 Task: Create presence configurations for each agent on their availability and capacity.
Action: Mouse moved to (987, 75)
Screenshot: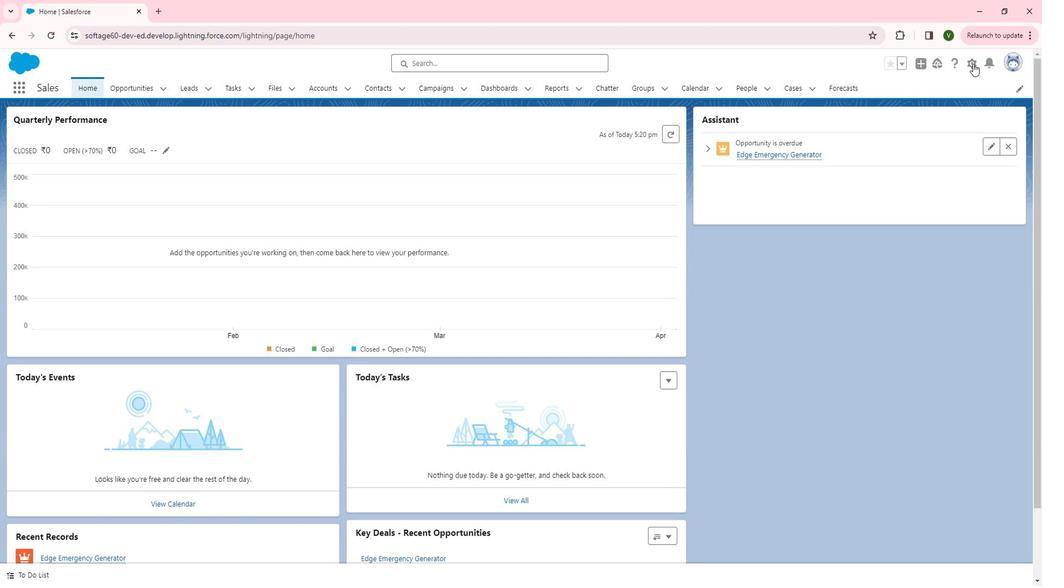
Action: Mouse pressed left at (987, 75)
Screenshot: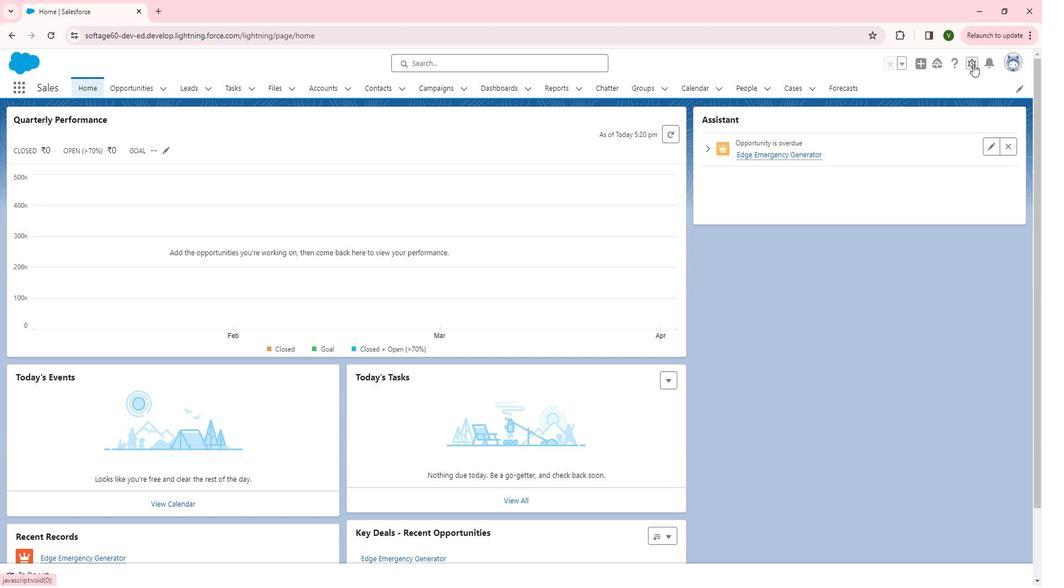 
Action: Mouse moved to (949, 154)
Screenshot: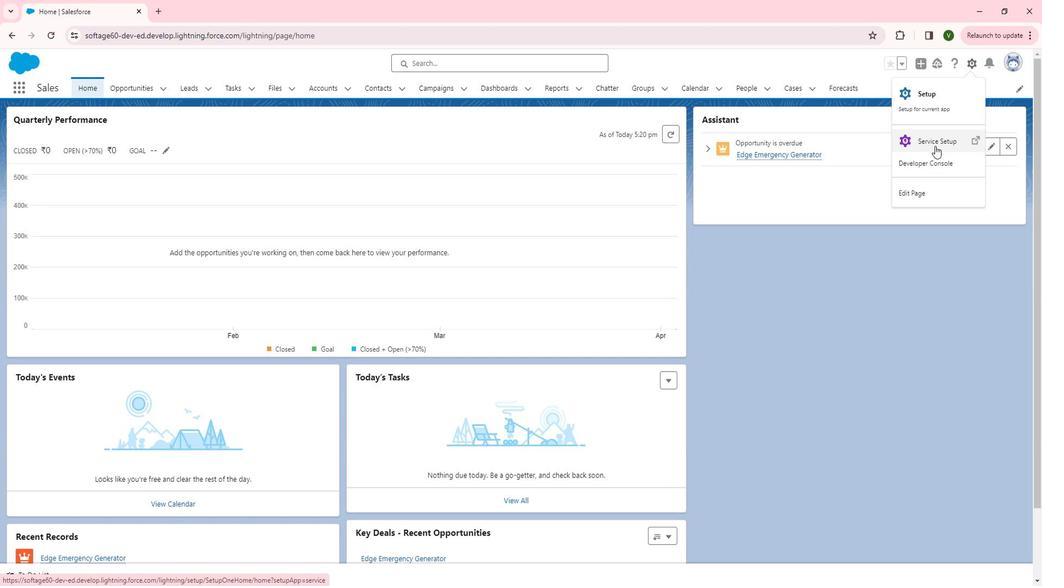 
Action: Mouse pressed left at (949, 154)
Screenshot: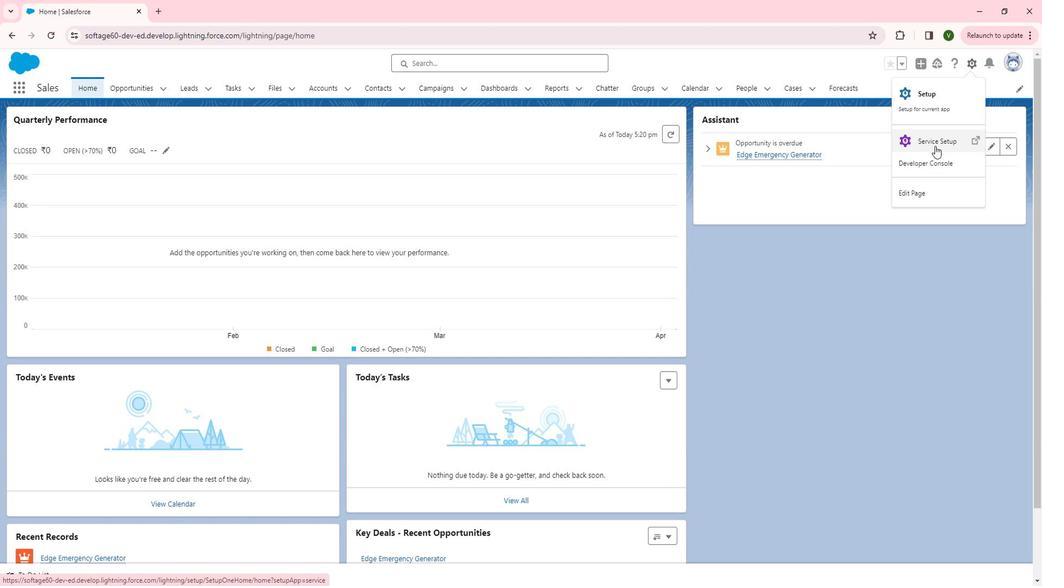 
Action: Mouse moved to (22, 263)
Screenshot: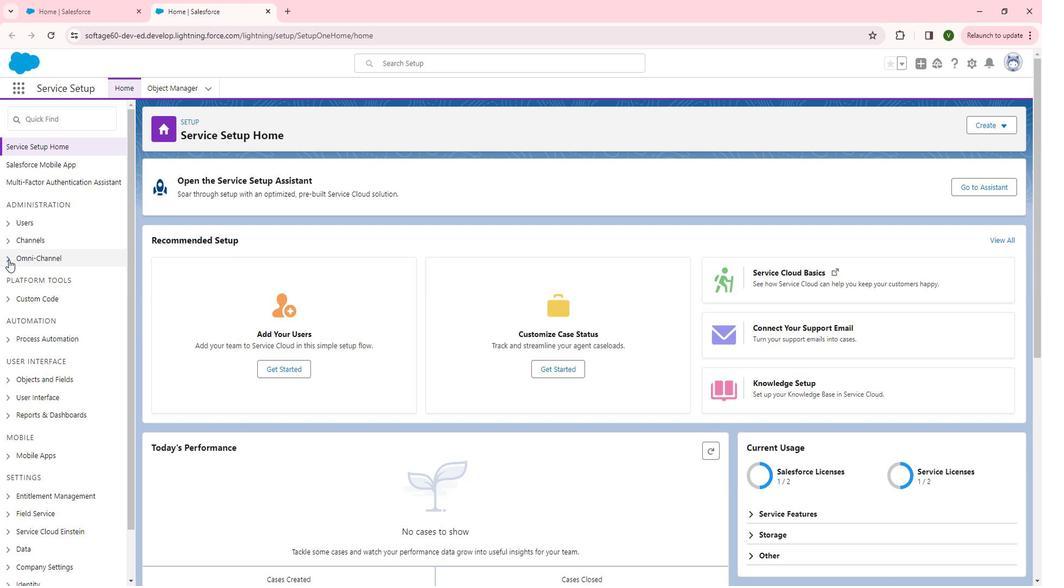 
Action: Mouse pressed left at (22, 263)
Screenshot: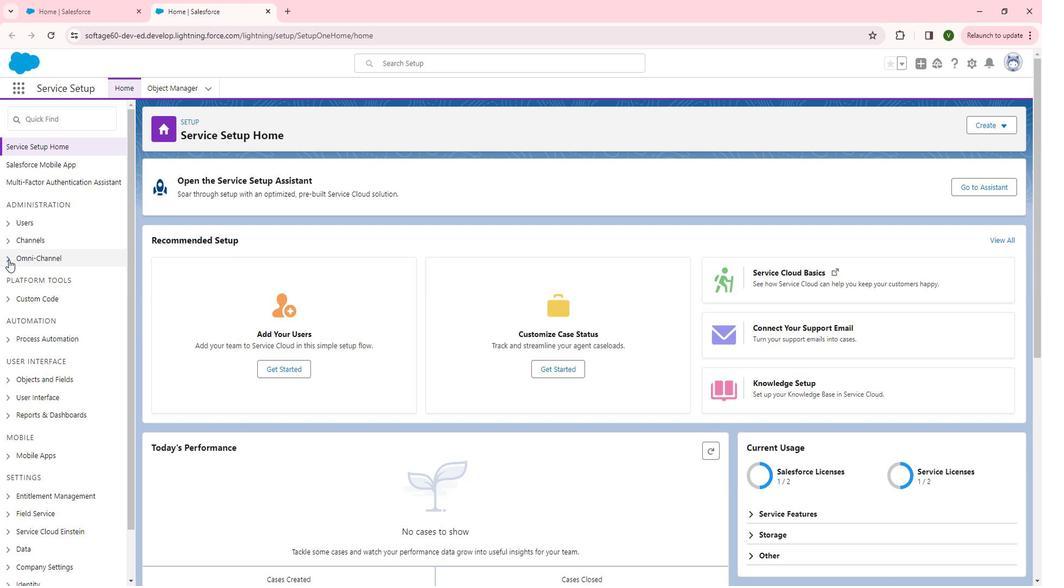 
Action: Mouse moved to (84, 275)
Screenshot: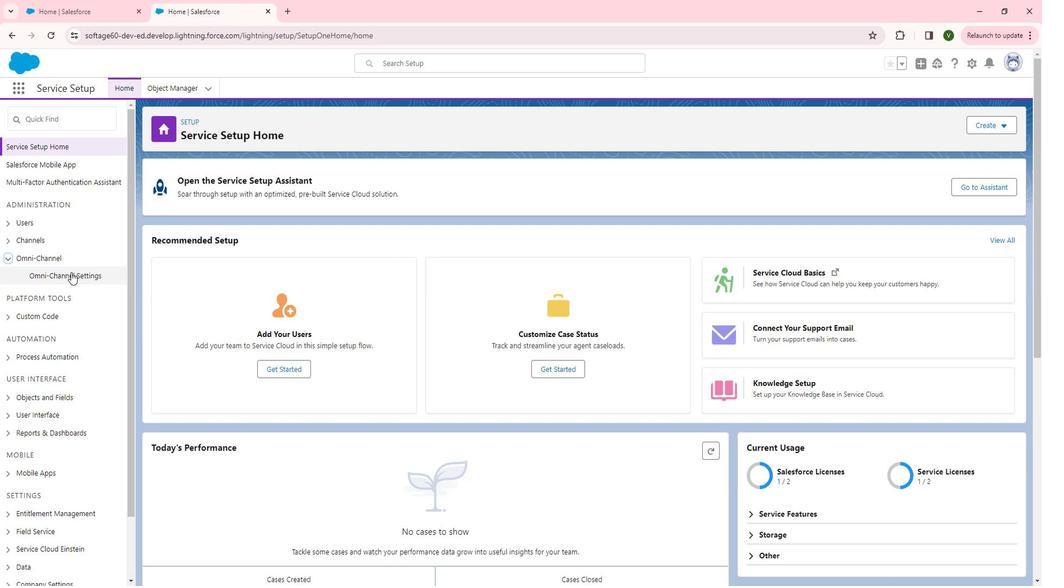 
Action: Mouse pressed left at (84, 275)
Screenshot: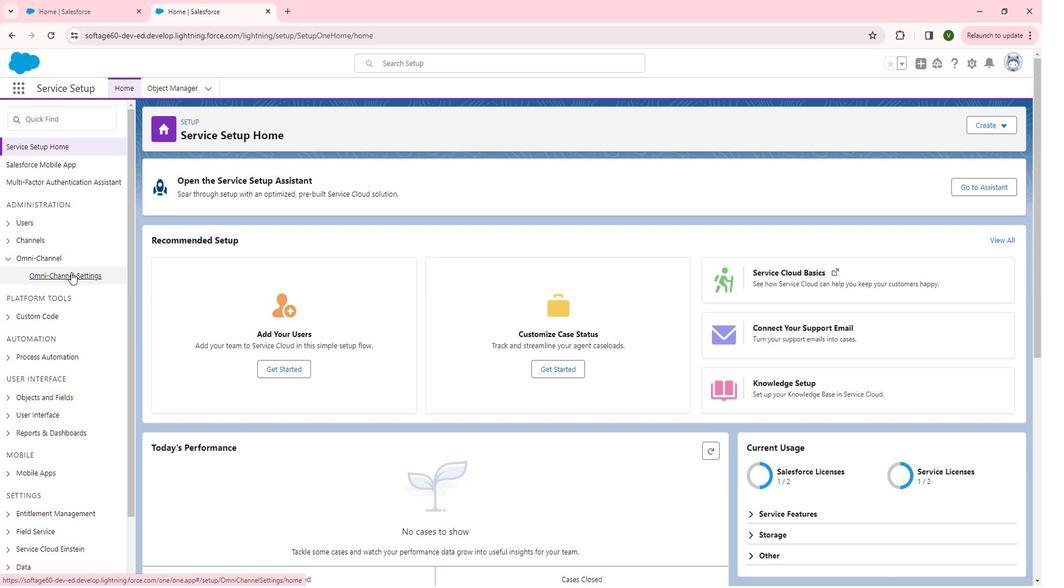 
Action: Mouse moved to (334, 250)
Screenshot: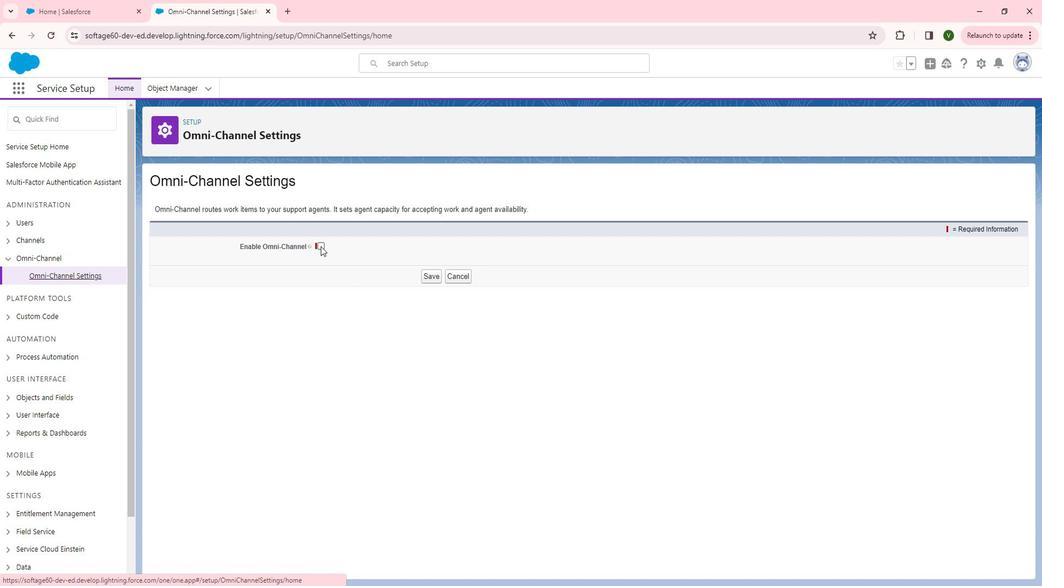 
Action: Mouse pressed left at (334, 250)
Screenshot: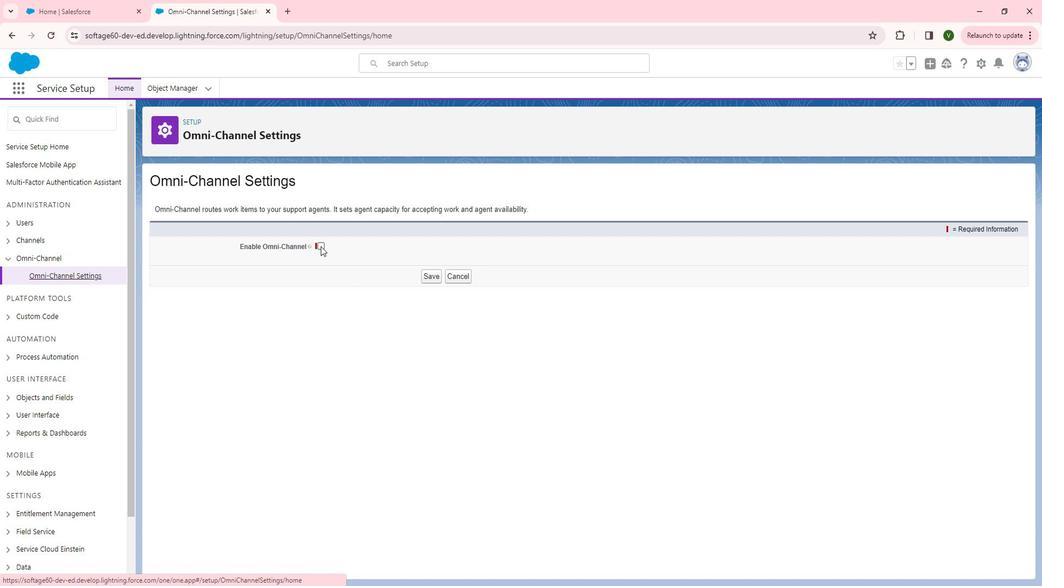
Action: Mouse moved to (333, 279)
Screenshot: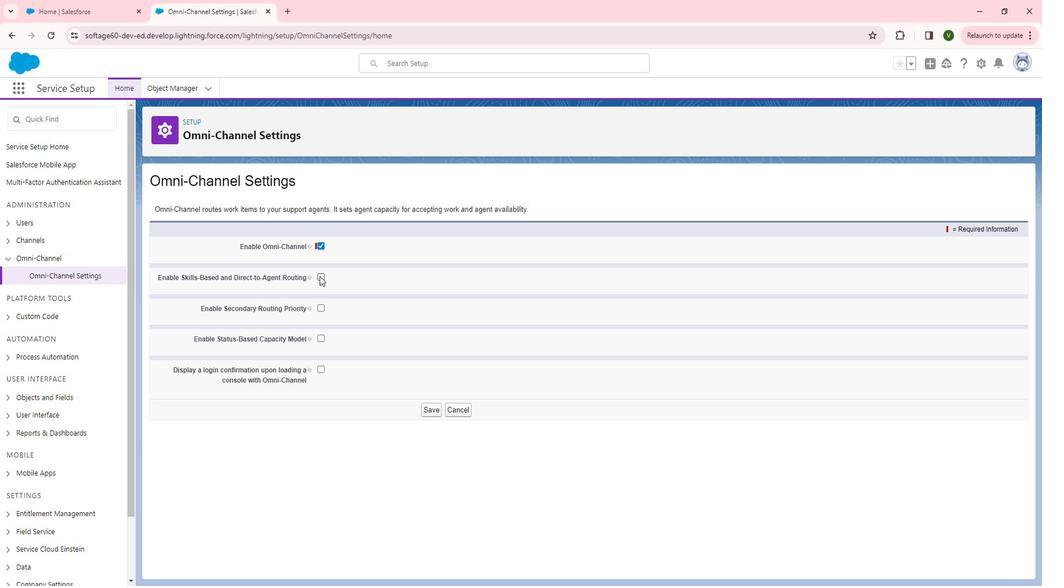 
Action: Mouse pressed left at (333, 279)
Screenshot: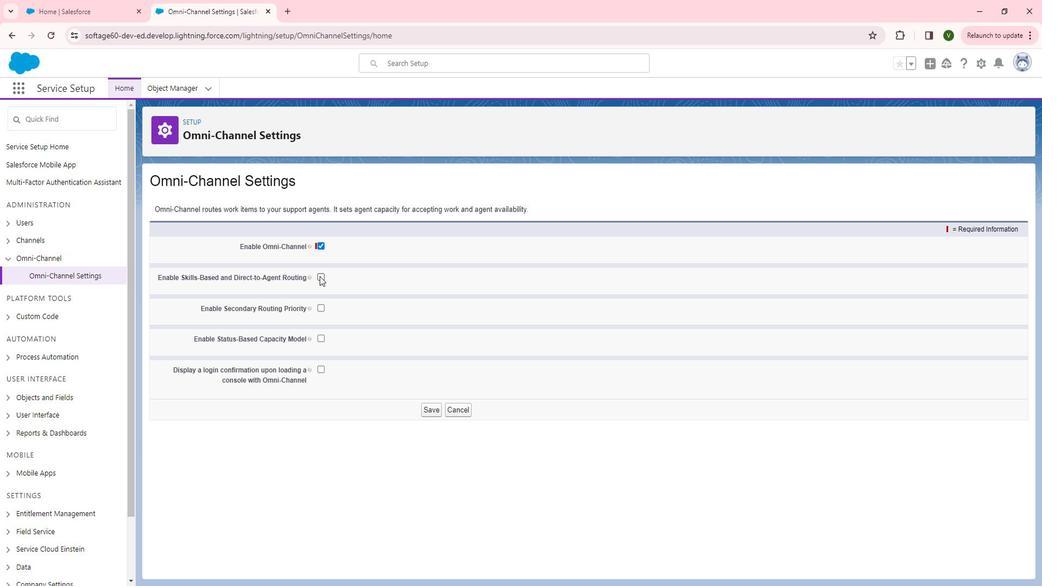 
Action: Mouse moved to (335, 310)
Screenshot: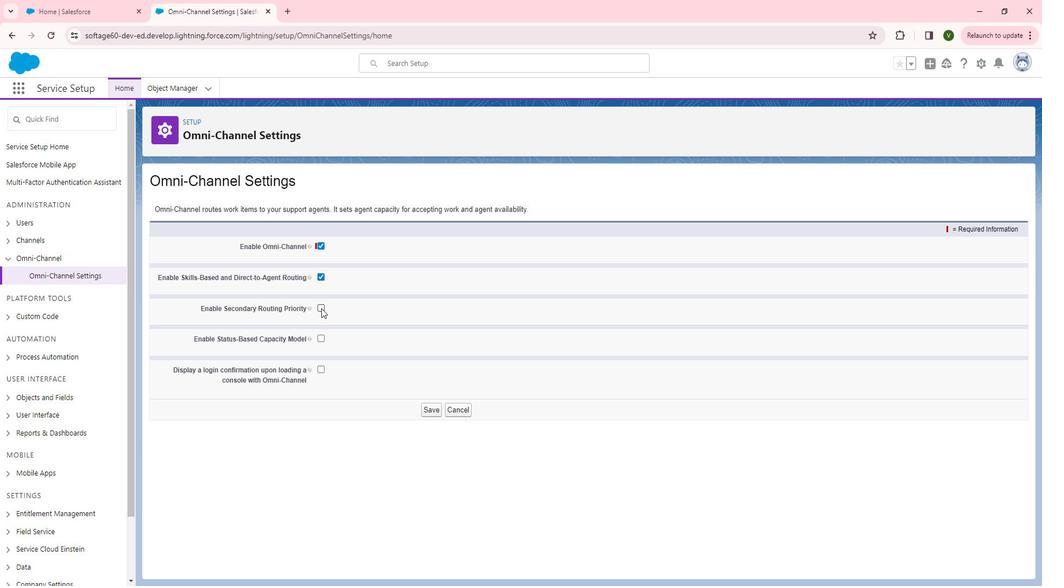 
Action: Mouse pressed left at (335, 310)
Screenshot: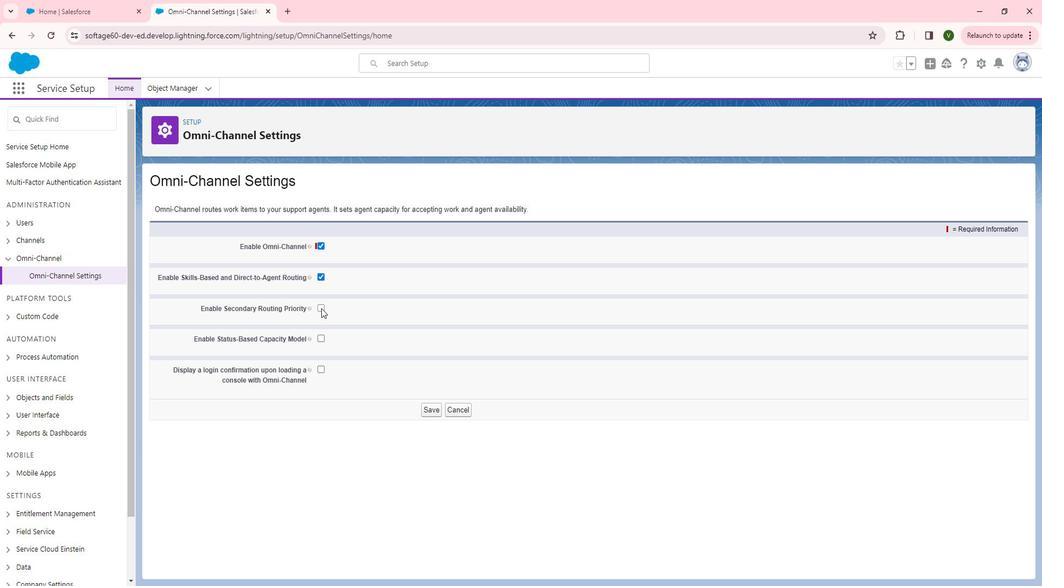 
Action: Mouse moved to (337, 338)
Screenshot: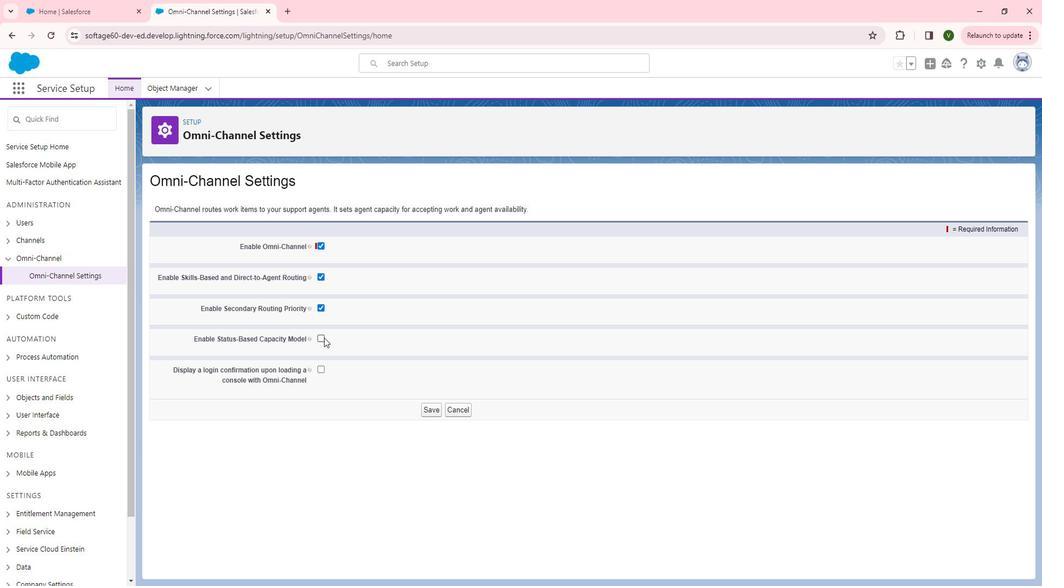 
Action: Mouse pressed left at (337, 338)
Screenshot: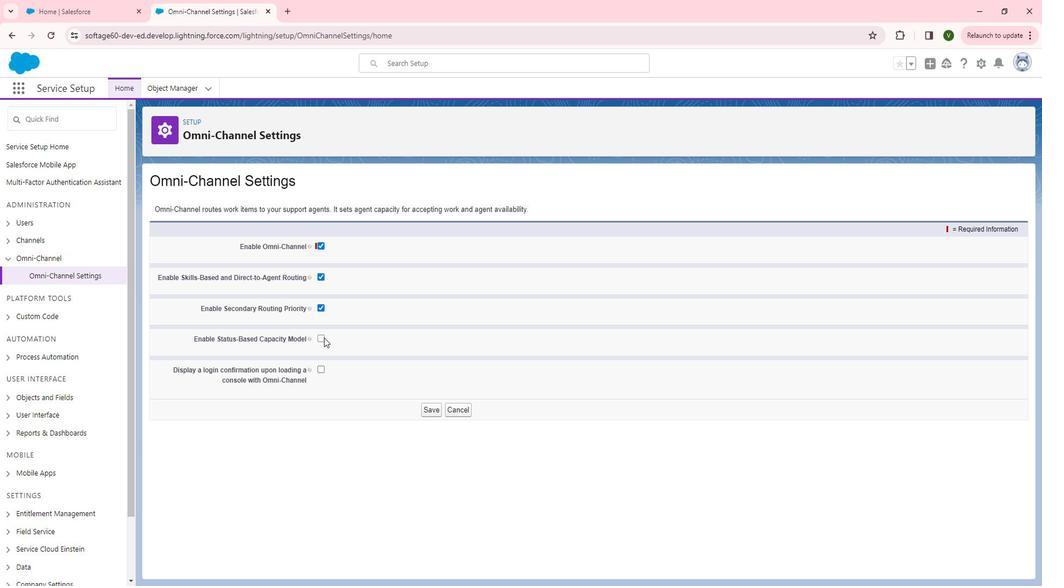 
Action: Mouse moved to (336, 370)
Screenshot: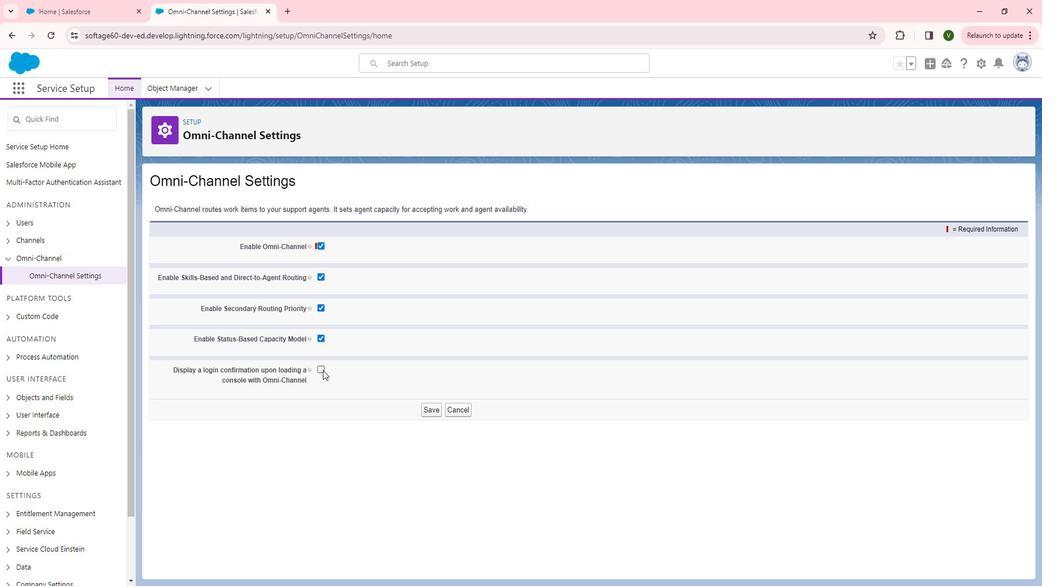 
Action: Mouse pressed left at (336, 370)
Screenshot: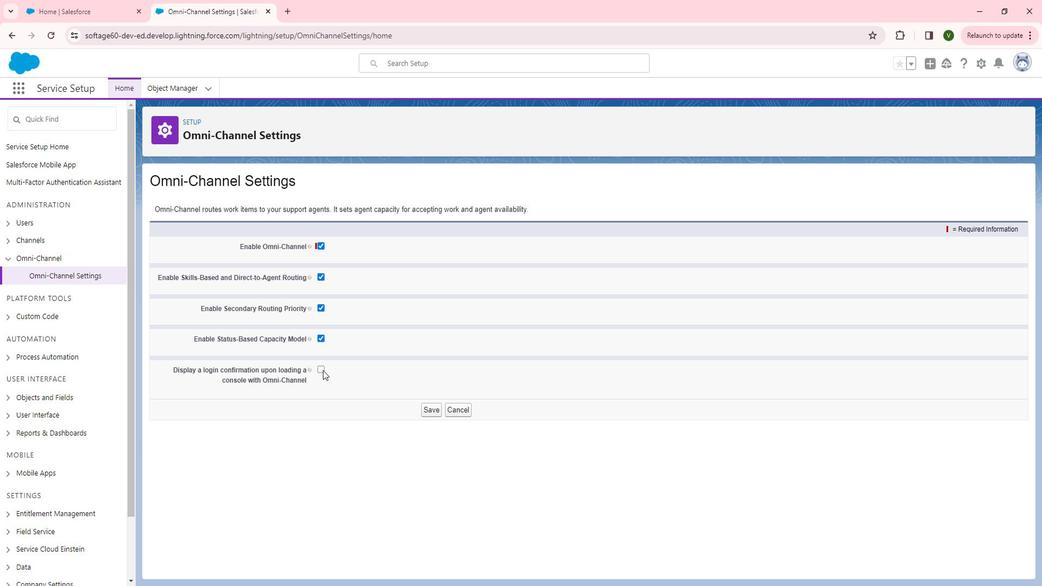 
Action: Mouse moved to (446, 412)
Screenshot: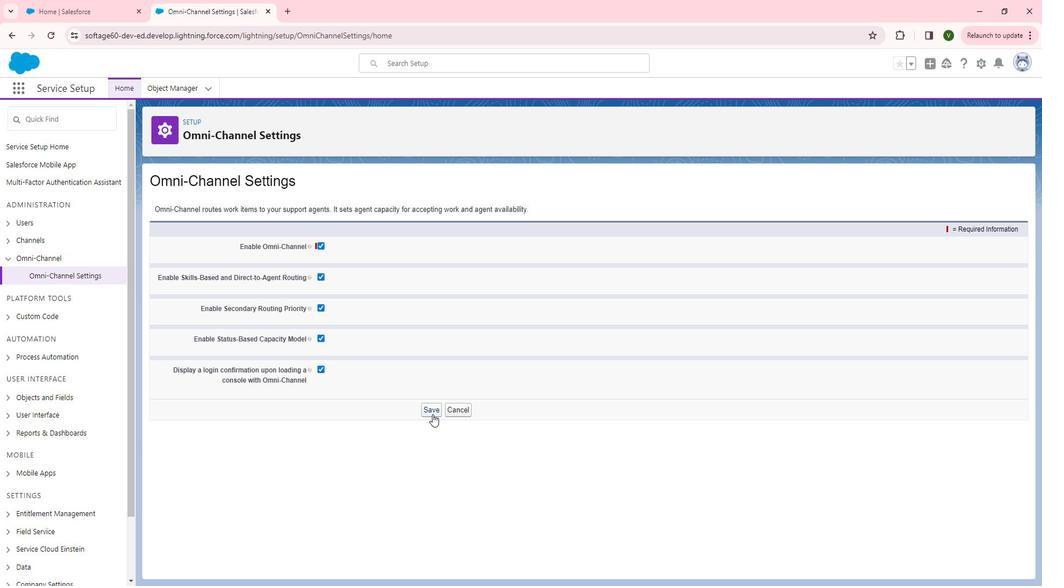 
Action: Mouse pressed left at (446, 412)
Screenshot: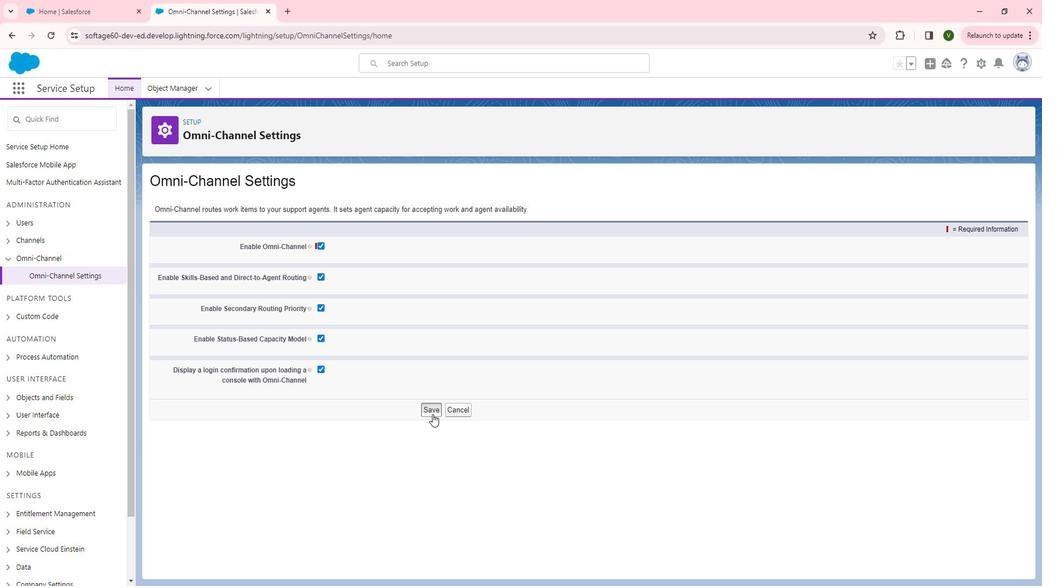 
Action: Mouse moved to (197, 74)
Screenshot: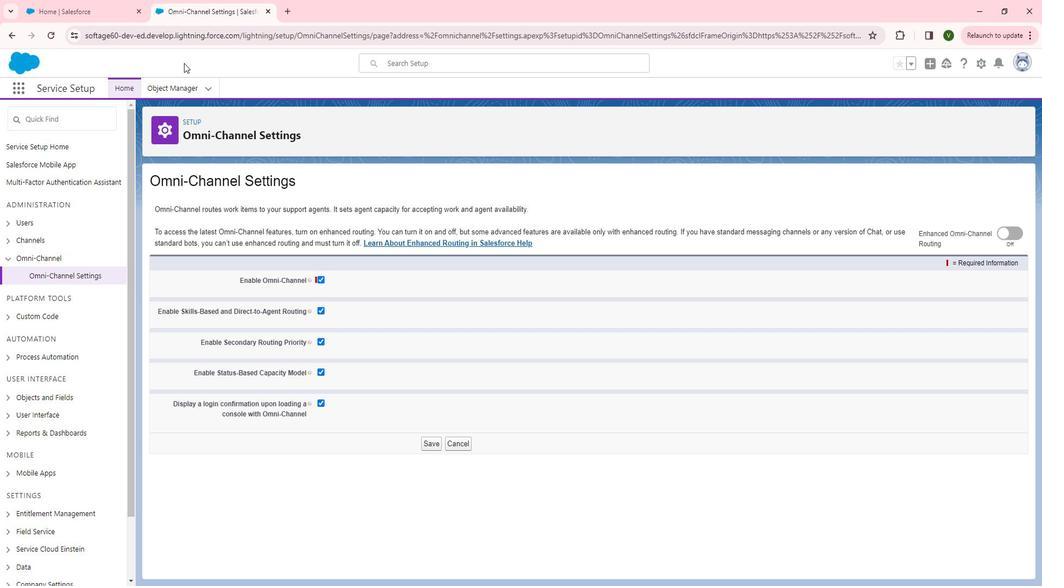 
Action: Key pressed <Key.shift><Key.shift><Key.shift><Key.shift><Key.shift><Key.shift><Key.shift><Key.shift><Key.shift><Key.shift><Key.shift><Key.shift><Key.shift><Key.shift><Key.shift><Key.shift><Key.shift>ctrl+R
Screenshot: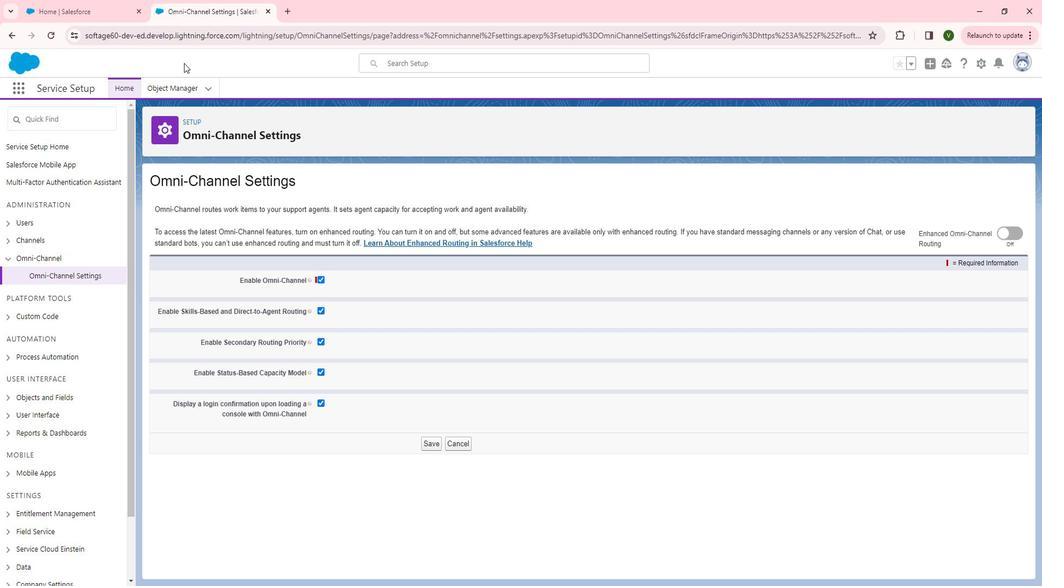 
Action: Mouse moved to (100, 331)
Screenshot: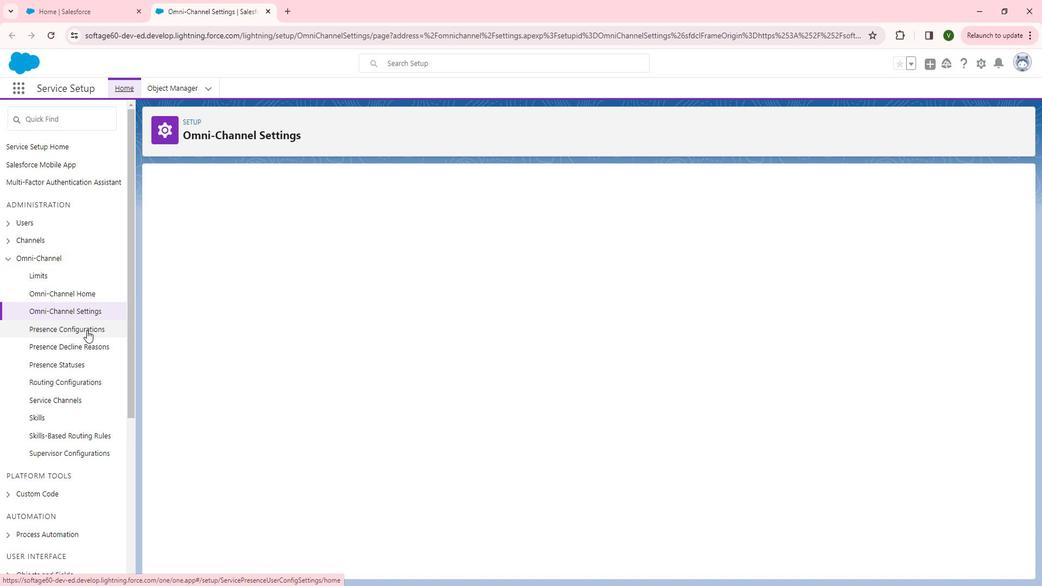 
Action: Mouse pressed left at (100, 331)
Screenshot: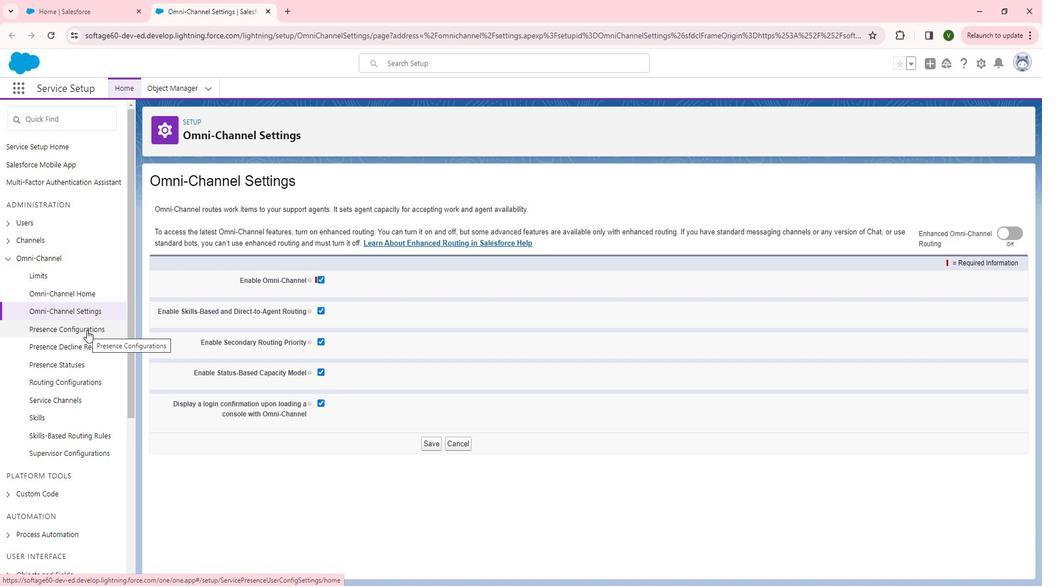 
Action: Mouse moved to (434, 260)
Screenshot: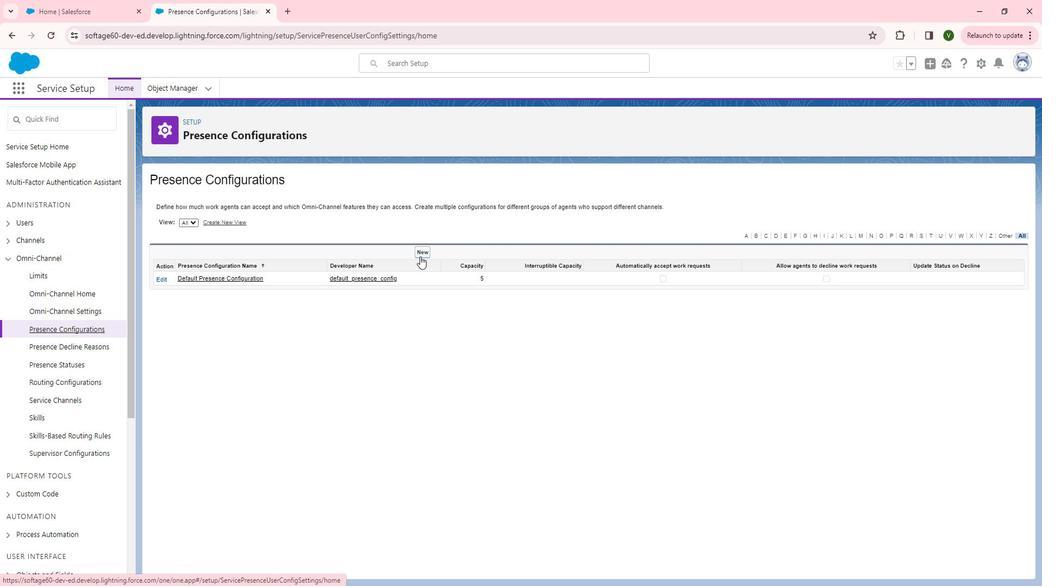 
Action: Mouse pressed left at (434, 260)
Screenshot: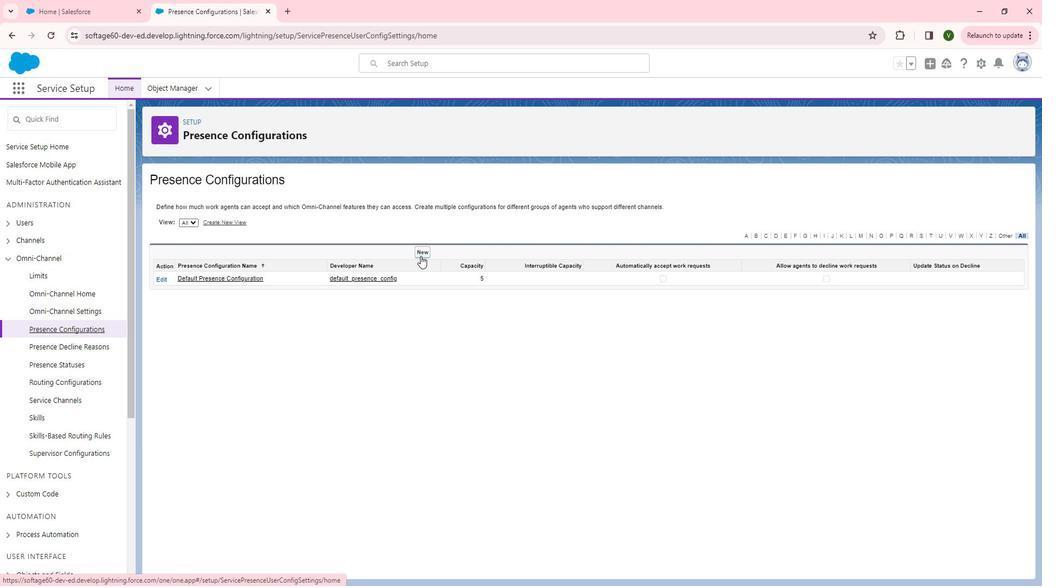 
Action: Mouse moved to (360, 286)
Screenshot: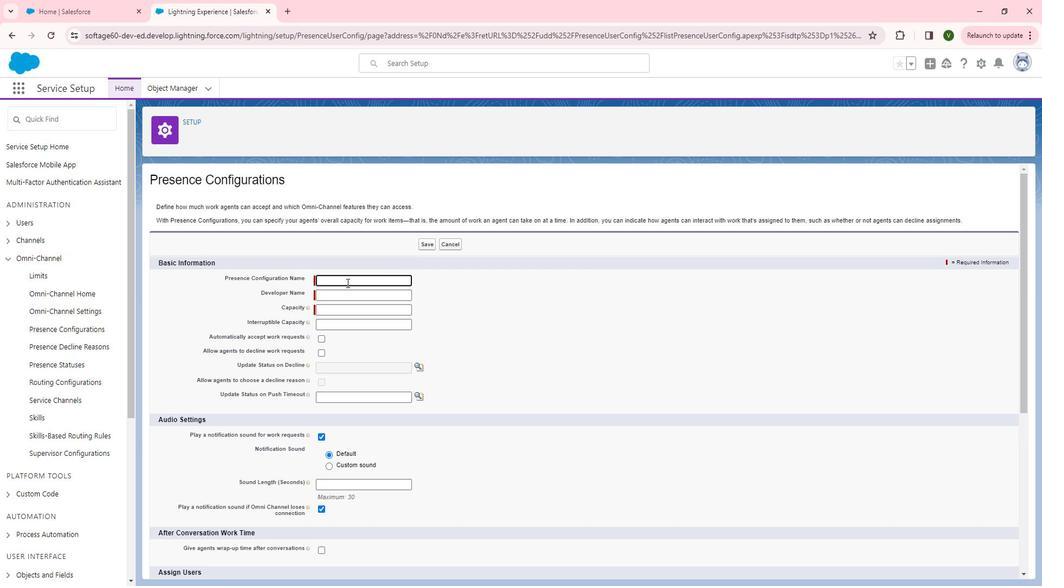 
Action: Mouse pressed left at (360, 286)
Screenshot: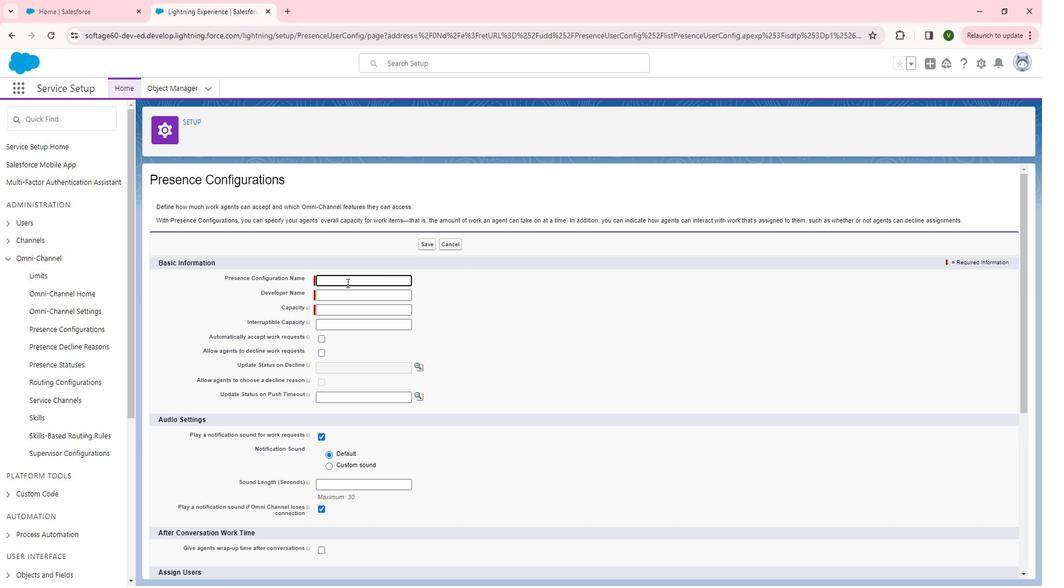 
Action: Key pressed <Key.shift><Key.shift><Key.shift><Key.shift><Key.shift><Key.shift><Key.shift>Agent<Key.space><Key.shift>Present<Key.backspace>ce
Screenshot: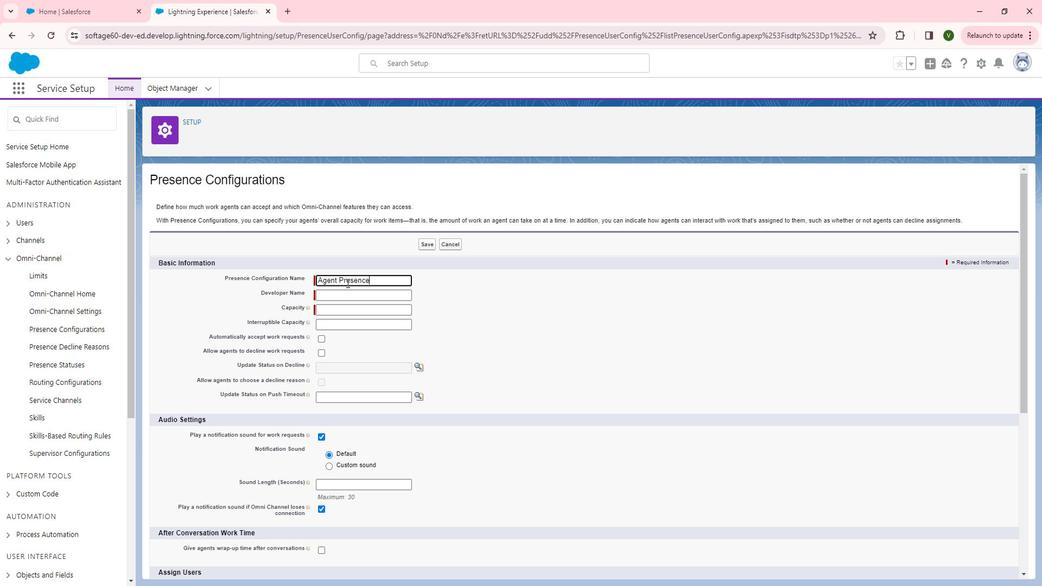 
Action: Mouse moved to (402, 302)
Screenshot: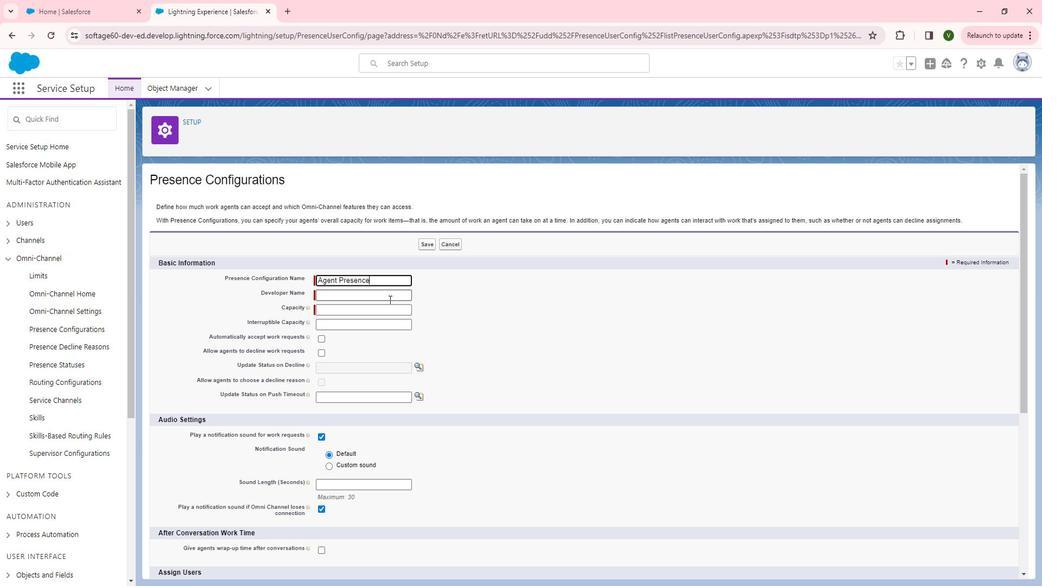 
Action: Mouse pressed left at (402, 302)
Screenshot: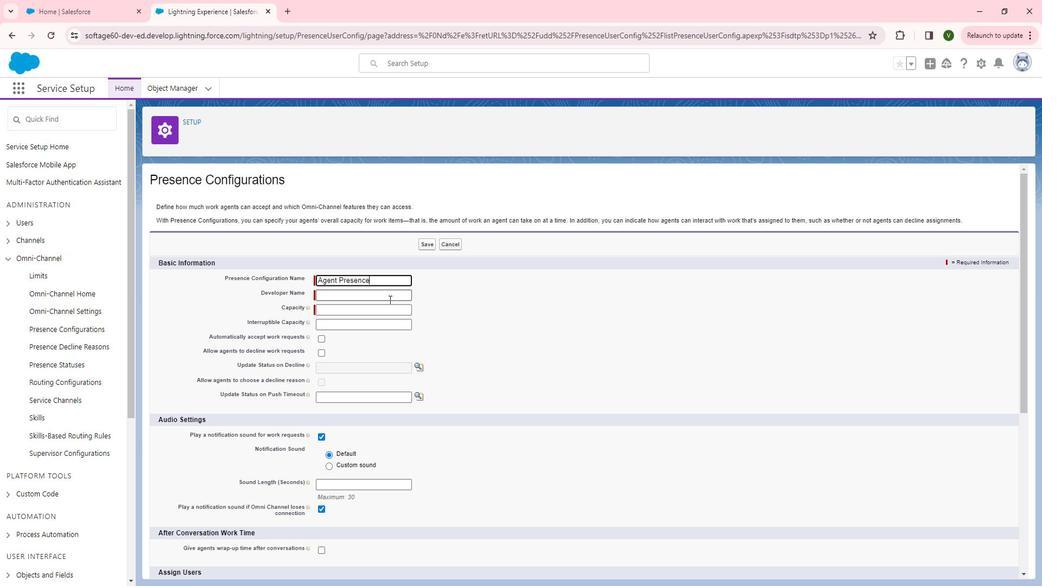 
Action: Mouse moved to (402, 308)
Screenshot: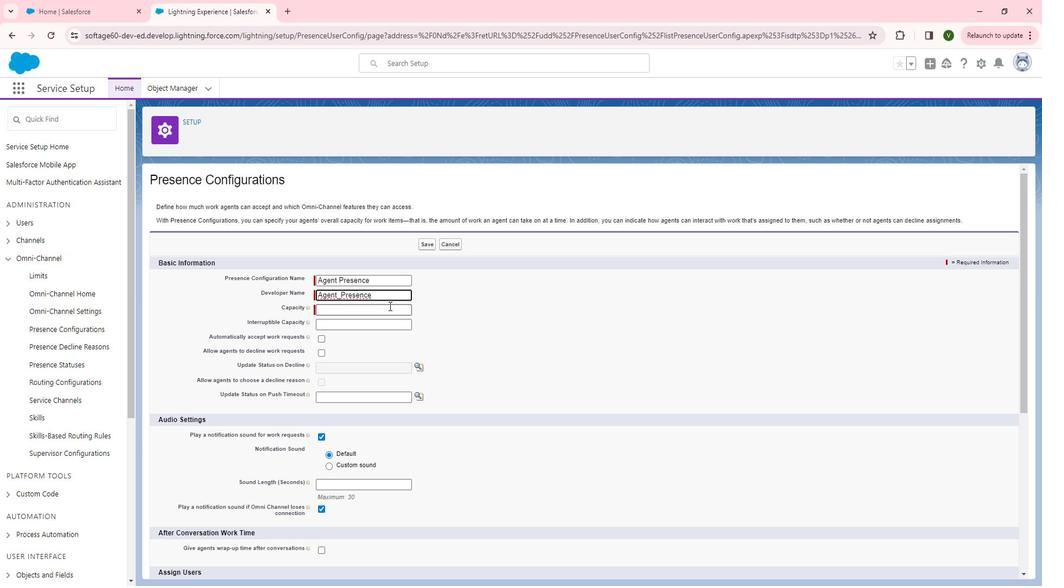 
Action: Mouse pressed left at (402, 308)
Screenshot: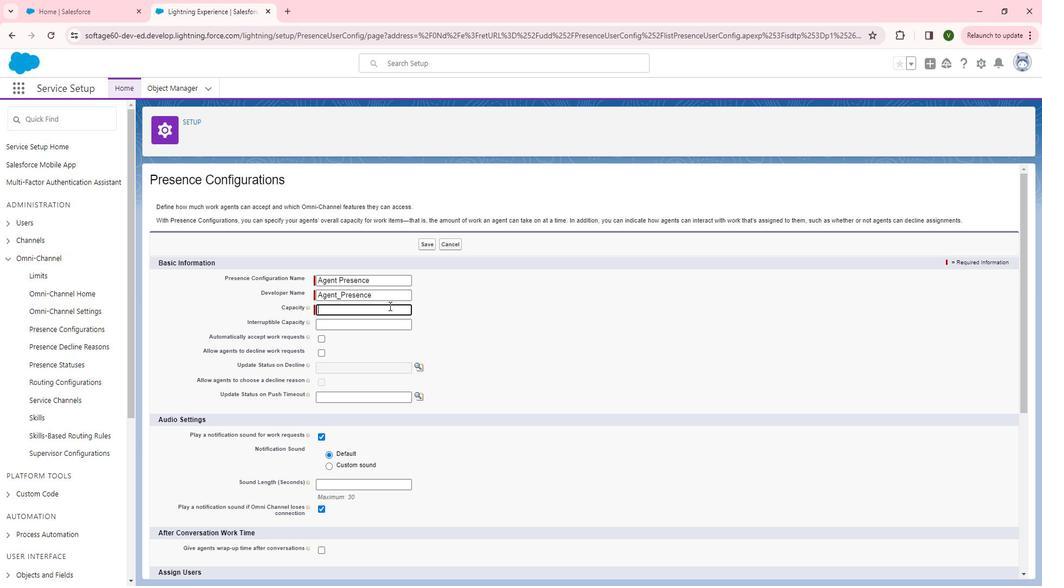 
Action: Key pressed 10
Screenshot: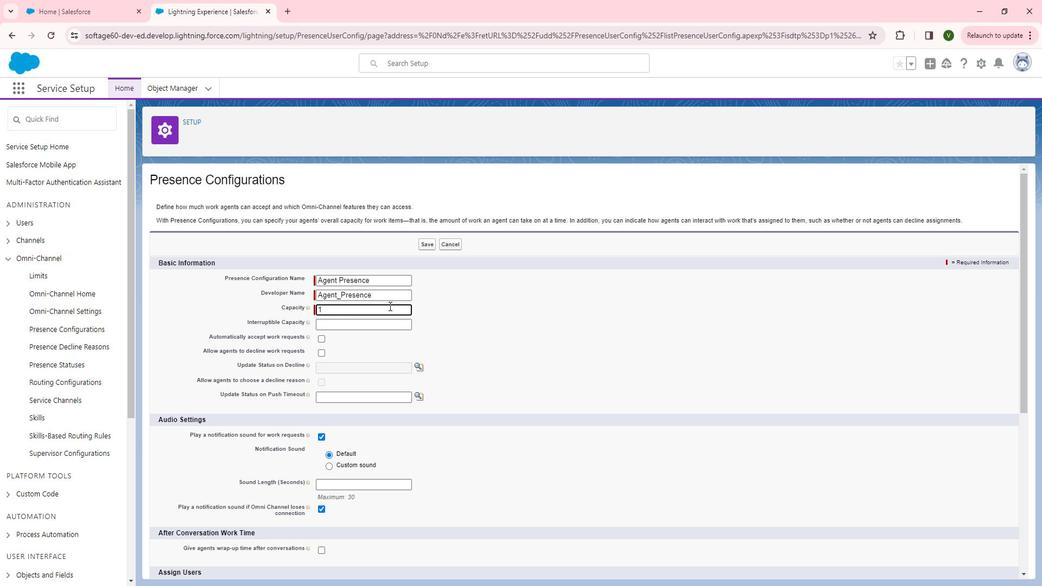 
Action: Mouse moved to (368, 327)
Screenshot: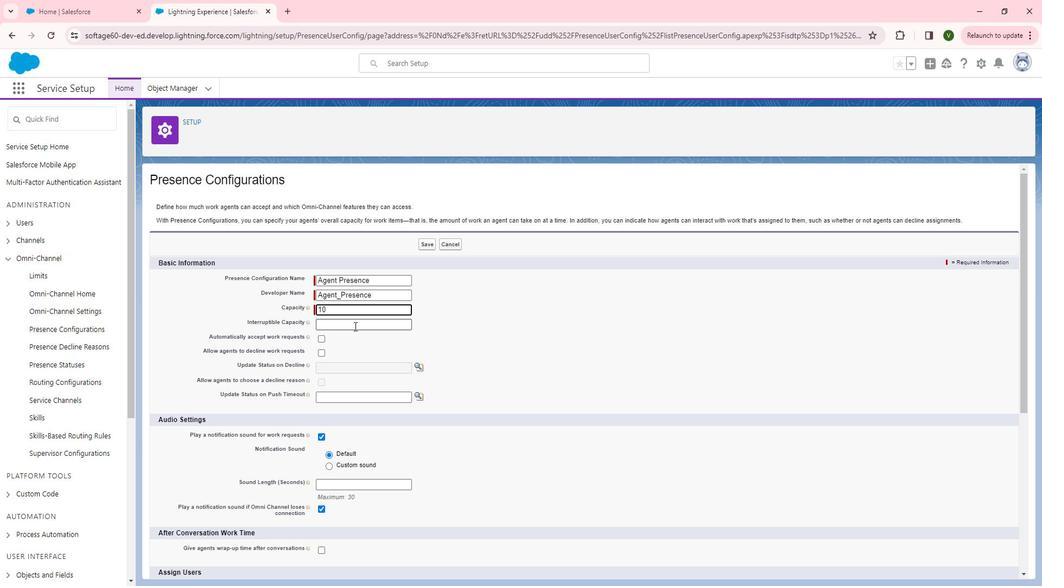 
Action: Mouse pressed left at (368, 327)
Screenshot: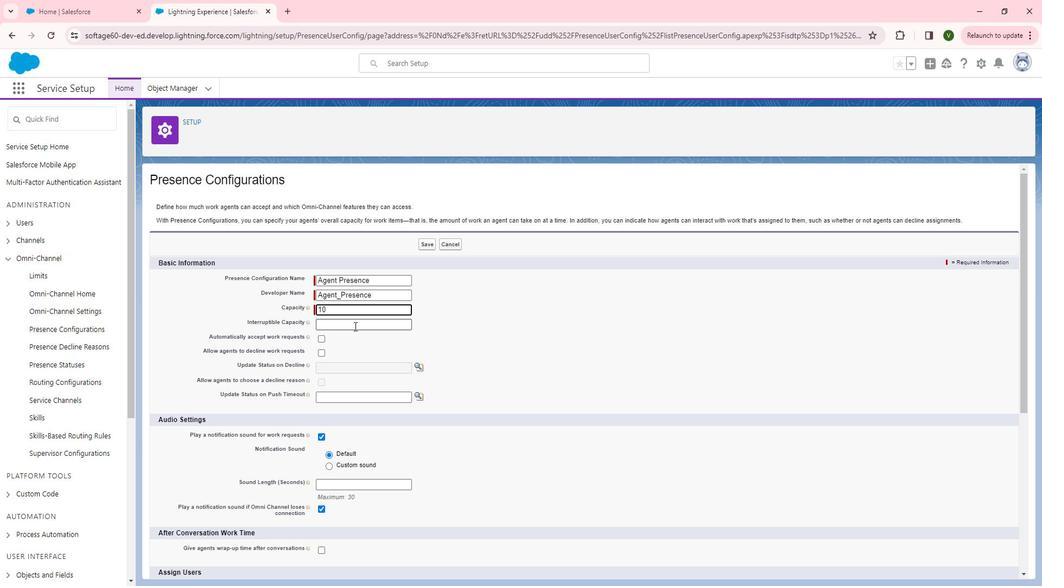 
Action: Mouse moved to (361, 326)
Screenshot: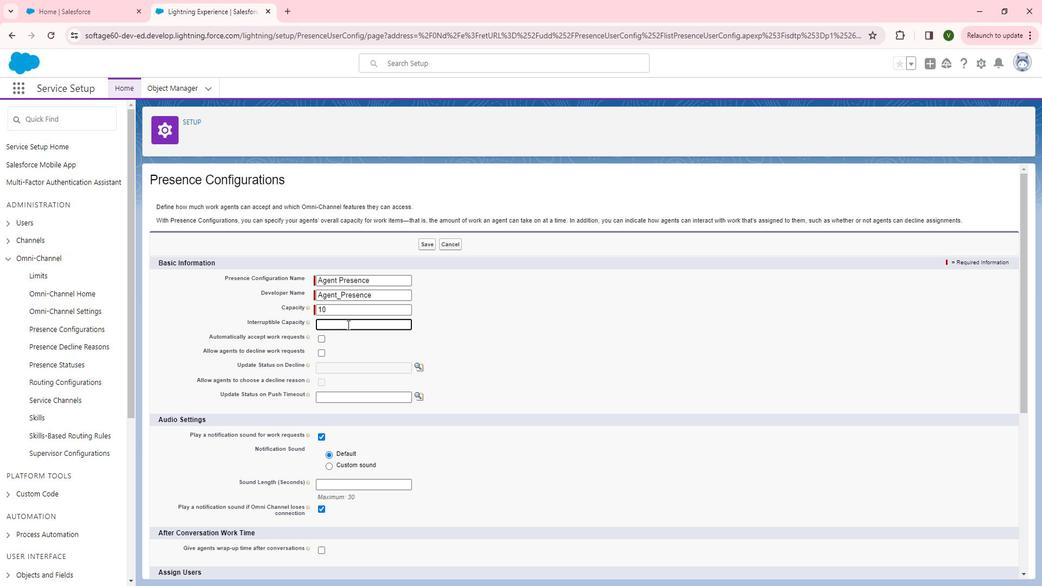 
Action: Mouse pressed left at (361, 326)
Screenshot: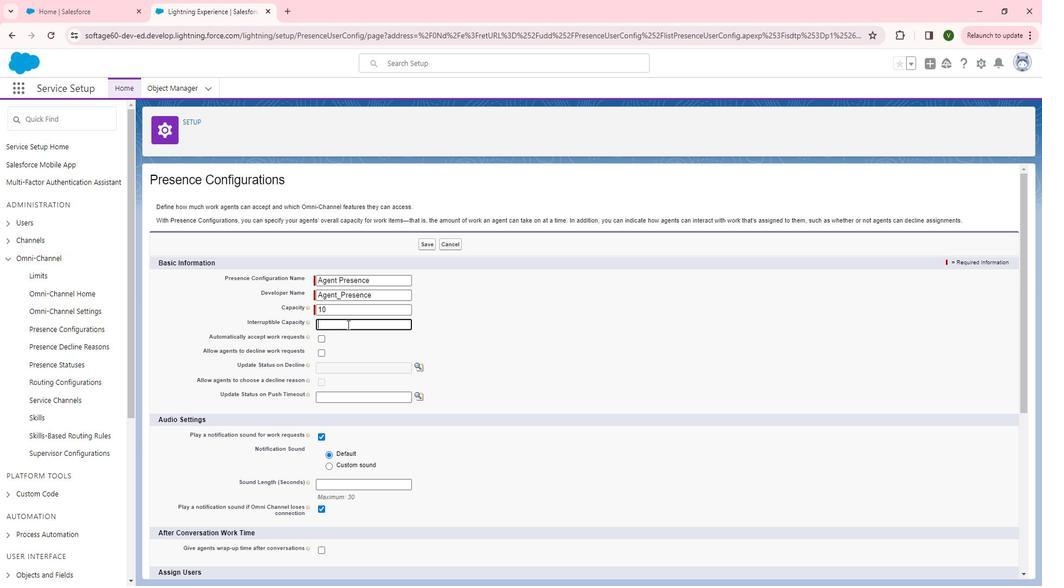 
Action: Mouse moved to (361, 326)
Screenshot: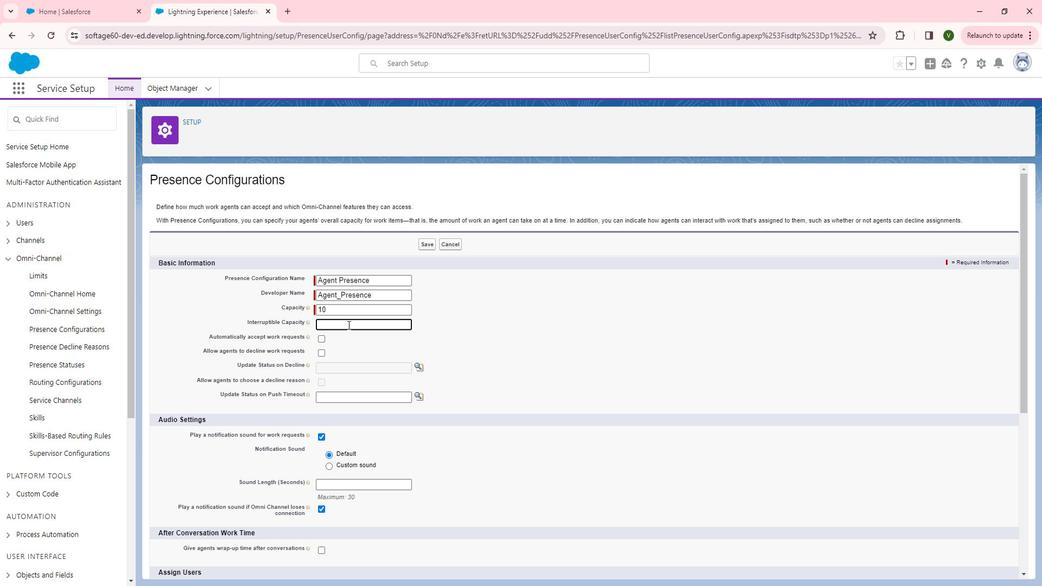 
Action: Key pressed 60
Screenshot: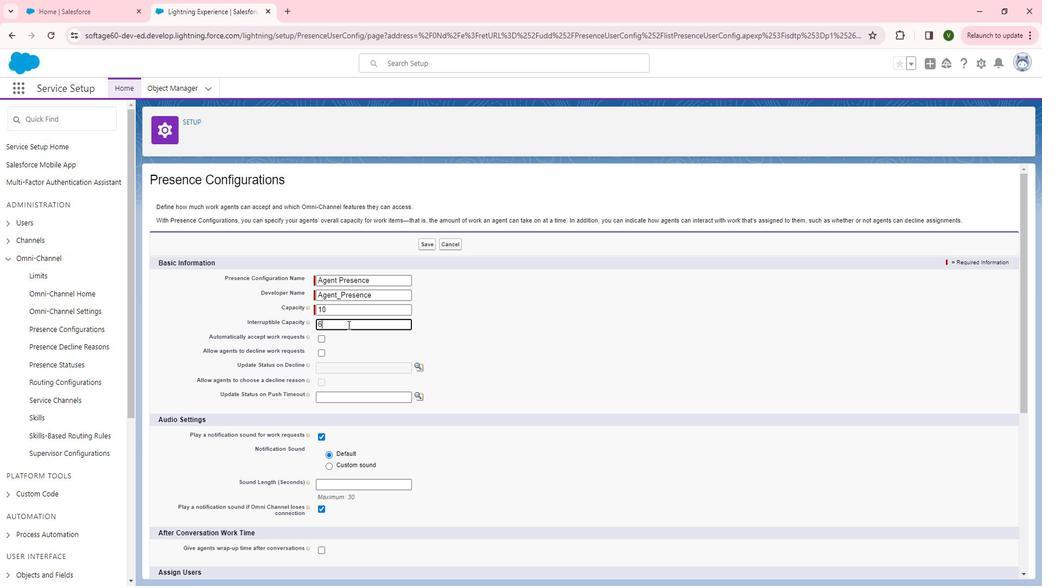
Action: Mouse moved to (368, 348)
Screenshot: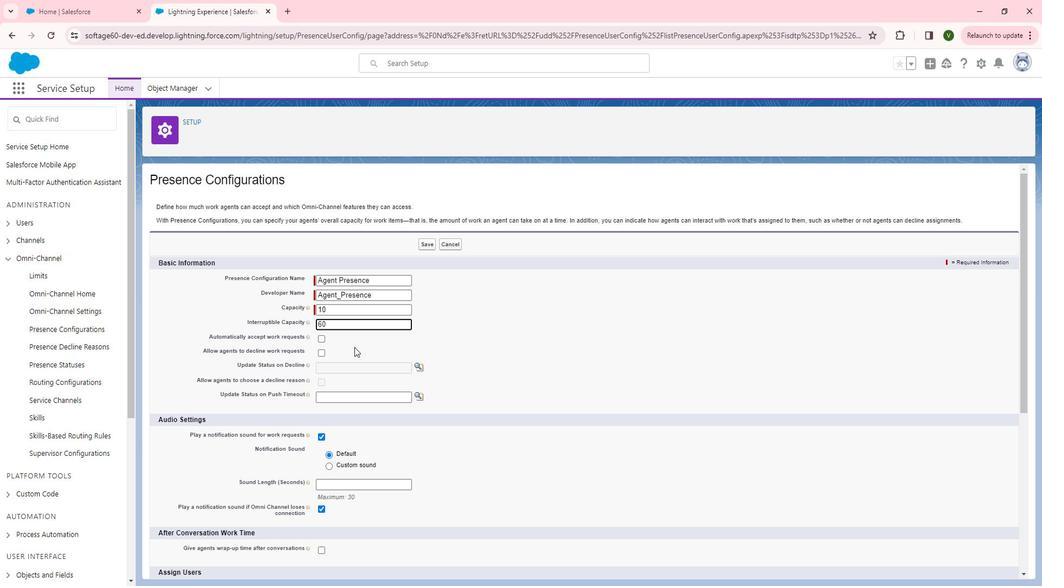 
Action: Mouse pressed left at (368, 348)
Screenshot: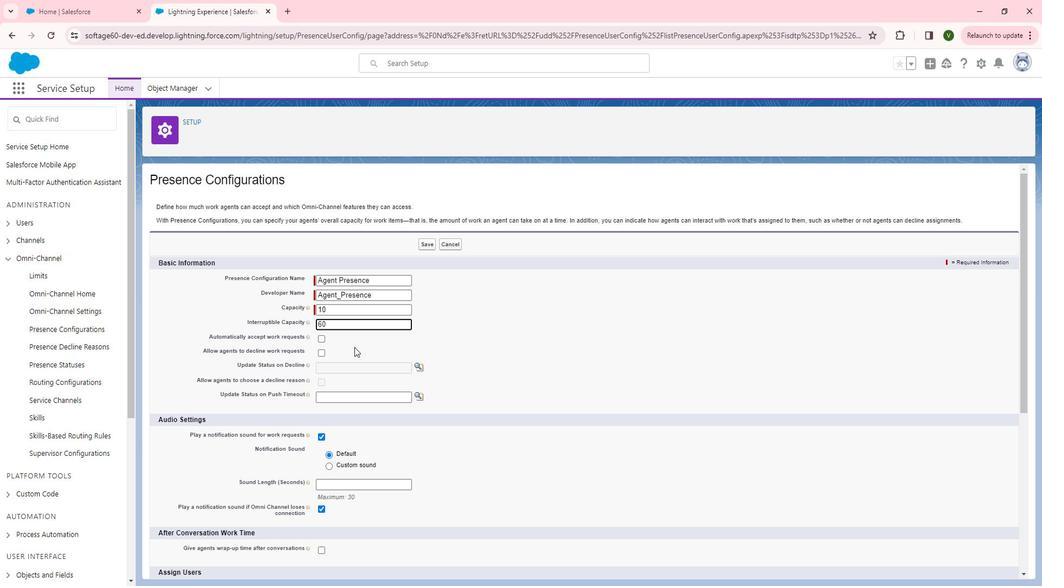 
Action: Mouse moved to (330, 355)
Screenshot: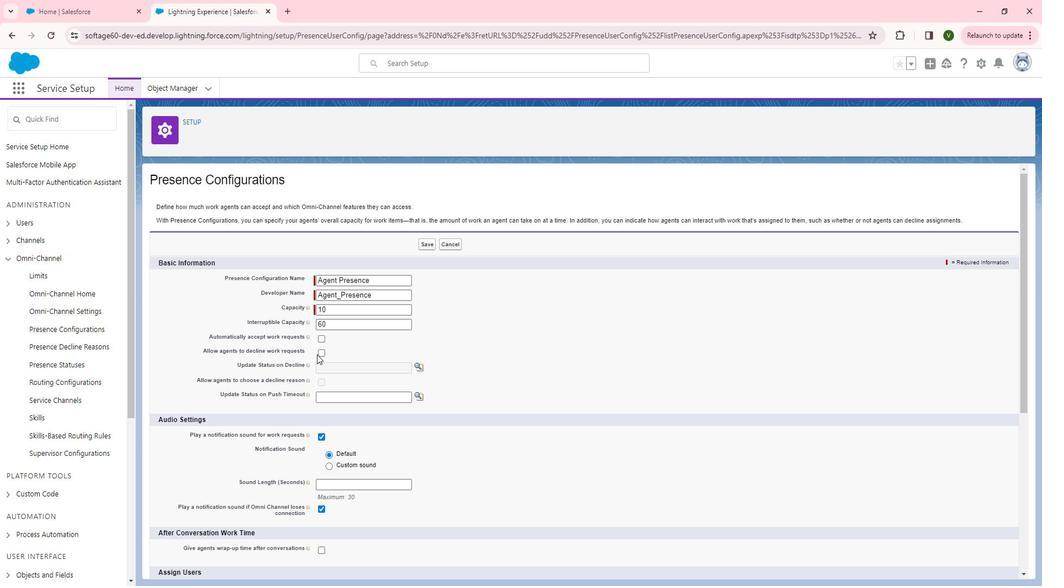
Action: Mouse pressed left at (330, 355)
Screenshot: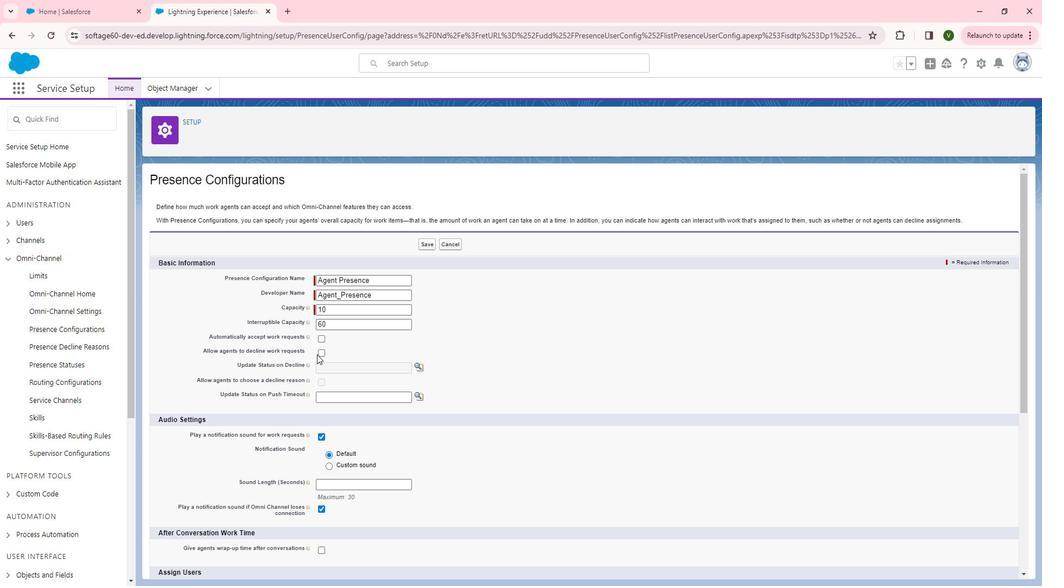 
Action: Mouse moved to (333, 355)
Screenshot: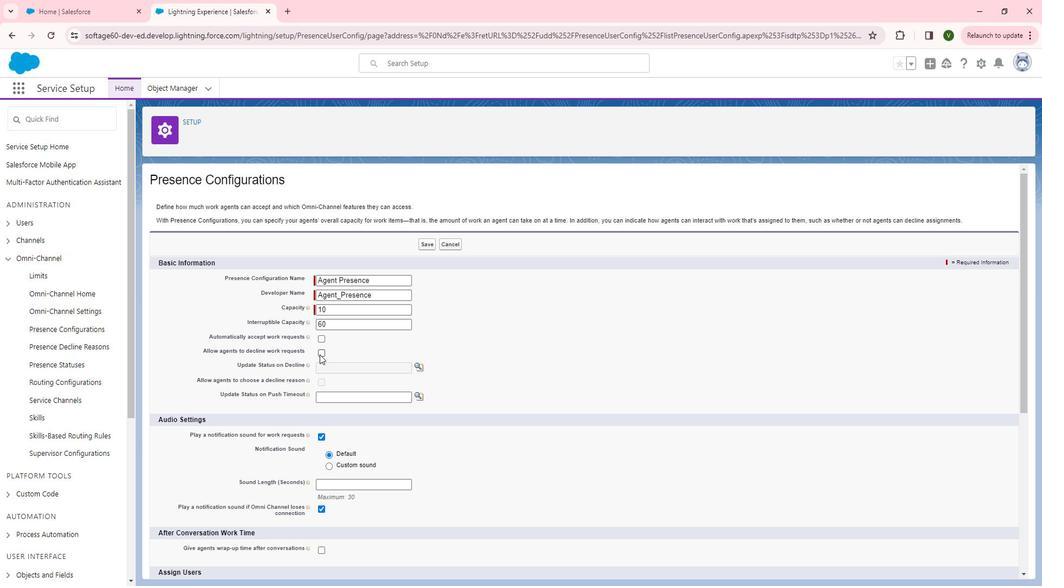 
Action: Mouse pressed left at (333, 355)
Screenshot: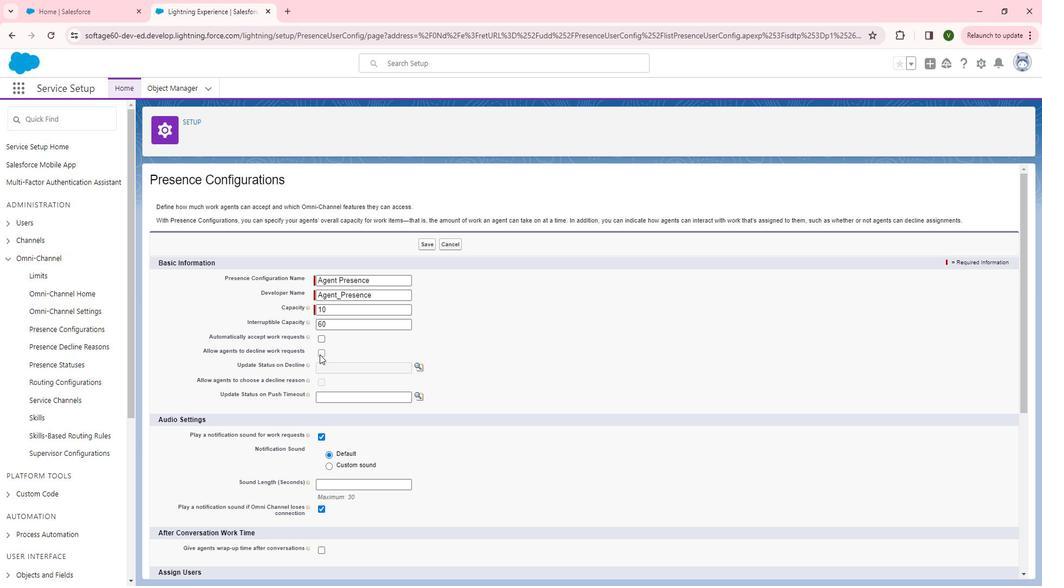 
Action: Mouse moved to (433, 366)
Screenshot: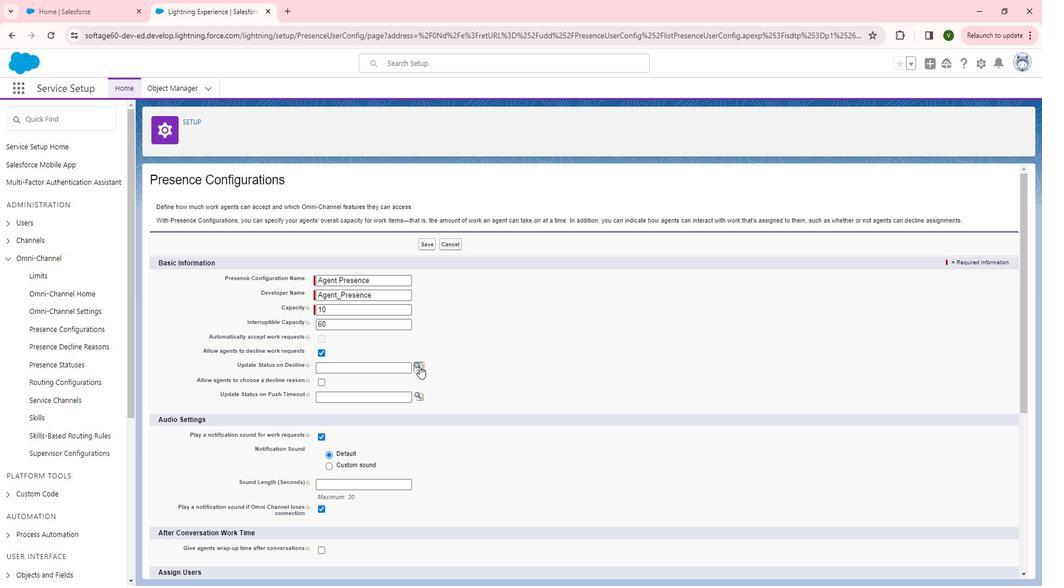 
Action: Mouse pressed left at (433, 366)
Screenshot: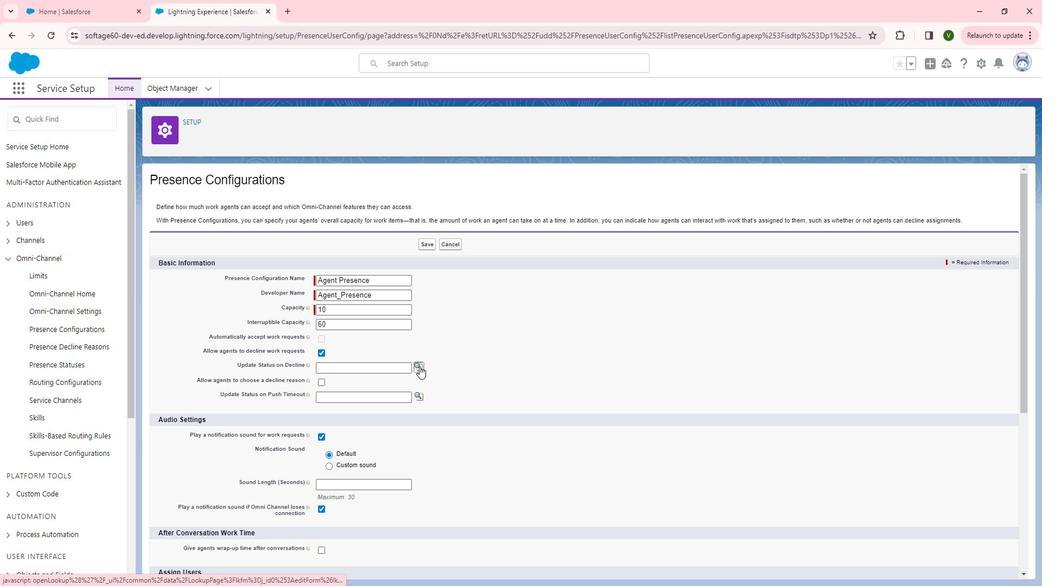 
Action: Mouse moved to (597, 289)
Screenshot: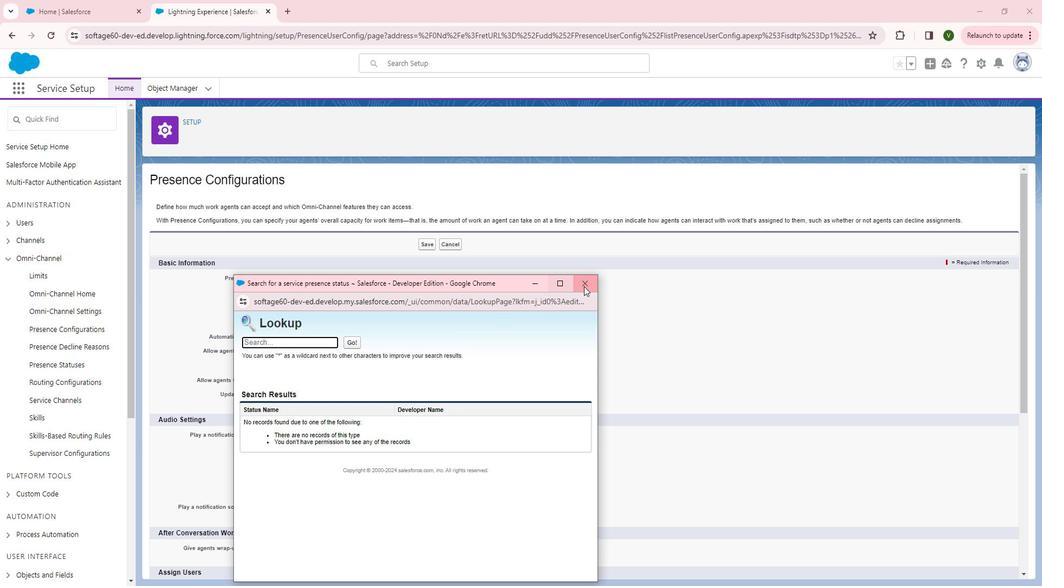 
Action: Mouse pressed left at (597, 289)
Screenshot: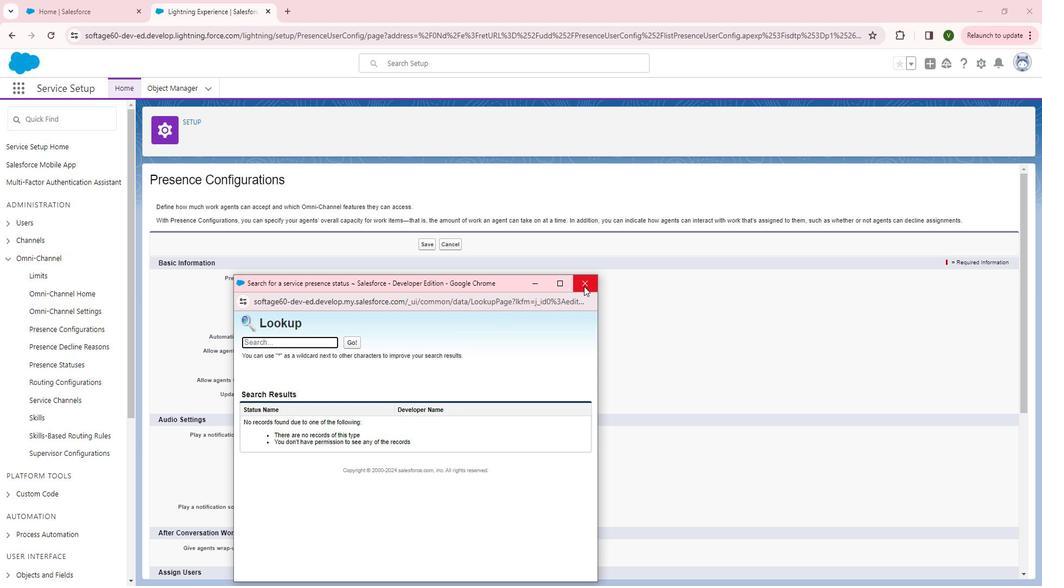 
Action: Mouse moved to (354, 363)
Screenshot: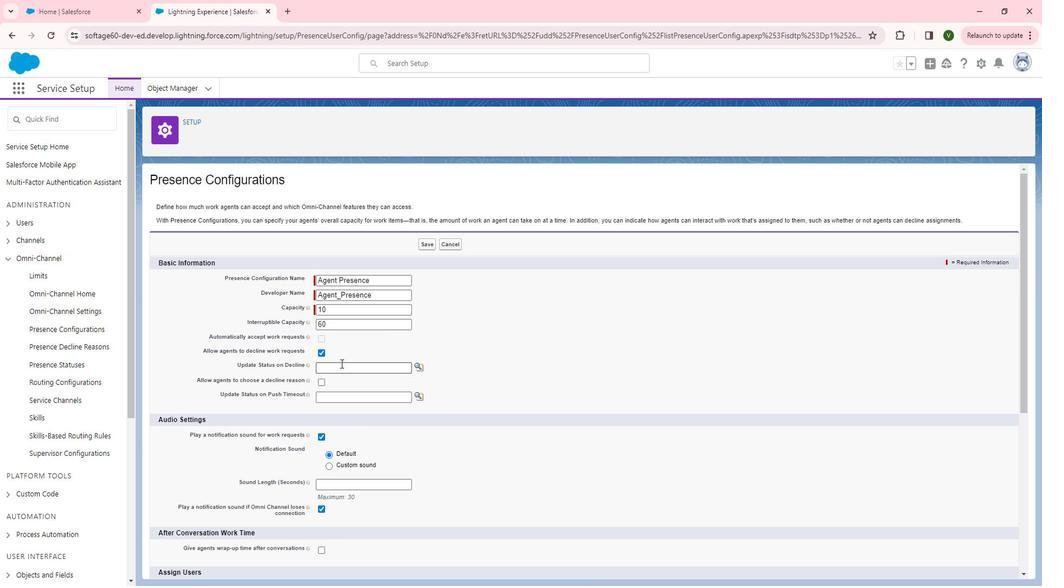 
Action: Mouse pressed left at (354, 363)
Screenshot: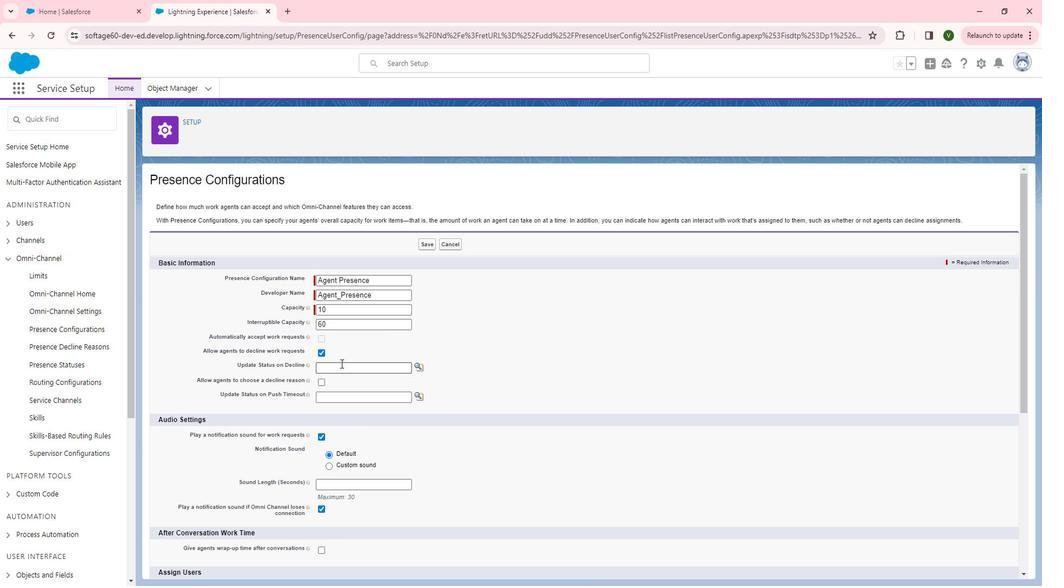 
Action: Mouse moved to (334, 352)
Screenshot: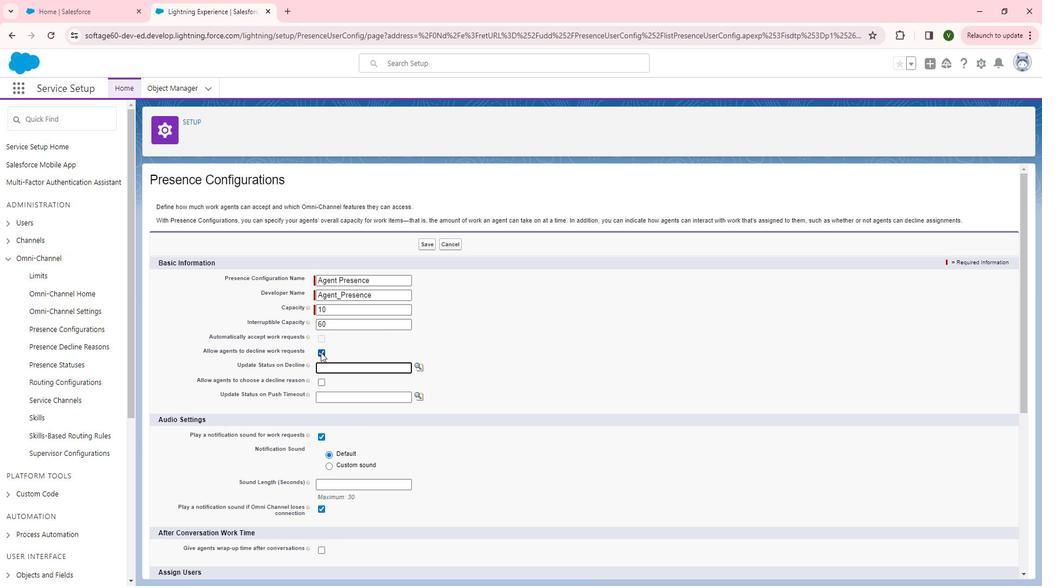
Action: Mouse pressed left at (334, 352)
Screenshot: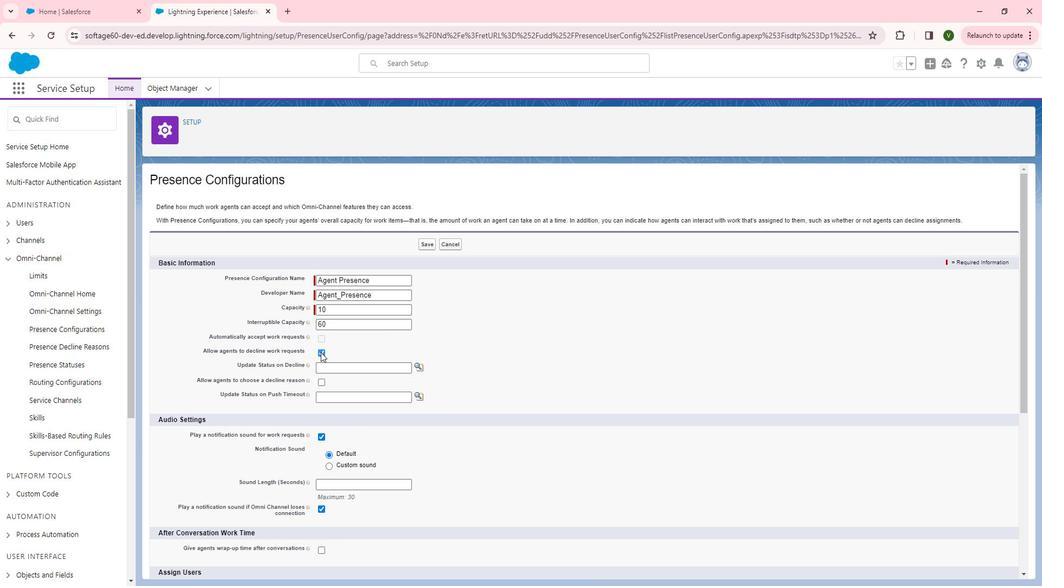 
Action: Mouse moved to (337, 380)
Screenshot: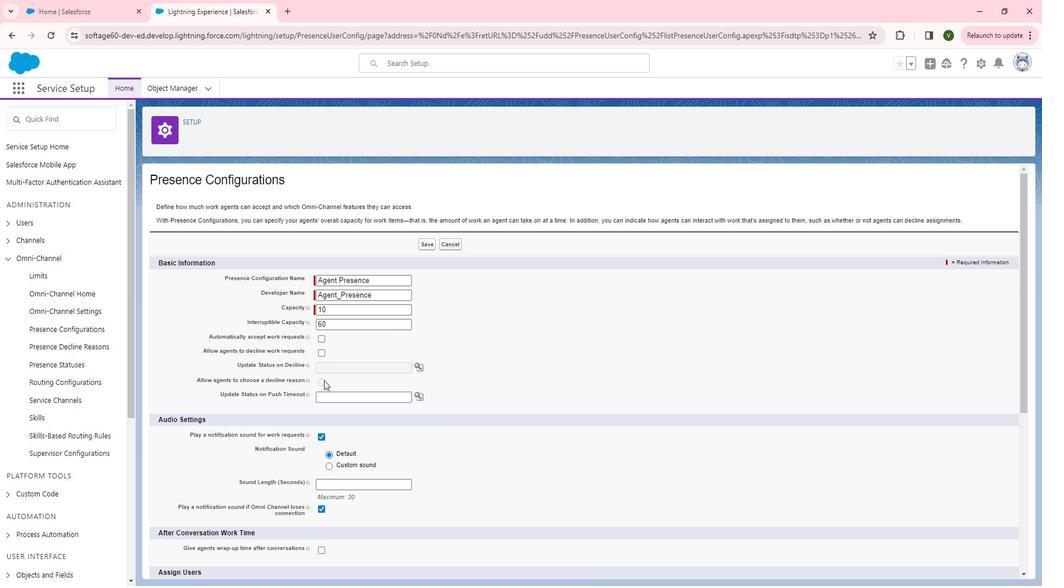 
Action: Mouse scrolled (337, 379) with delta (0, 0)
Screenshot: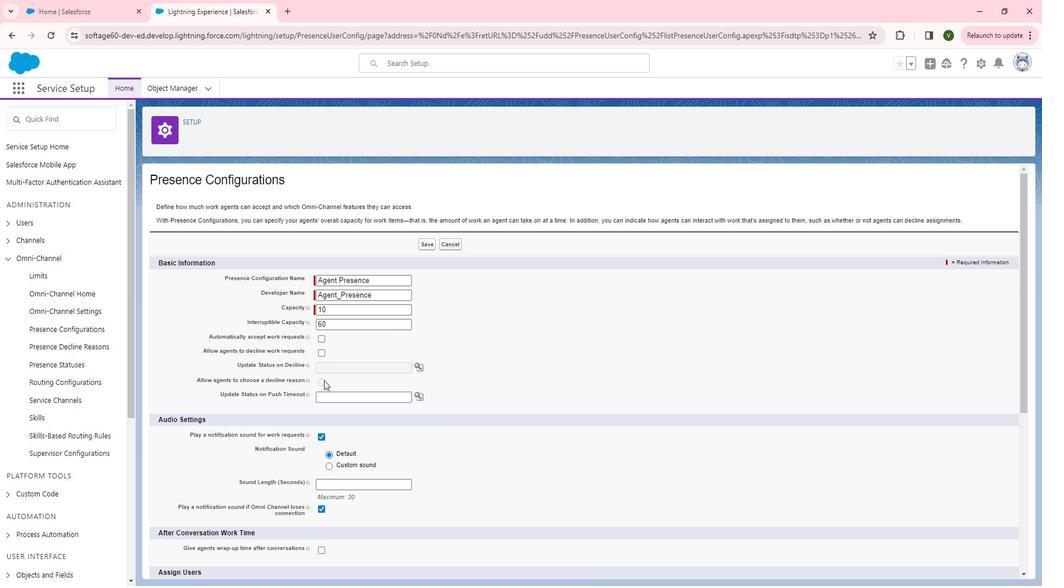 
Action: Mouse moved to (381, 364)
Screenshot: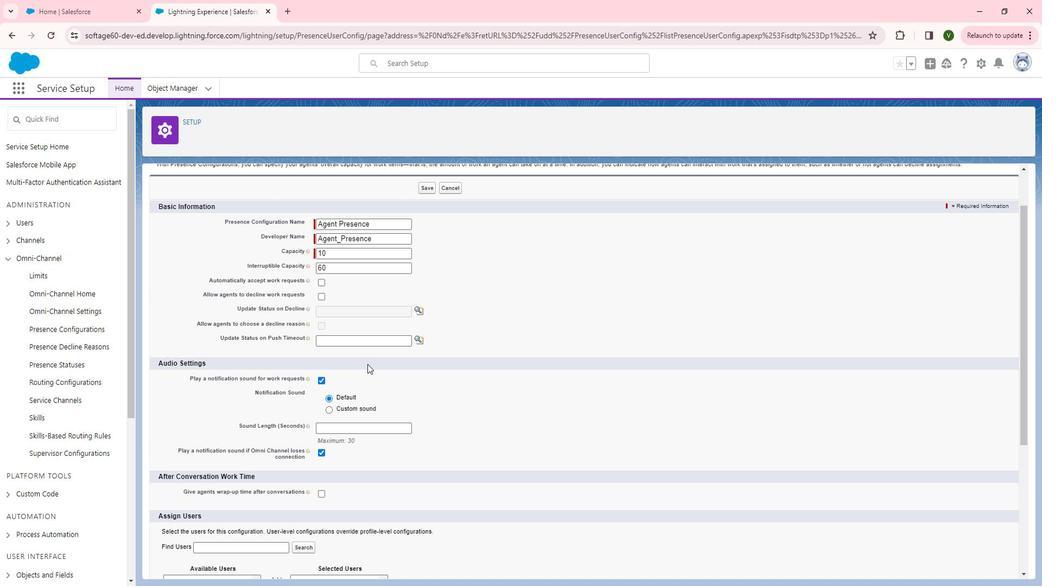 
Action: Mouse scrolled (381, 363) with delta (0, 0)
Screenshot: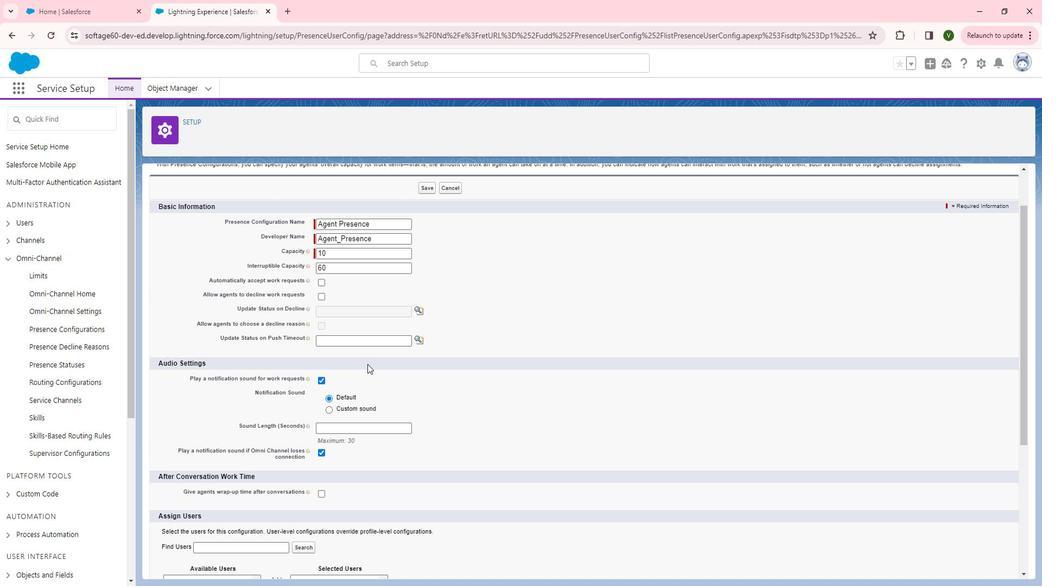 
Action: Mouse moved to (382, 374)
Screenshot: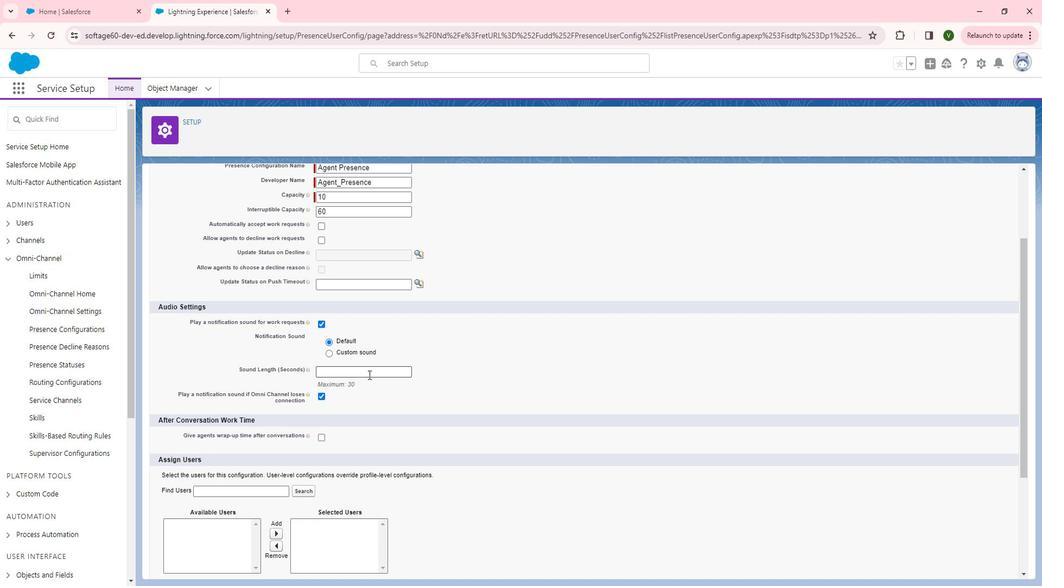 
Action: Mouse scrolled (382, 374) with delta (0, 0)
Screenshot: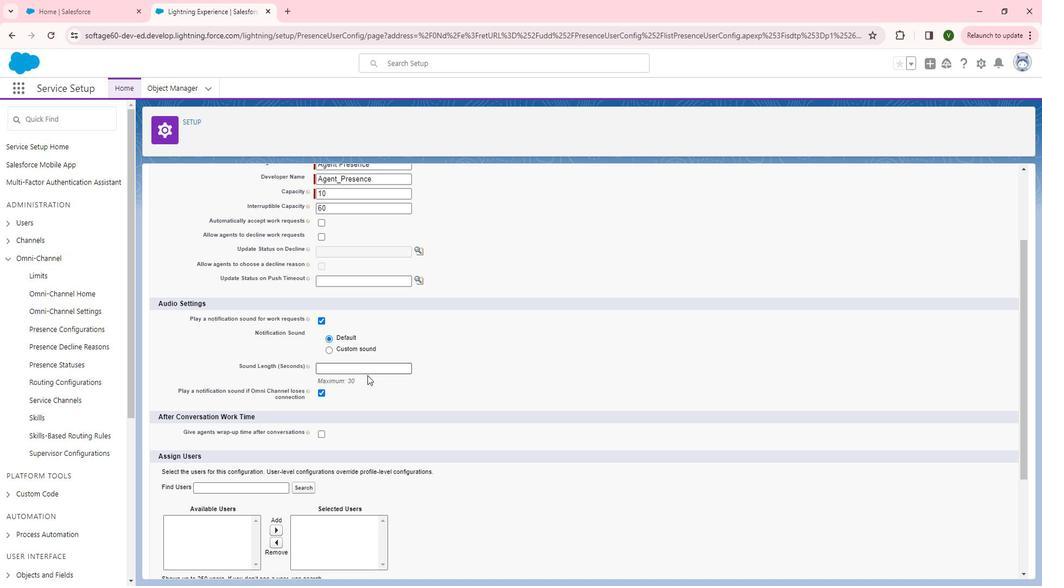 
Action: Mouse moved to (387, 379)
Screenshot: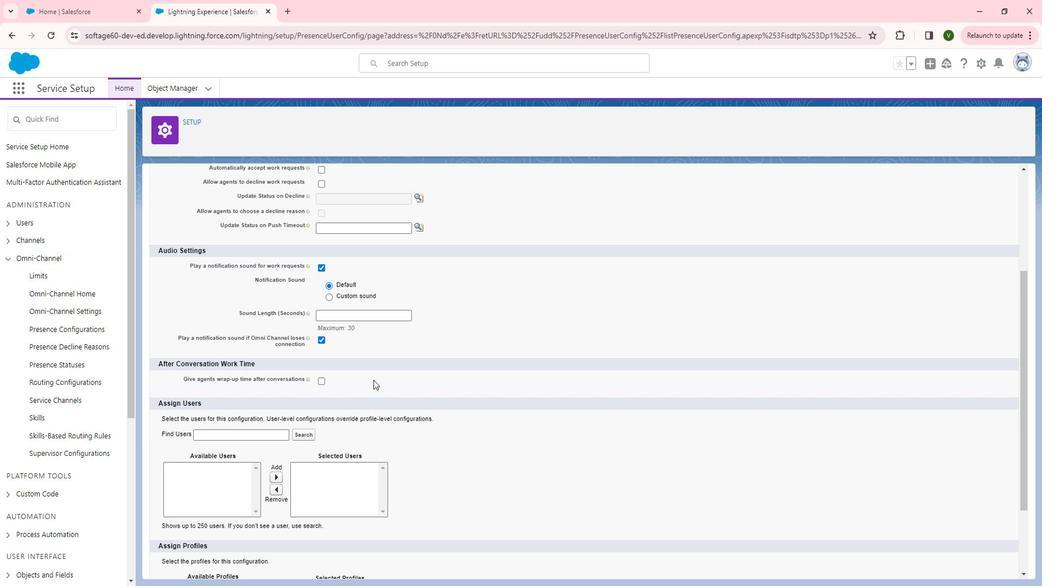 
Action: Mouse scrolled (387, 379) with delta (0, 0)
Screenshot: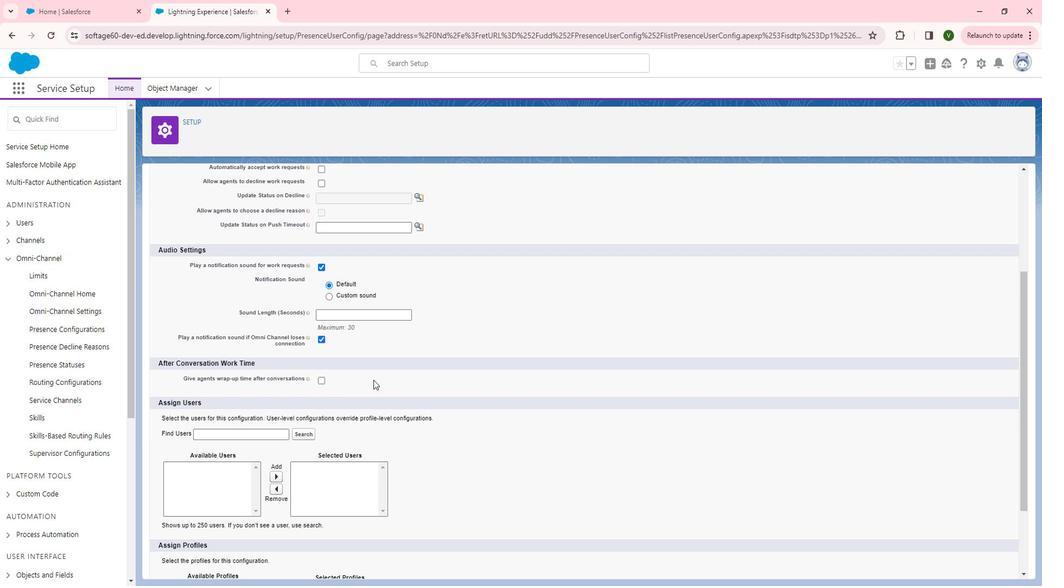 
Action: Mouse scrolled (387, 379) with delta (0, 0)
Screenshot: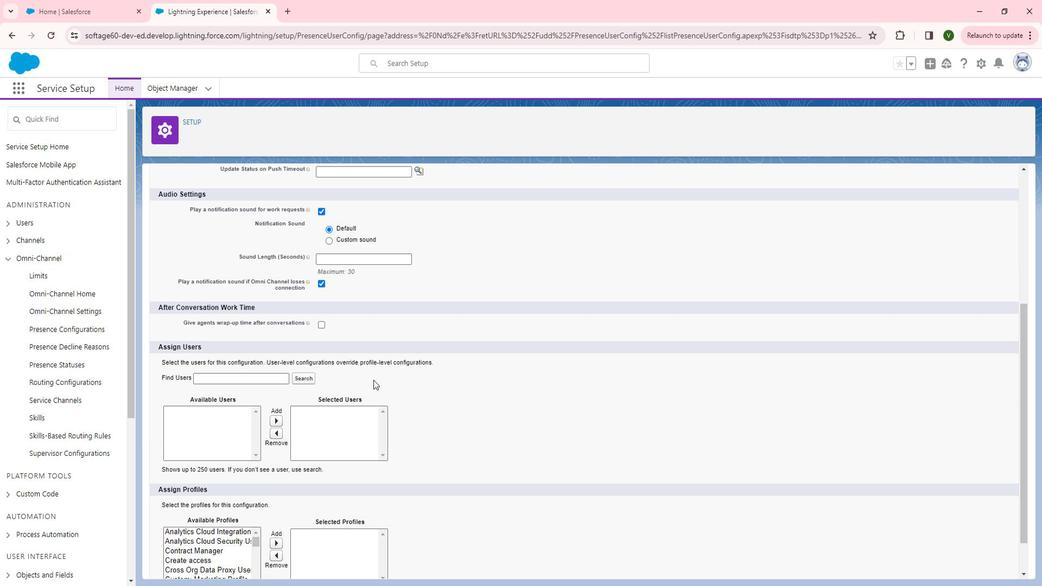 
Action: Mouse scrolled (387, 379) with delta (0, 0)
Screenshot: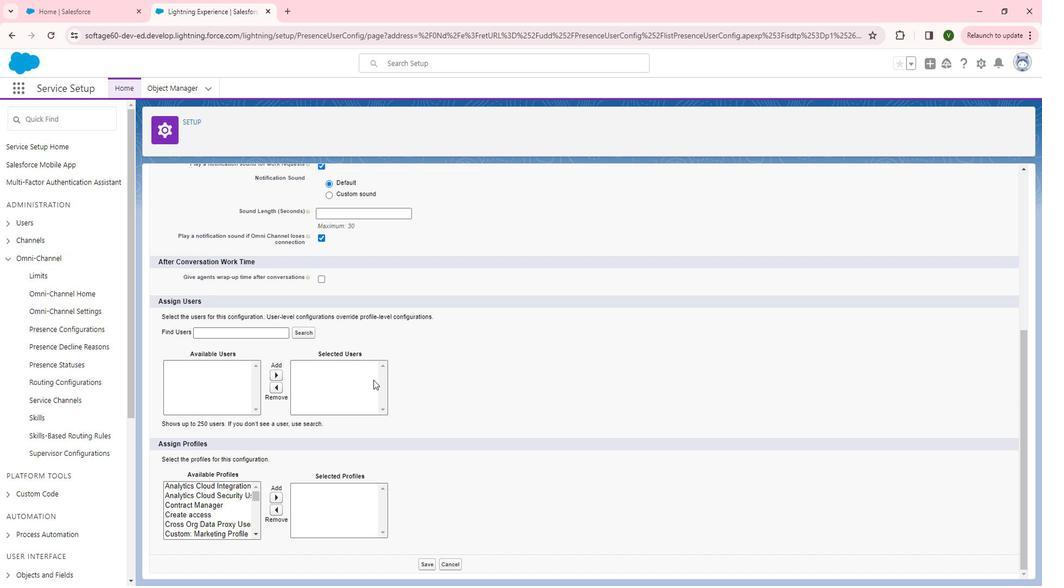 
Action: Mouse moved to (267, 453)
Screenshot: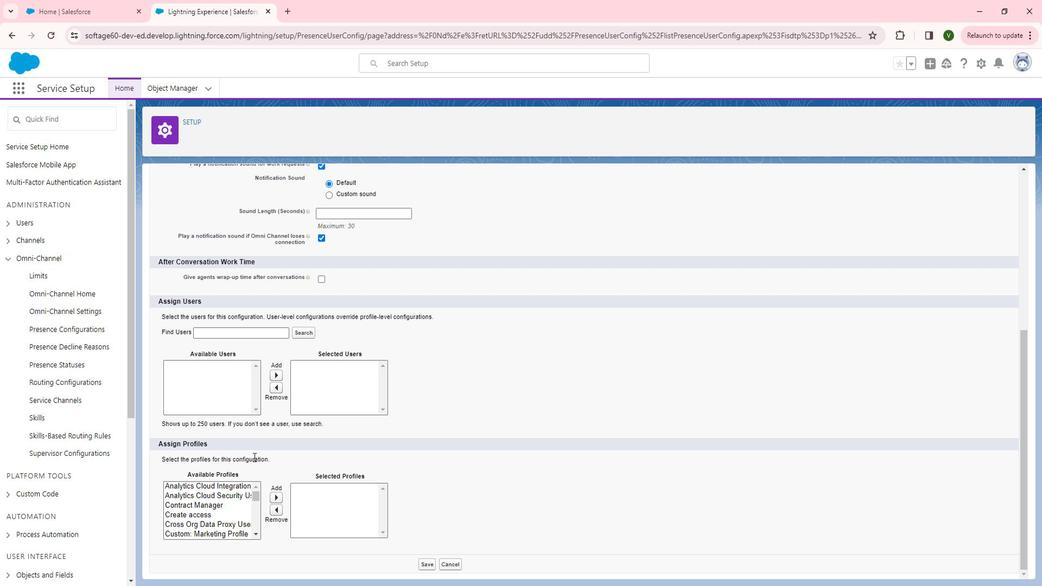 
Action: Mouse scrolled (267, 453) with delta (0, 0)
Screenshot: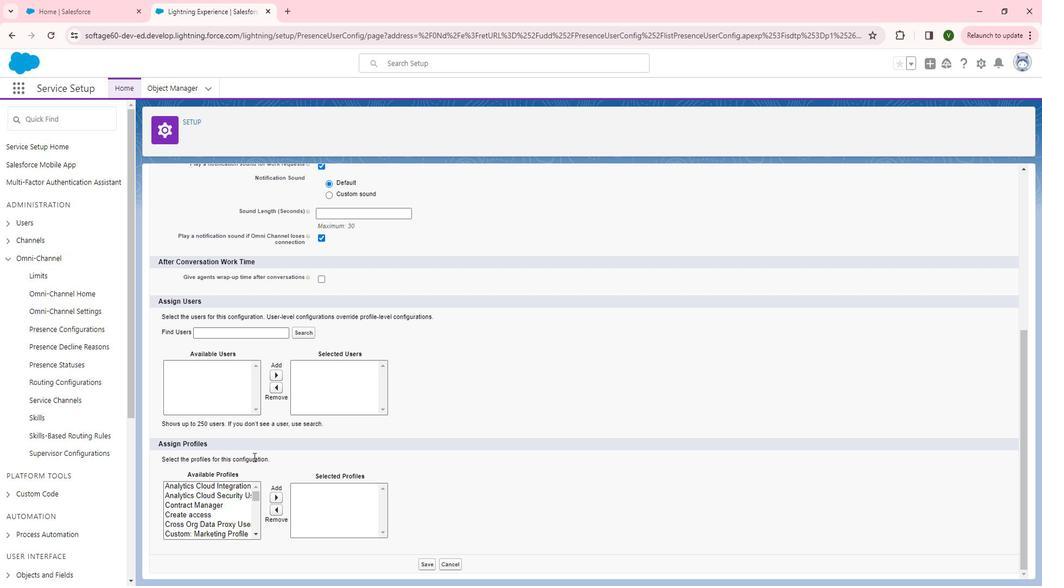 
Action: Mouse moved to (248, 518)
Screenshot: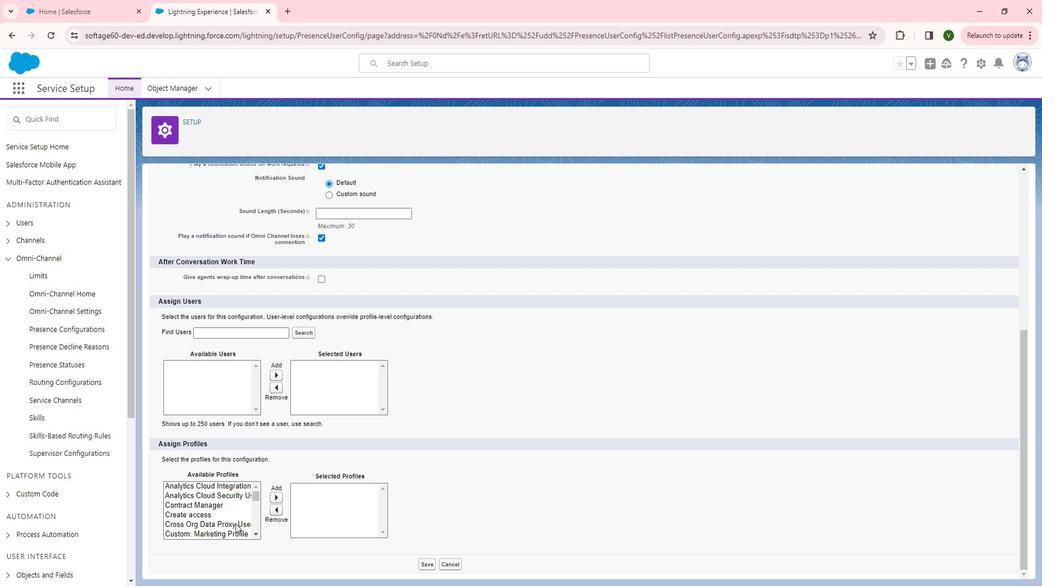 
Action: Mouse scrolled (248, 518) with delta (0, 0)
Screenshot: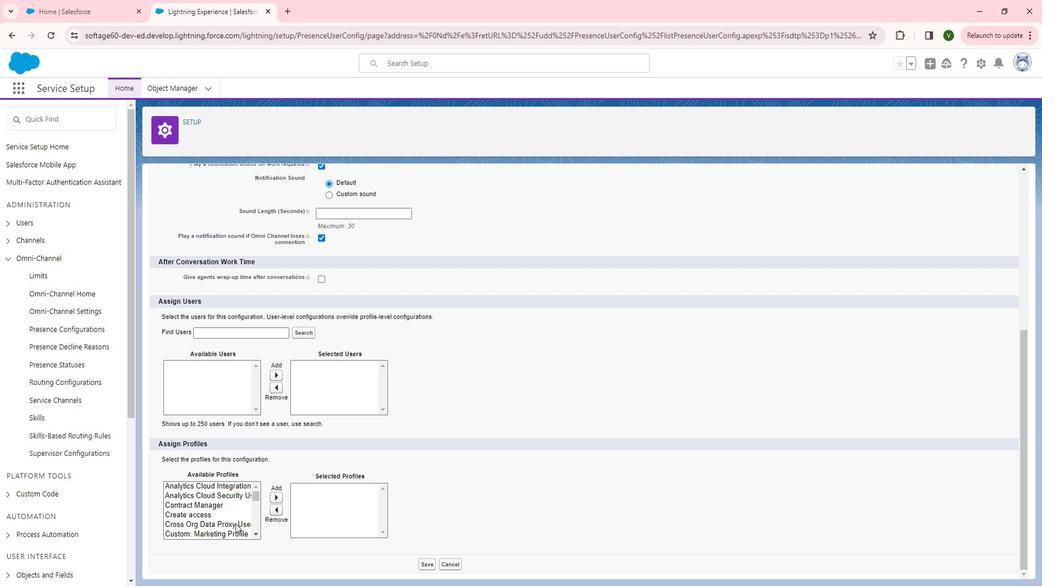 
Action: Mouse moved to (249, 517)
Screenshot: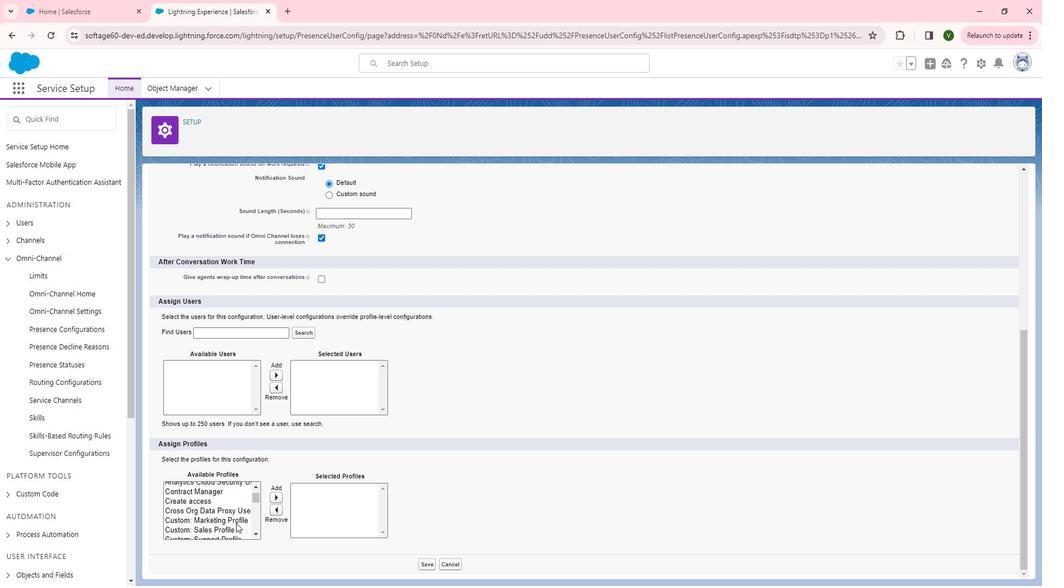 
Action: Mouse scrolled (249, 516) with delta (0, 0)
Screenshot: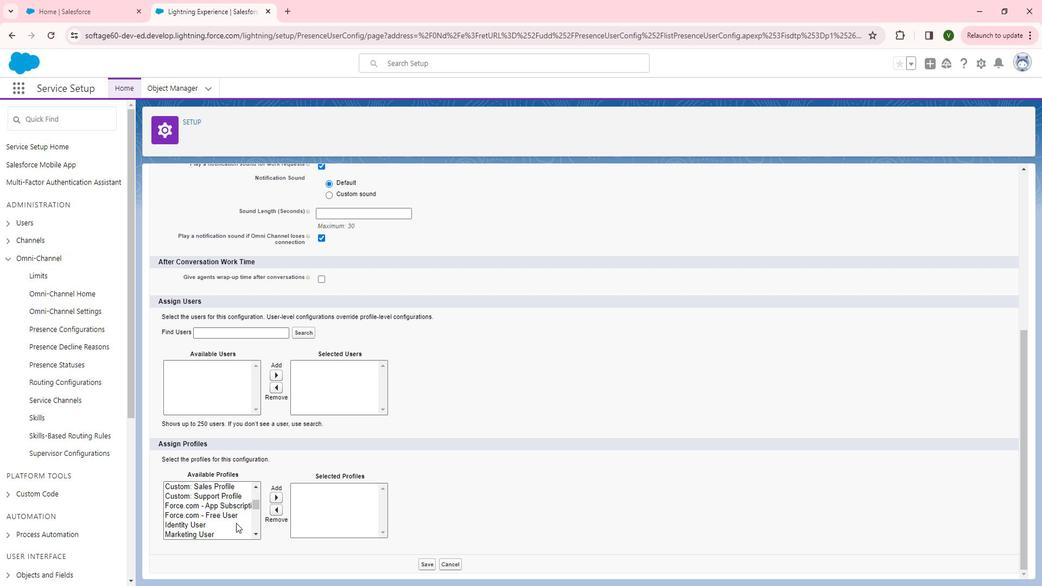 
Action: Mouse scrolled (249, 516) with delta (0, 0)
Screenshot: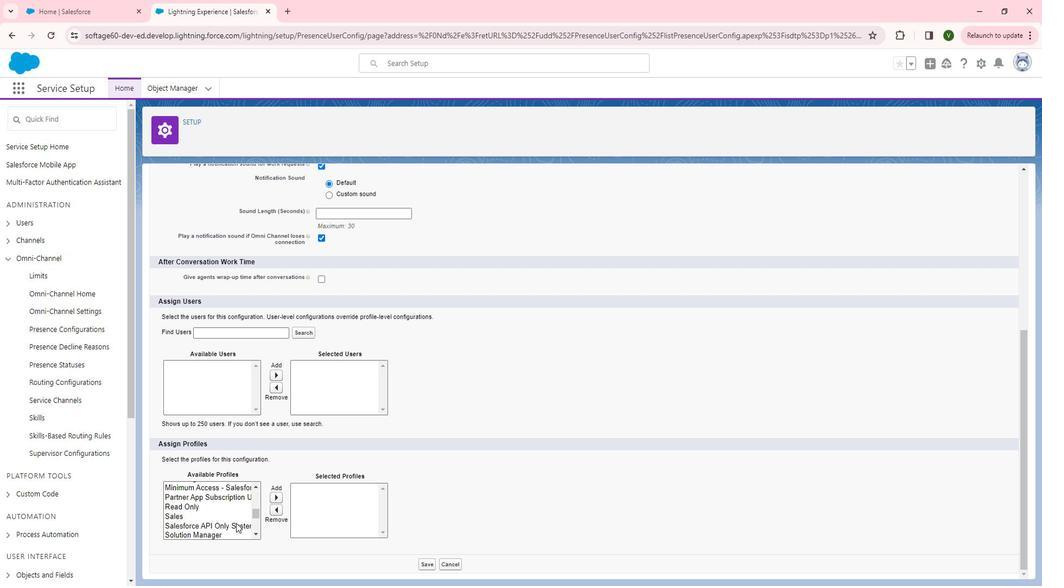 
Action: Mouse scrolled (249, 516) with delta (0, 0)
Screenshot: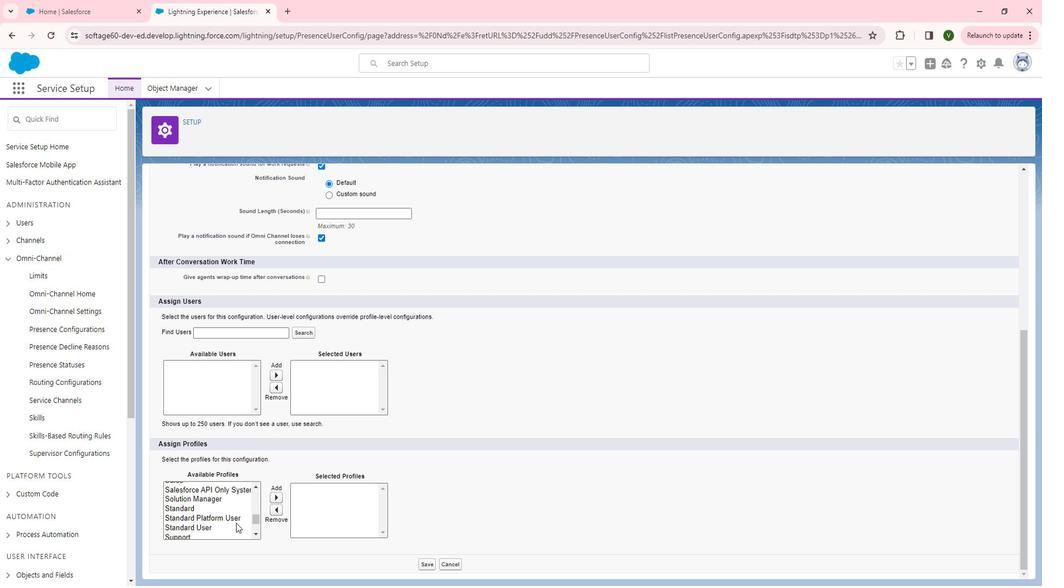 
Action: Mouse scrolled (249, 516) with delta (0, 0)
Screenshot: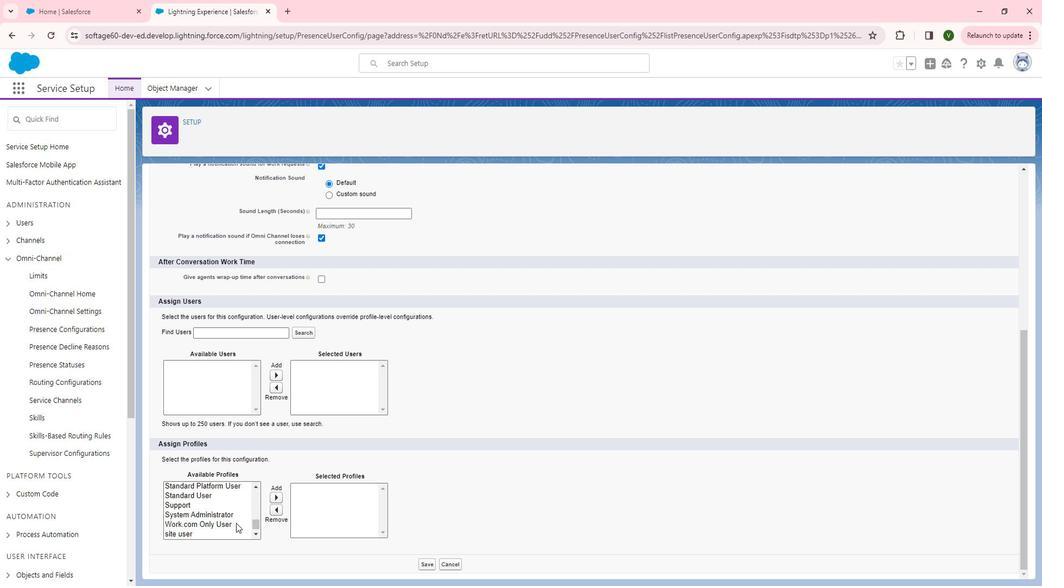 
Action: Mouse moved to (217, 525)
Screenshot: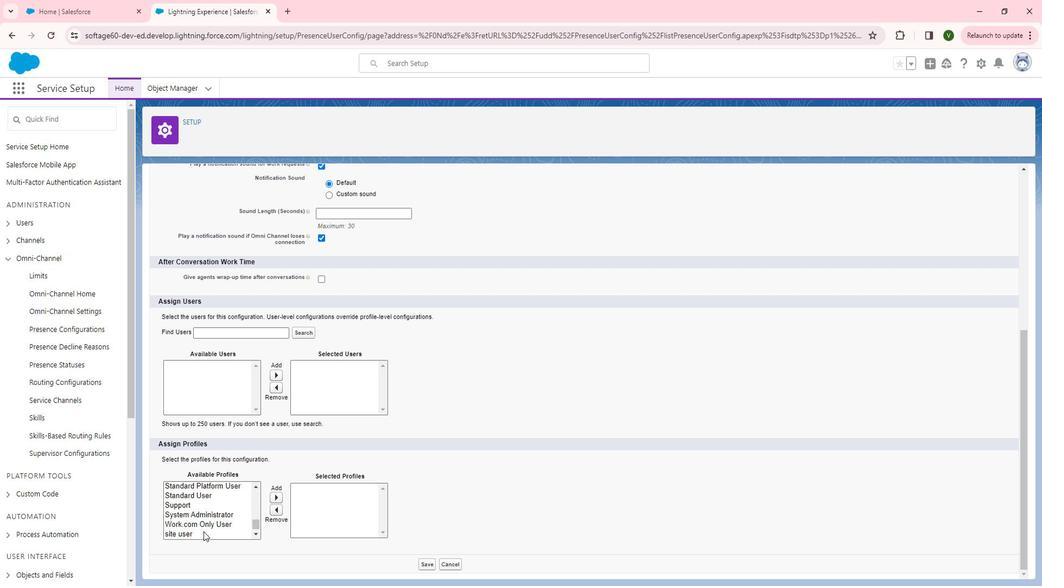 
Action: Mouse pressed left at (217, 525)
Screenshot: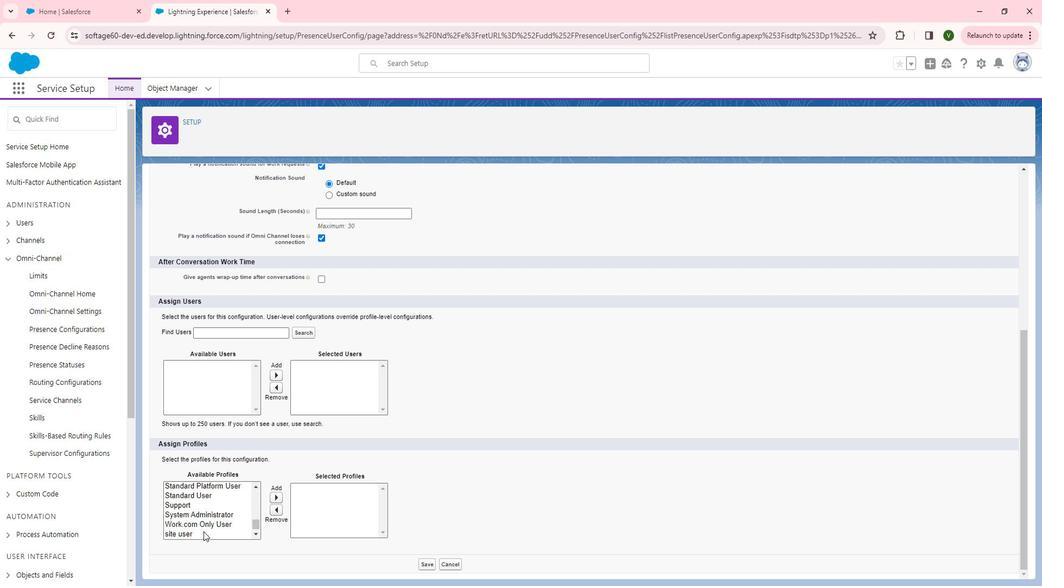 
Action: Mouse moved to (292, 493)
Screenshot: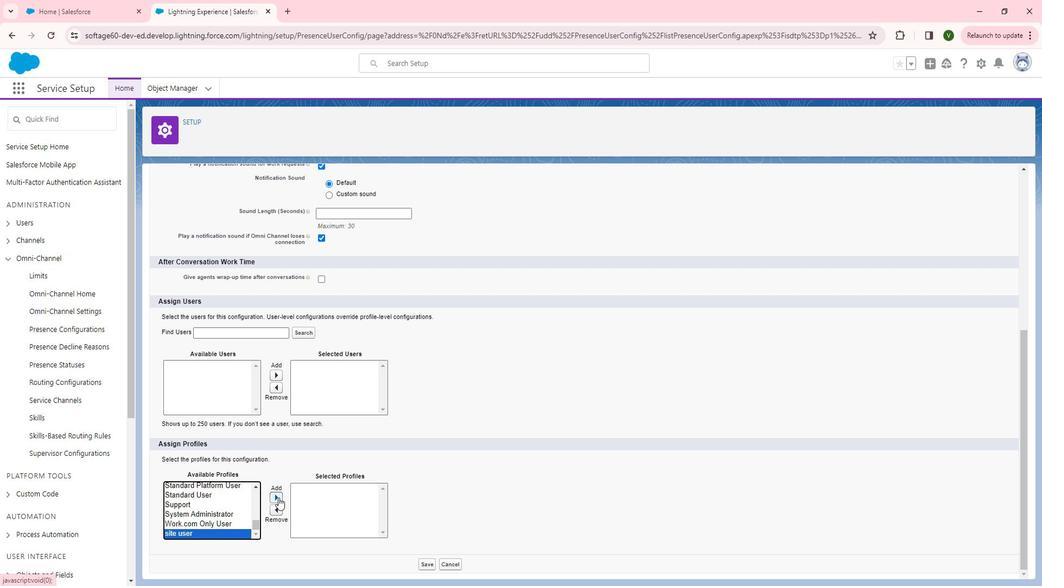 
Action: Mouse pressed left at (292, 493)
Screenshot: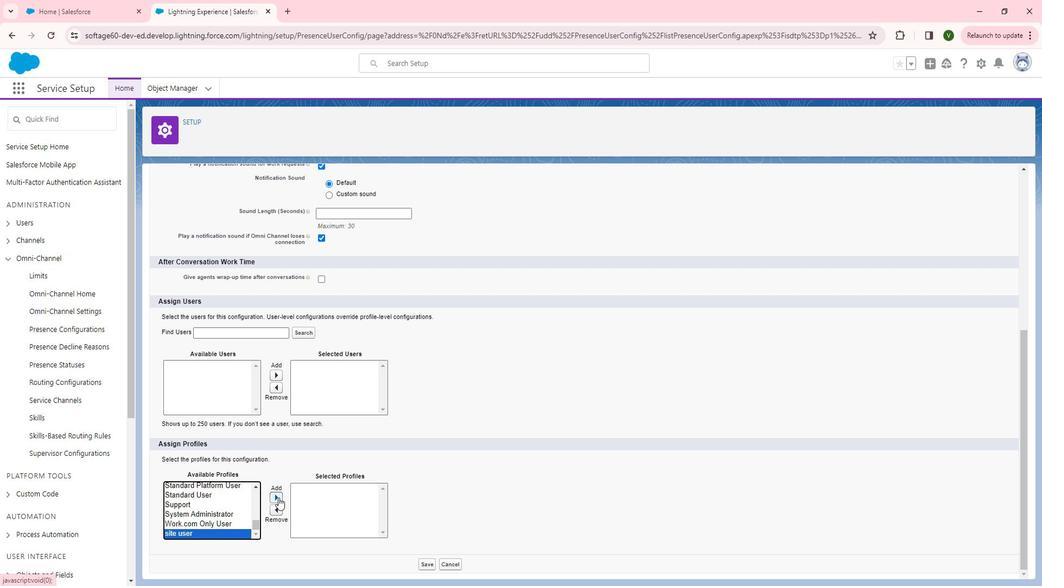 
Action: Mouse moved to (224, 516)
Screenshot: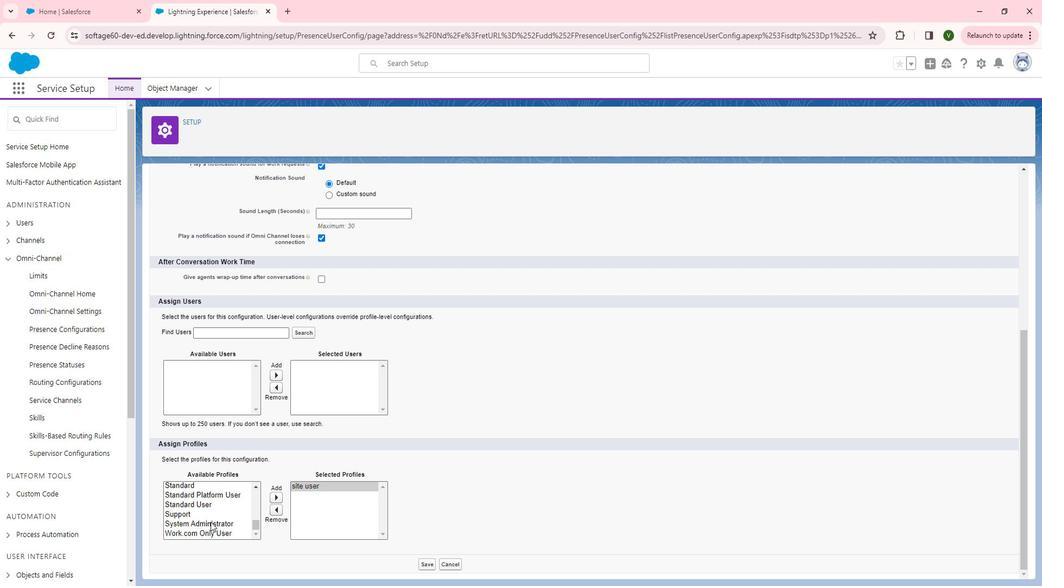 
Action: Mouse pressed left at (224, 516)
Screenshot: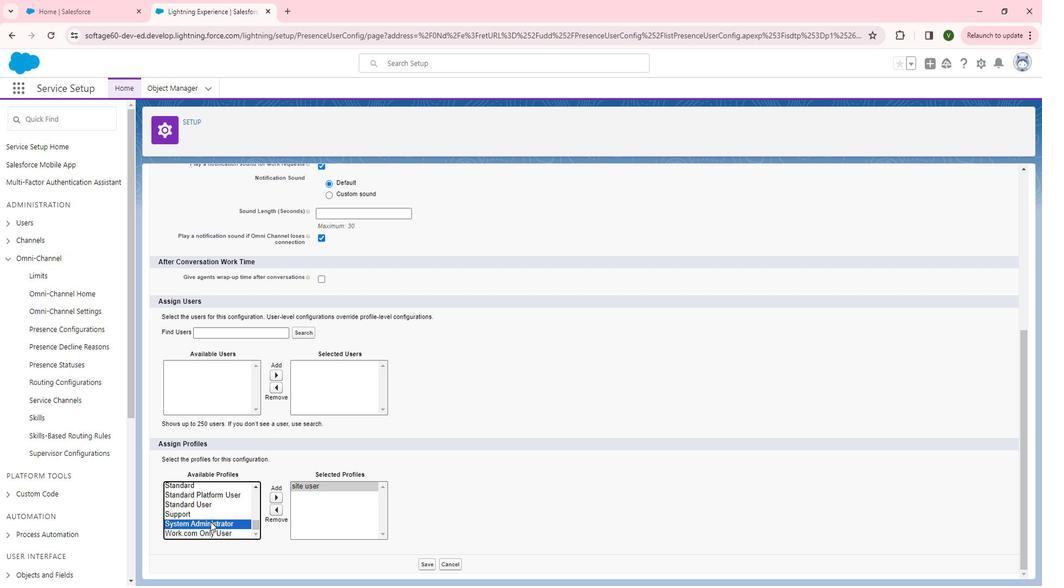 
Action: Mouse moved to (289, 491)
Screenshot: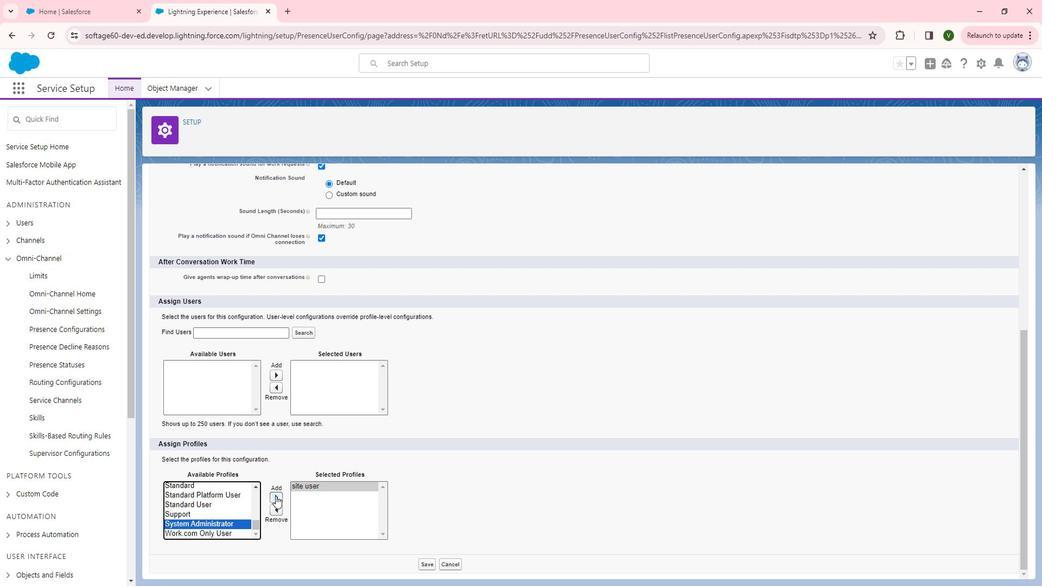 
Action: Mouse pressed left at (289, 491)
Screenshot: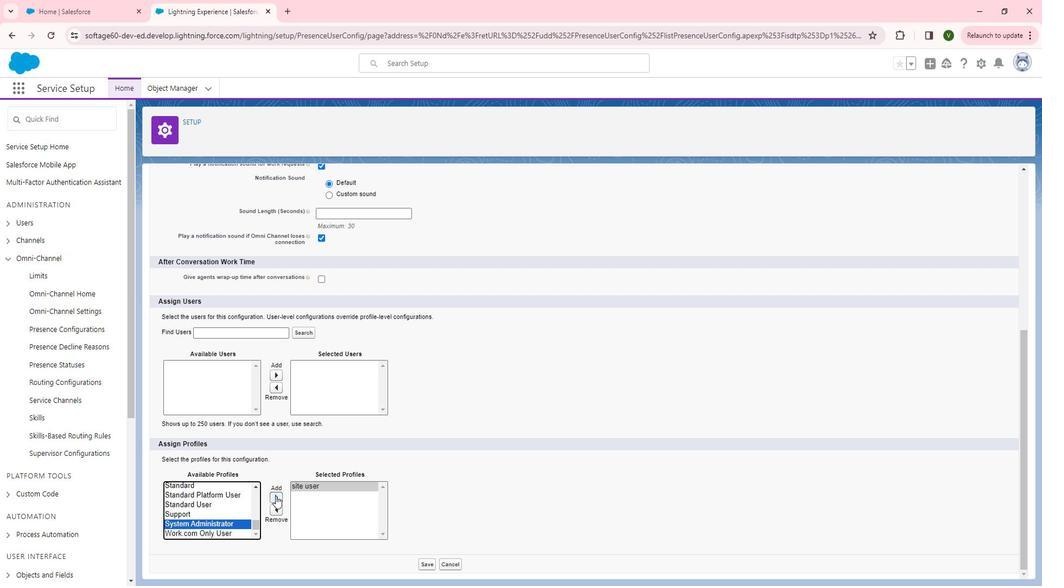 
Action: Mouse moved to (224, 509)
Screenshot: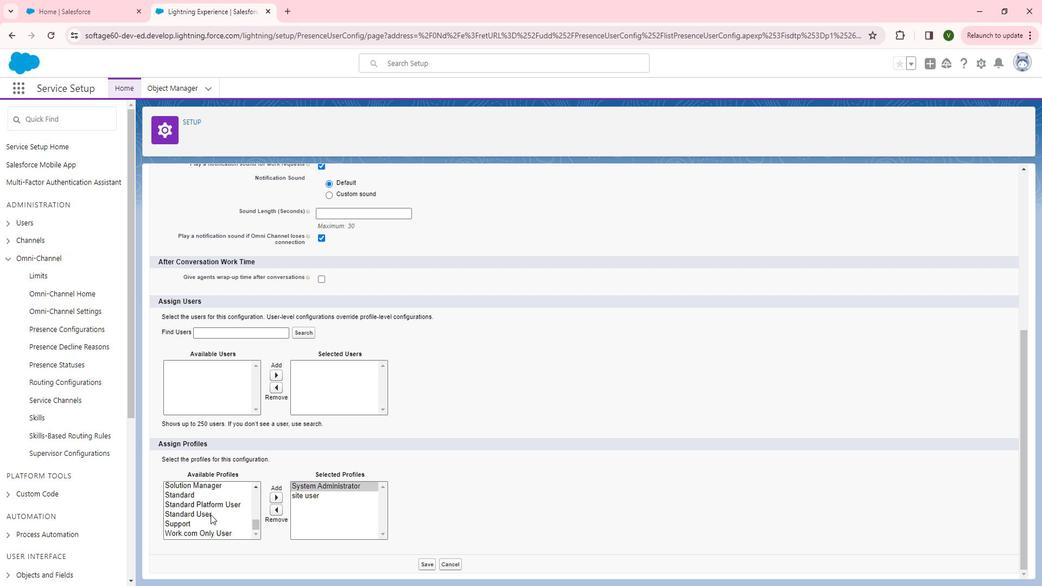 
Action: Mouse pressed left at (224, 509)
Screenshot: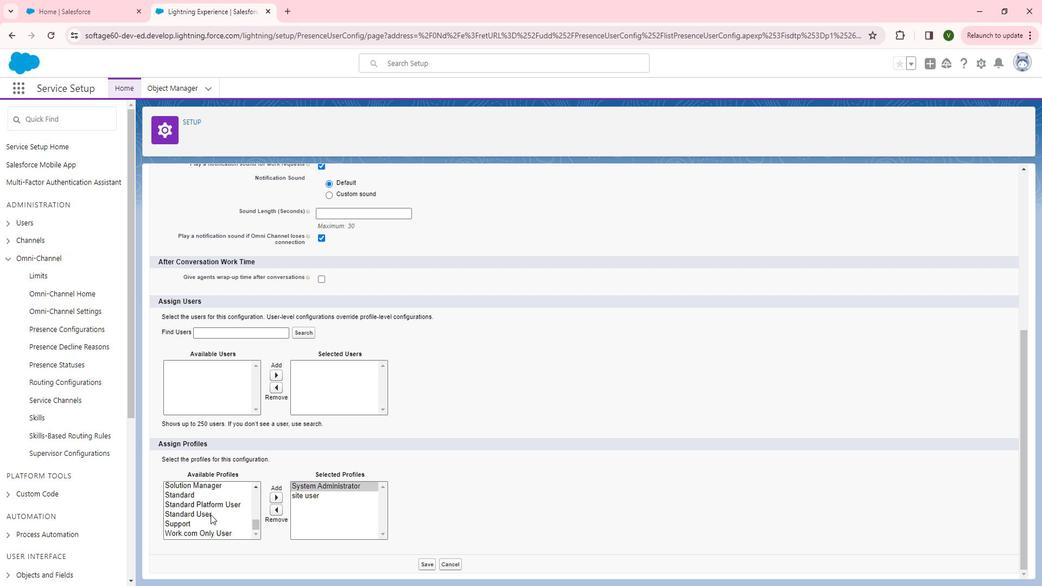 
Action: Mouse moved to (291, 494)
Screenshot: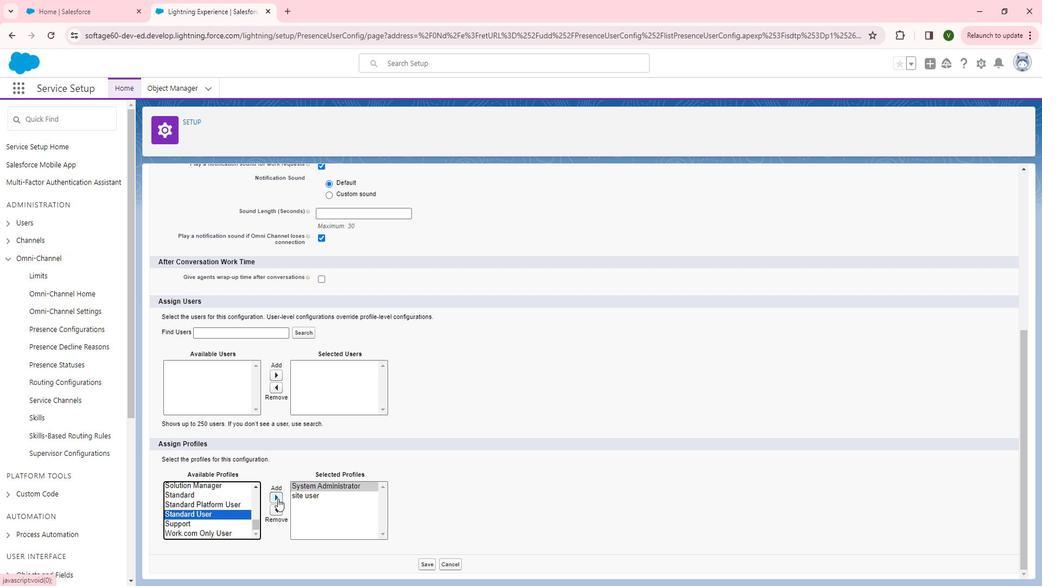 
Action: Mouse pressed left at (291, 494)
Screenshot: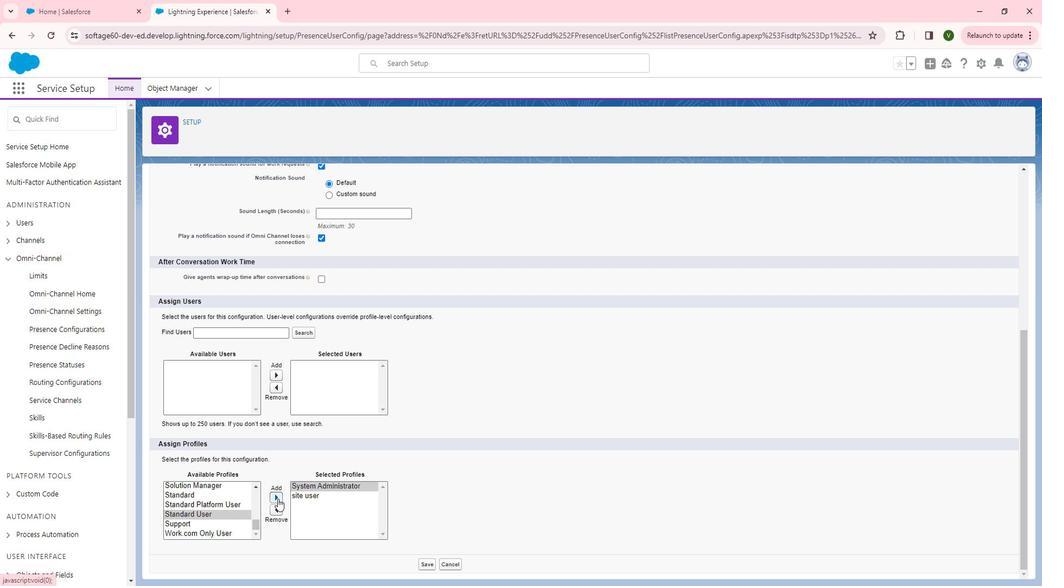 
Action: Mouse moved to (223, 515)
Screenshot: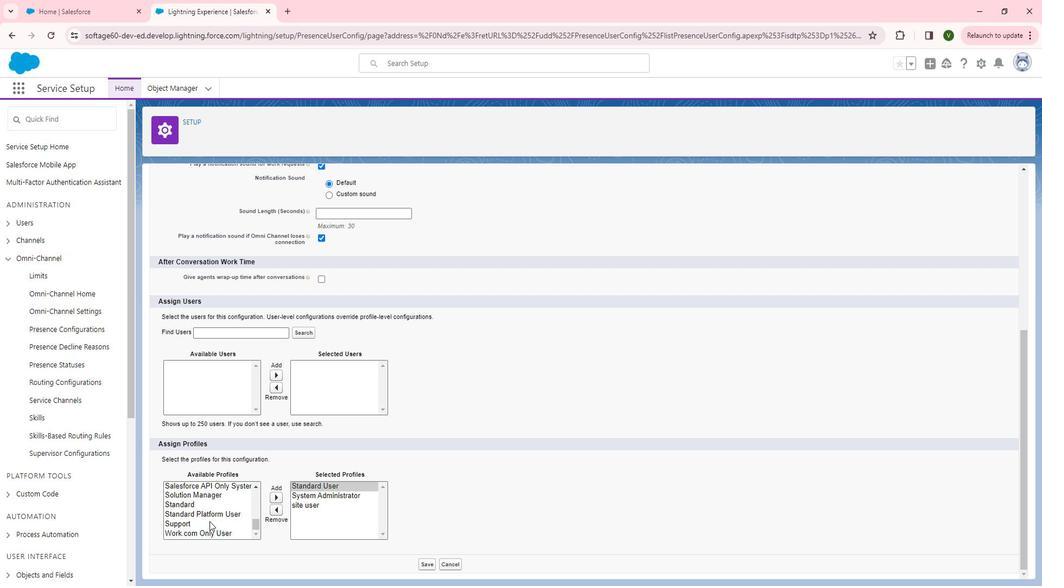 
Action: Mouse pressed left at (223, 515)
Screenshot: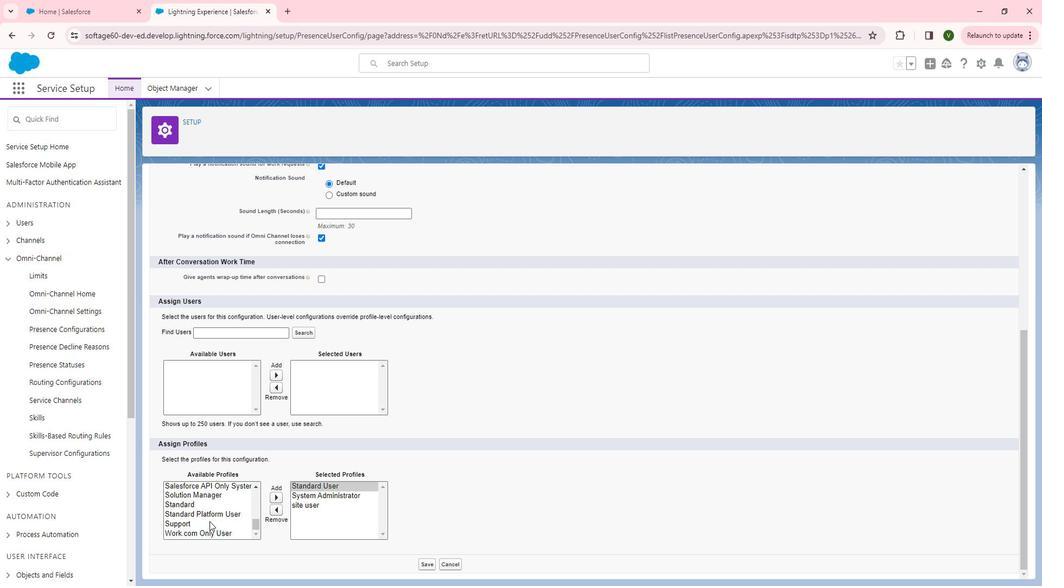 
Action: Mouse moved to (285, 493)
Screenshot: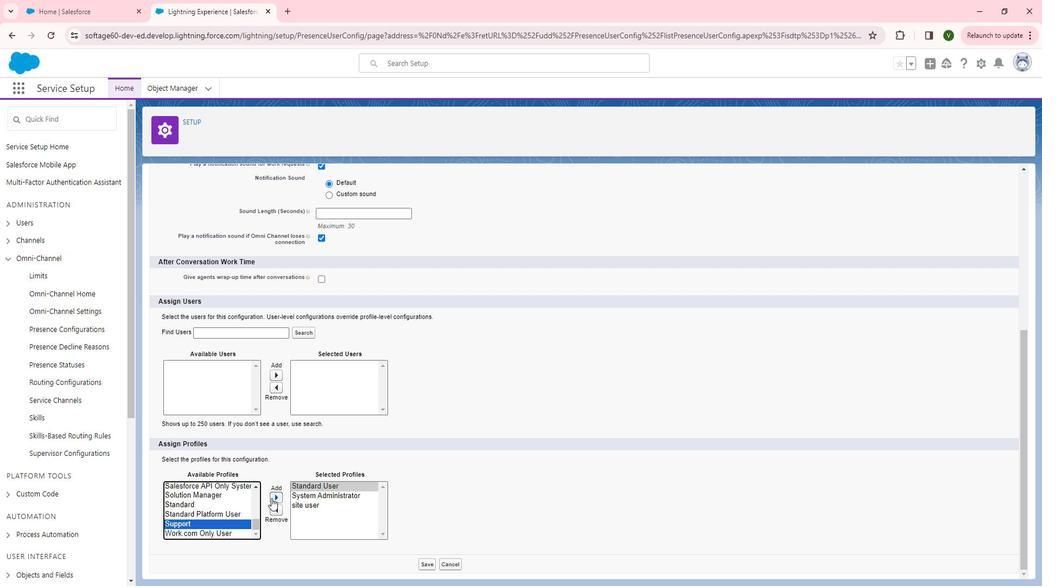 
Action: Mouse pressed left at (285, 493)
Screenshot: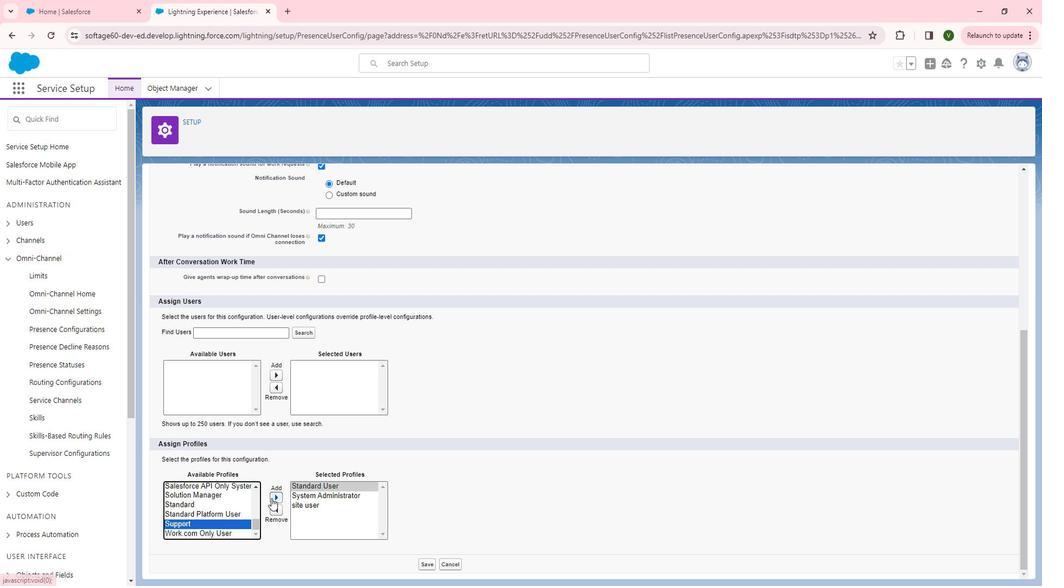
Action: Mouse moved to (420, 508)
Screenshot: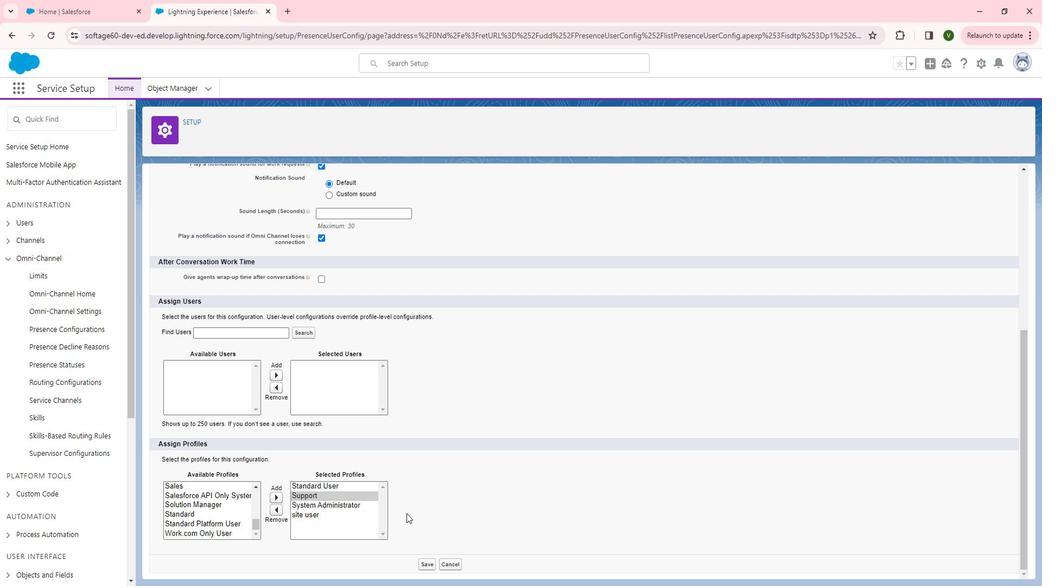 
Action: Mouse pressed left at (420, 508)
Screenshot: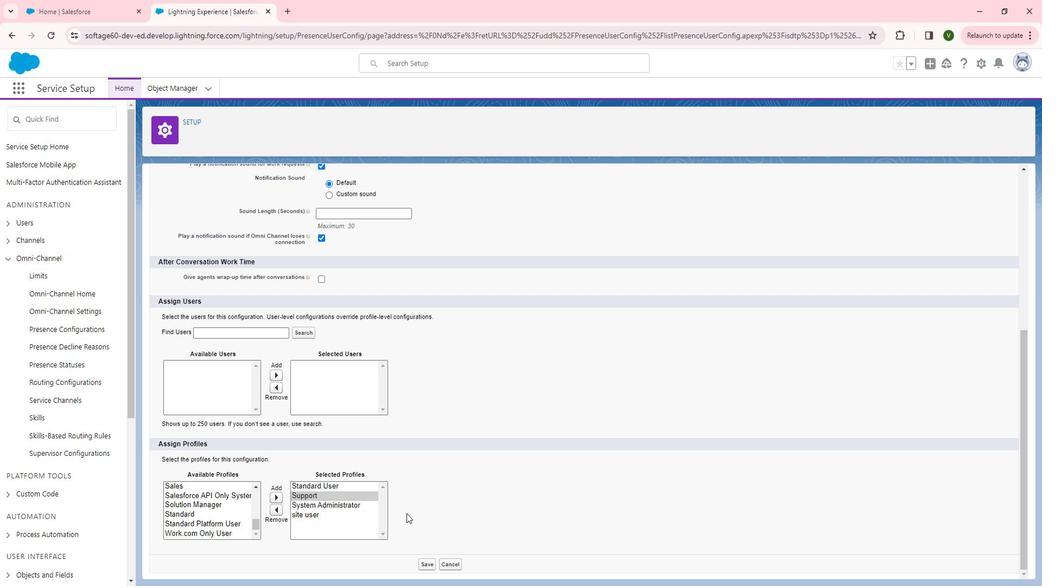
Action: Mouse moved to (443, 519)
Screenshot: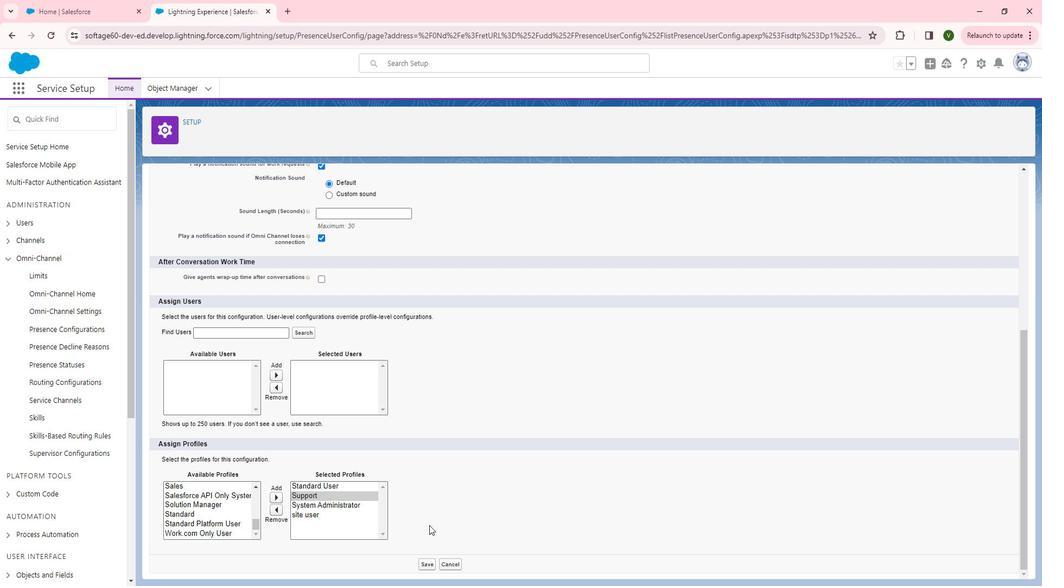 
Action: Mouse scrolled (443, 519) with delta (0, 0)
Screenshot: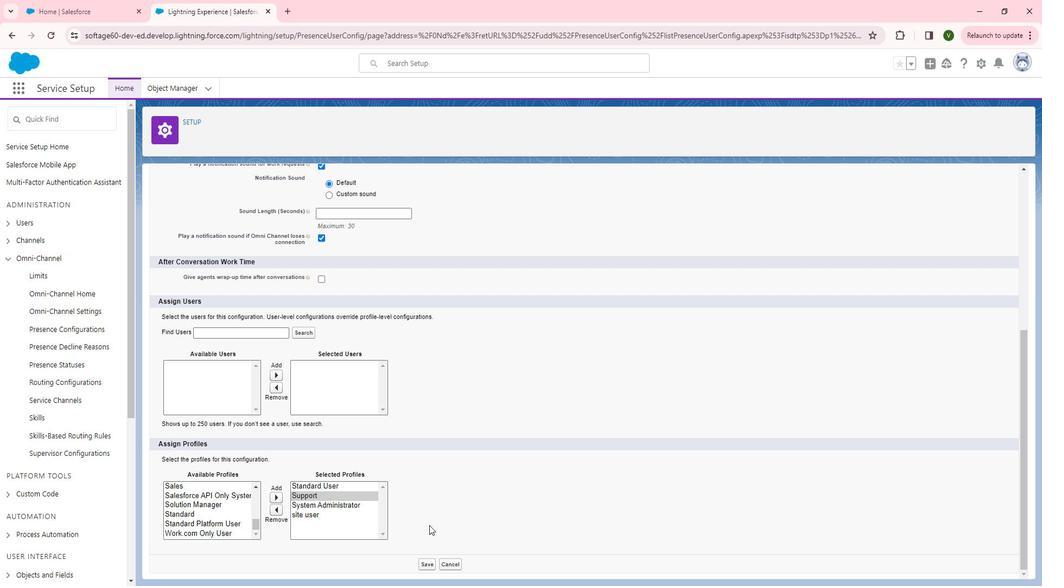 
Action: Mouse scrolled (443, 520) with delta (0, 0)
Screenshot: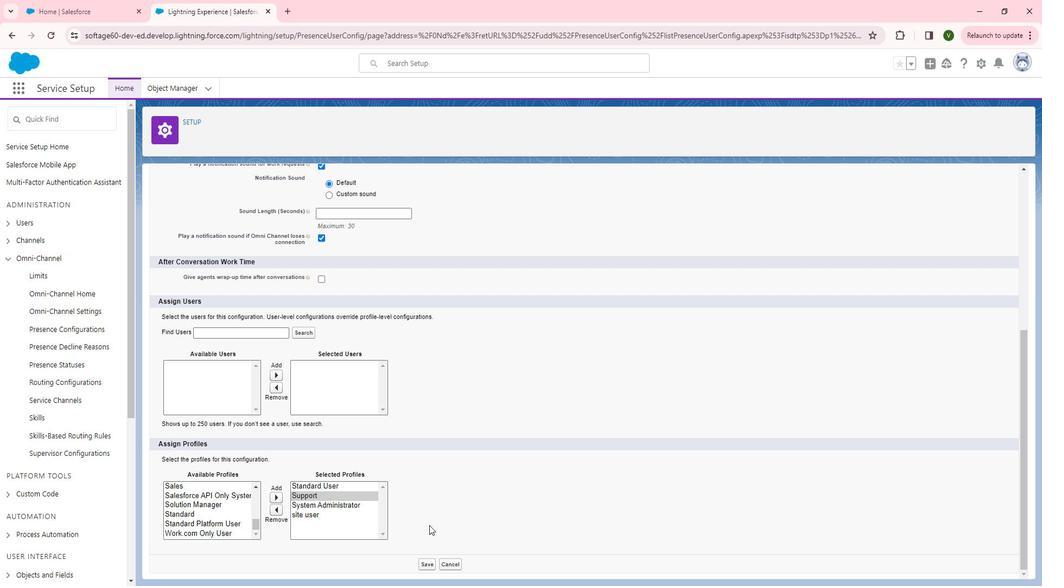 
Action: Mouse scrolled (443, 520) with delta (0, 0)
Screenshot: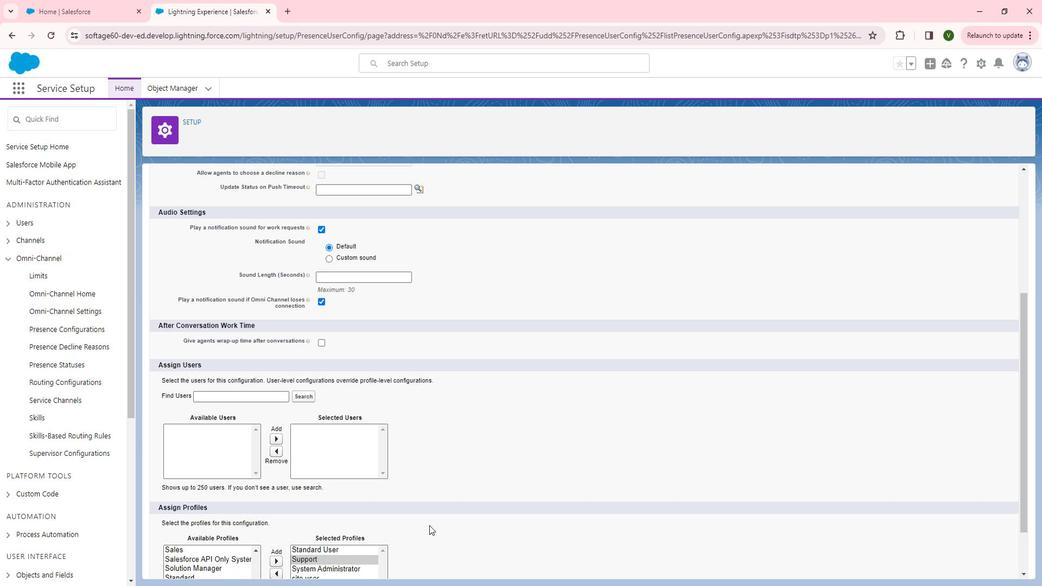 
Action: Mouse scrolled (443, 520) with delta (0, 0)
Screenshot: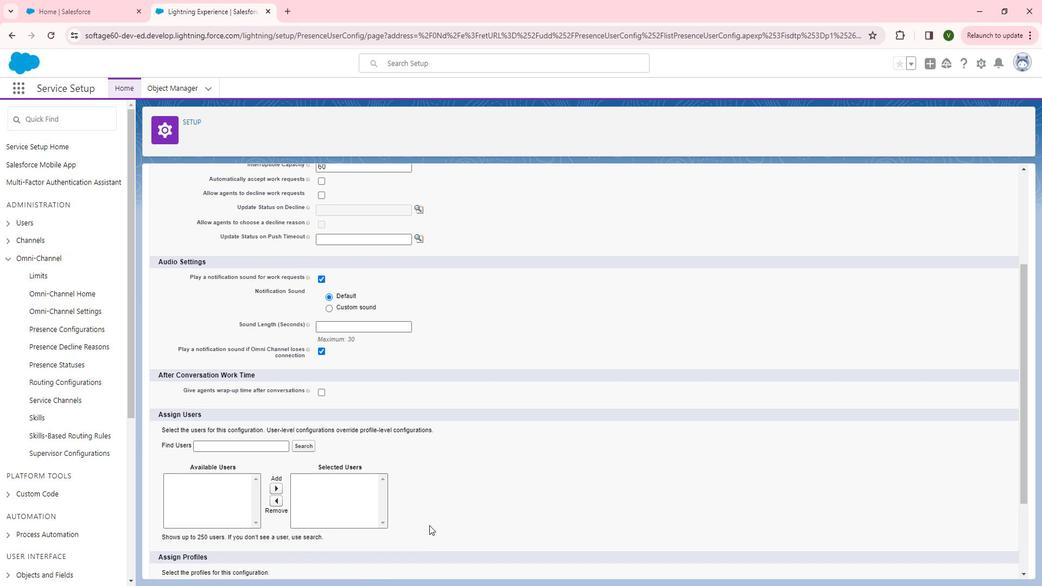 
Action: Mouse scrolled (443, 520) with delta (0, 0)
Screenshot: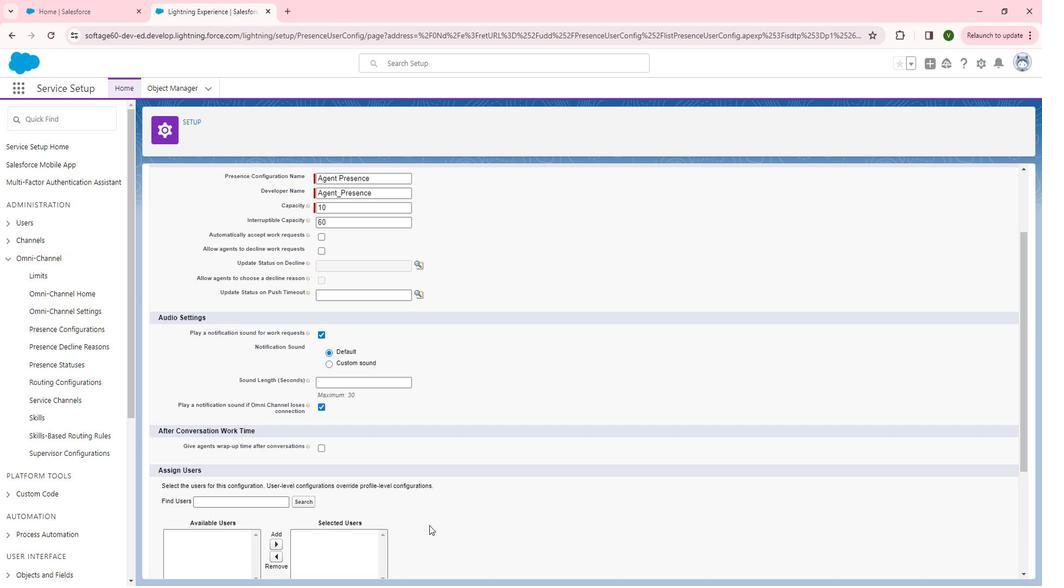 
Action: Mouse scrolled (443, 519) with delta (0, 0)
Screenshot: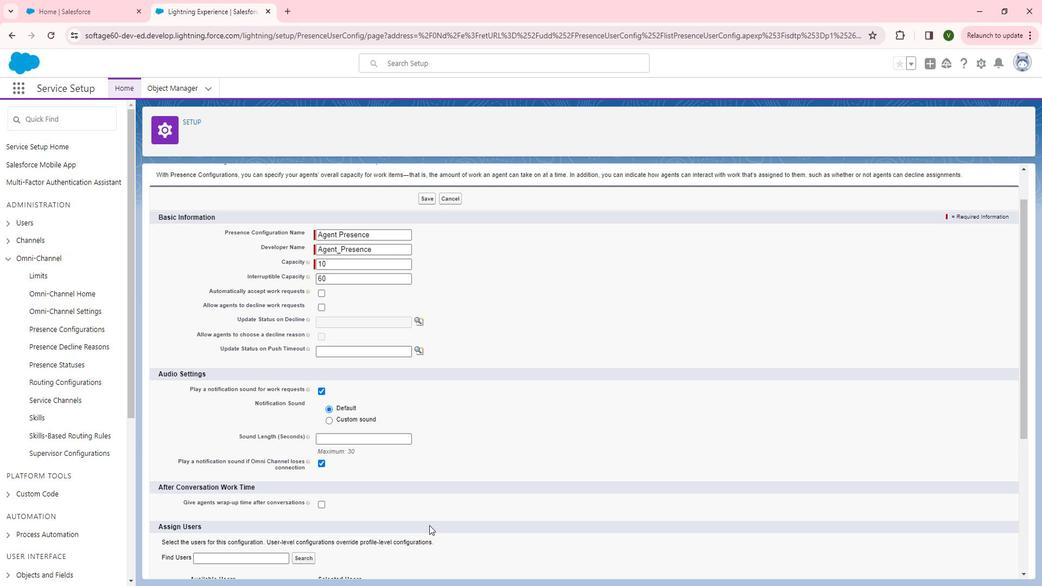 
Action: Mouse scrolled (443, 519) with delta (0, 0)
Screenshot: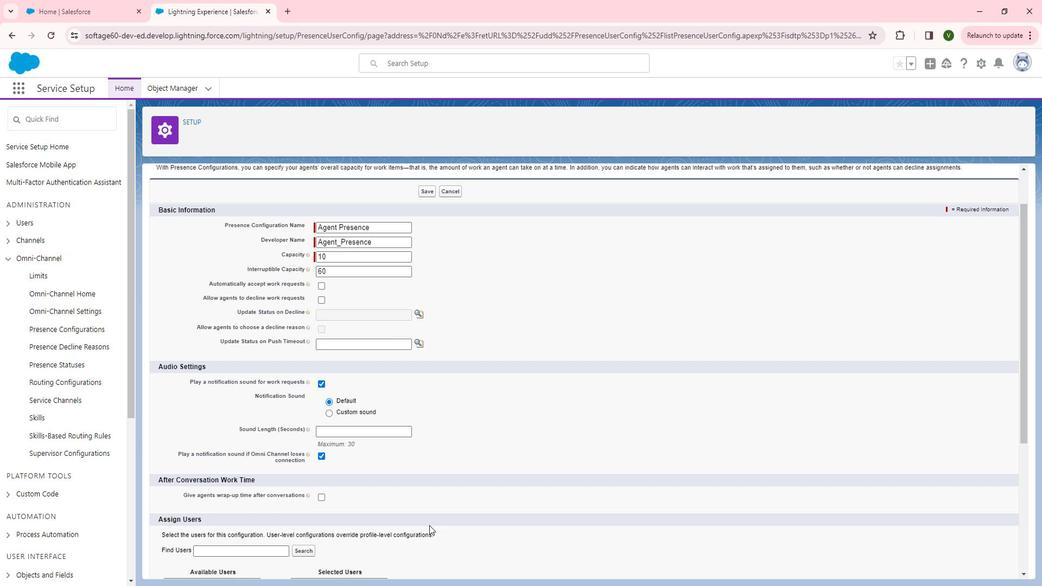 
Action: Mouse scrolled (443, 519) with delta (0, 0)
Screenshot: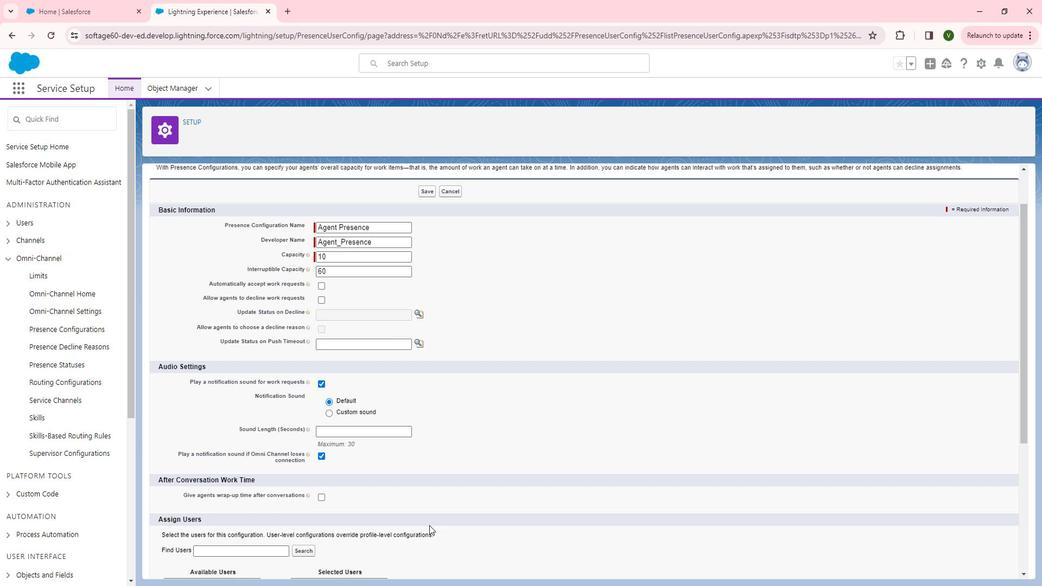 
Action: Mouse scrolled (443, 519) with delta (0, 0)
Screenshot: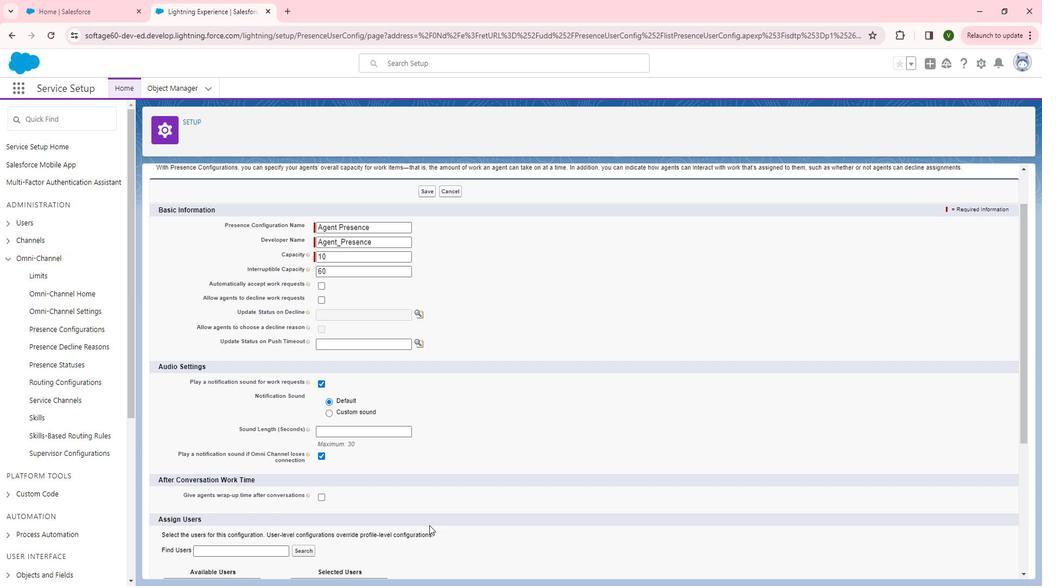 
Action: Mouse scrolled (443, 519) with delta (0, 0)
Screenshot: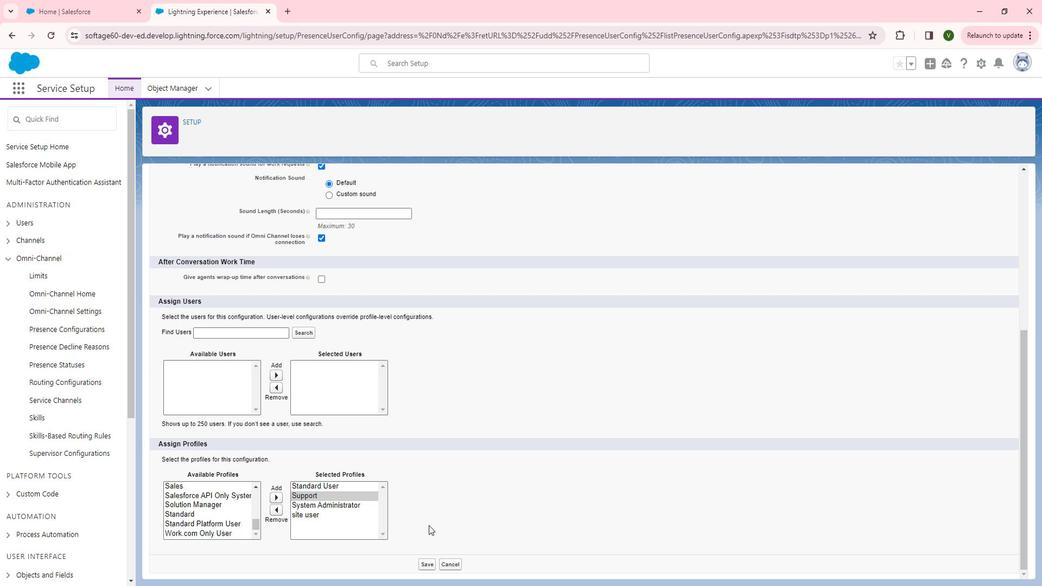
Action: Mouse moved to (442, 519)
Screenshot: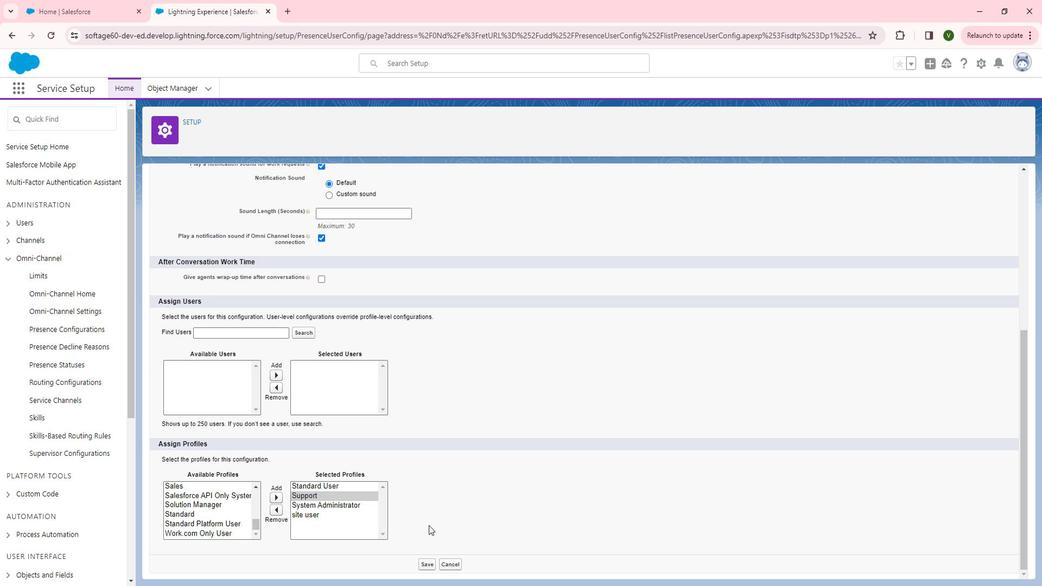 
Action: Mouse scrolled (442, 519) with delta (0, 0)
Screenshot: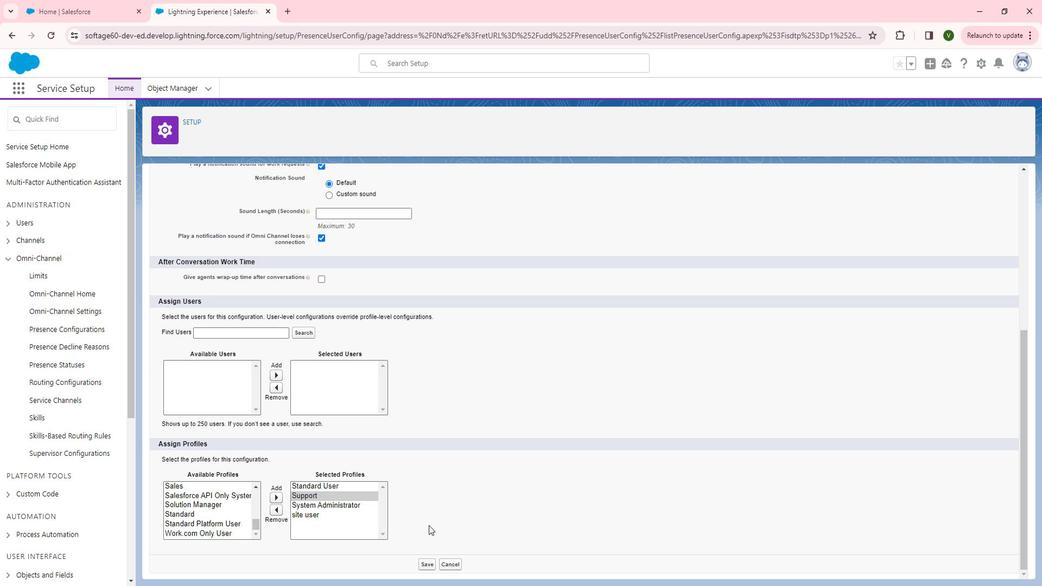 
Action: Mouse scrolled (442, 519) with delta (0, 0)
Screenshot: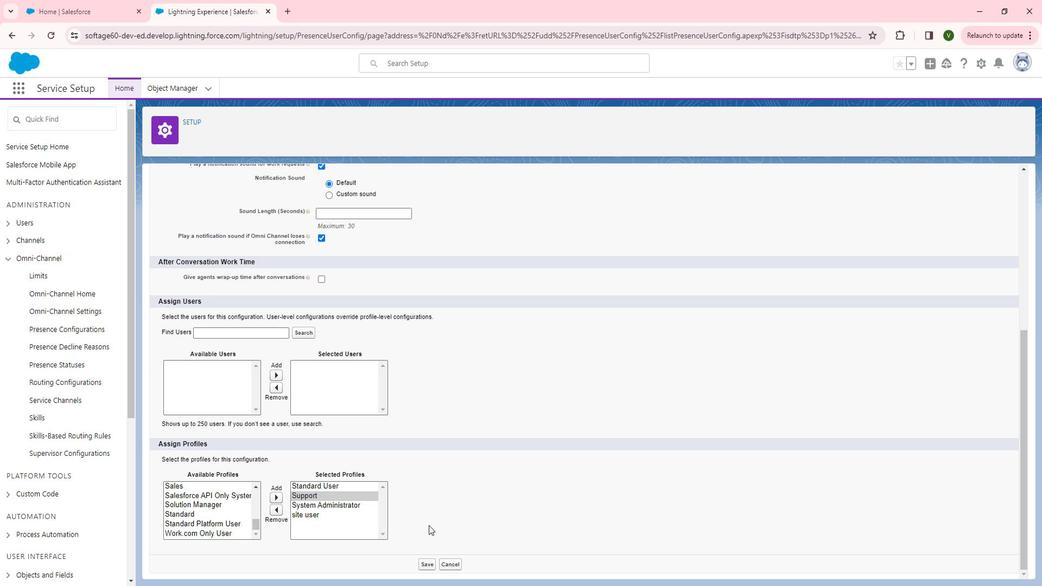 
Action: Mouse moved to (436, 554)
Screenshot: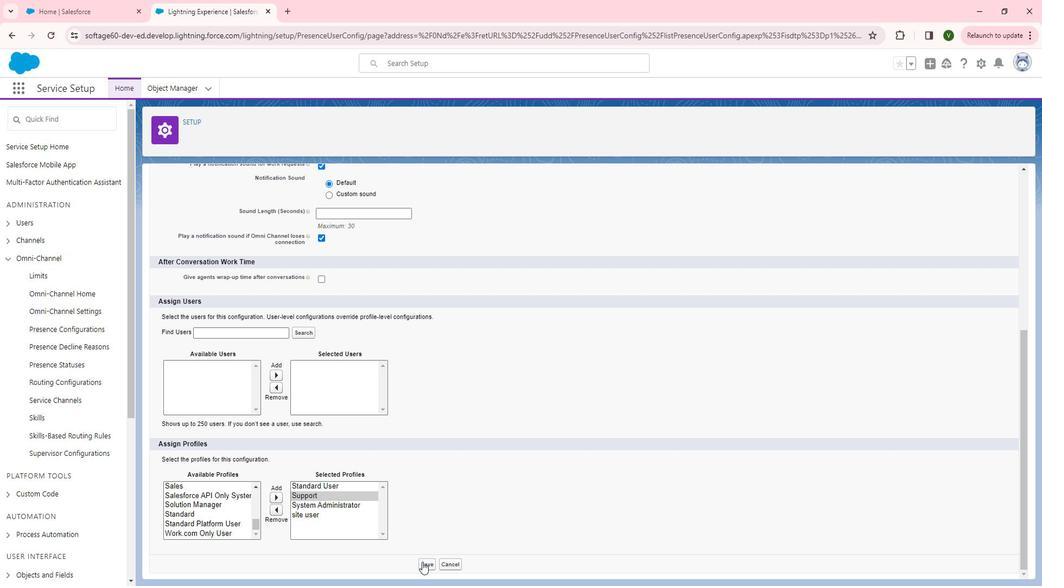 
Action: Mouse pressed left at (436, 554)
Screenshot: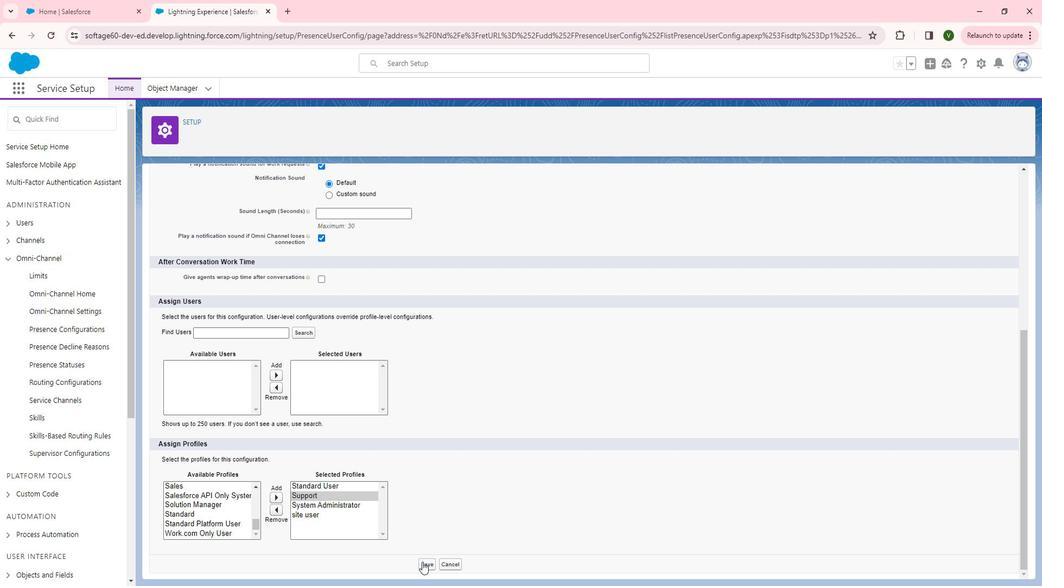
Action: Mouse moved to (462, 480)
Screenshot: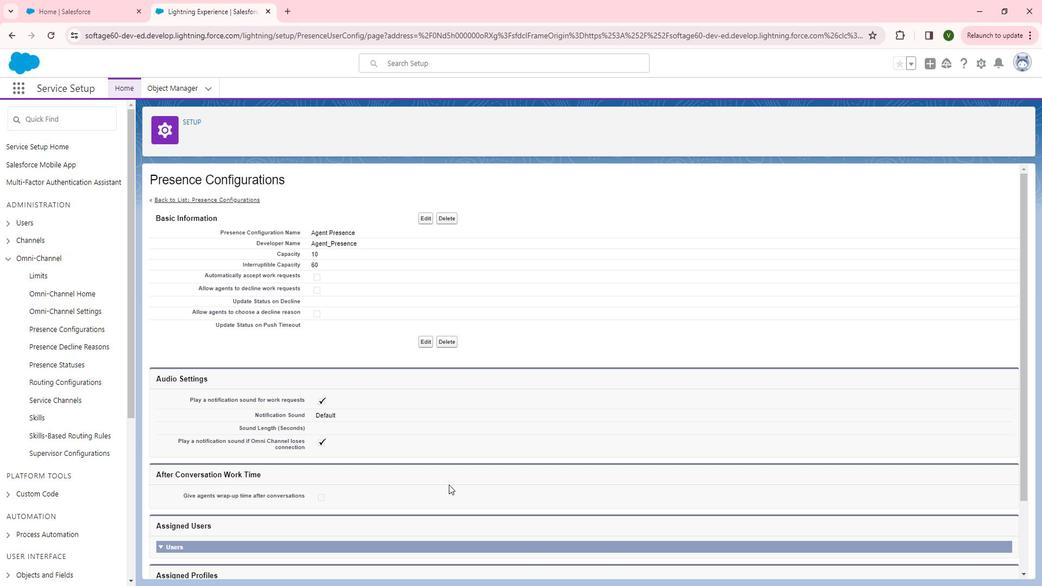 
Action: Mouse scrolled (462, 480) with delta (0, 0)
Screenshot: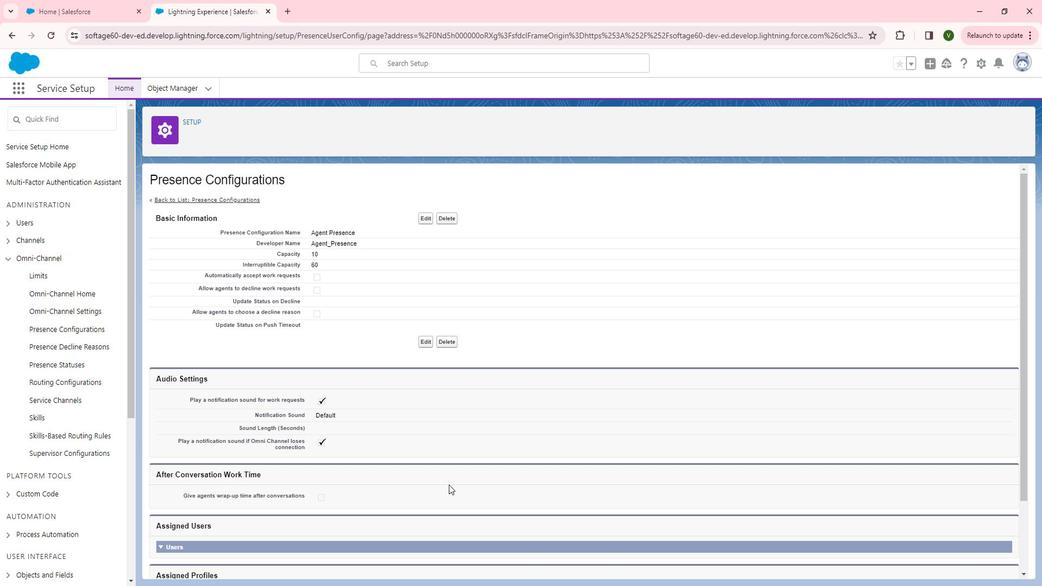 
Action: Mouse scrolled (462, 480) with delta (0, 0)
Screenshot: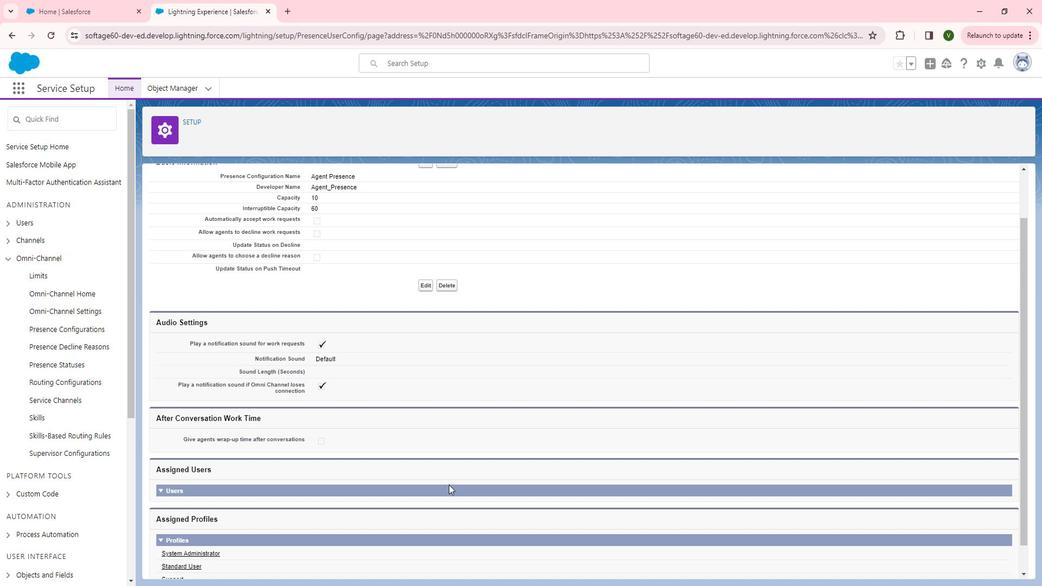 
Action: Mouse moved to (461, 481)
Screenshot: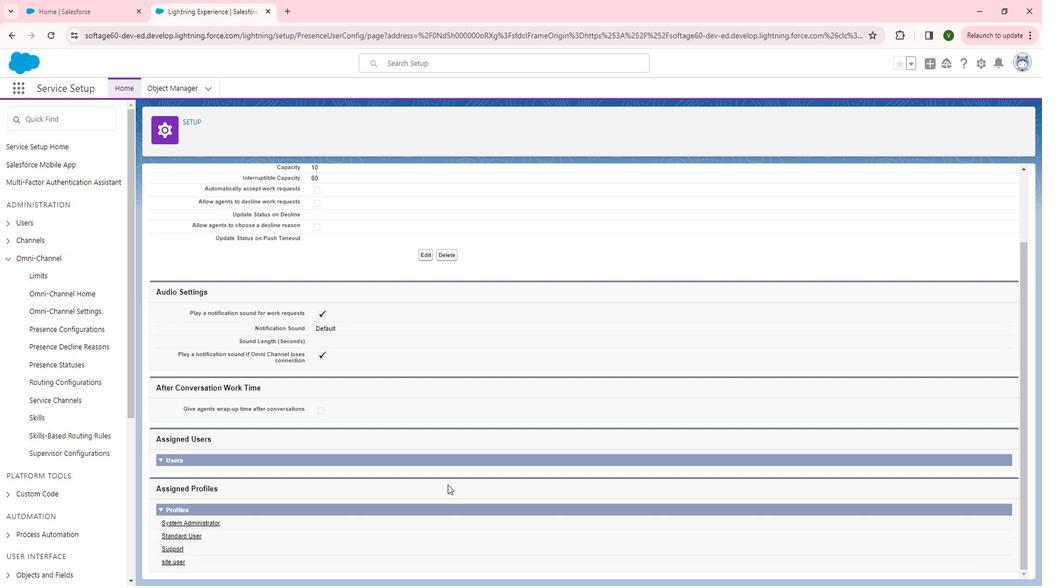 
Action: Mouse scrolled (461, 480) with delta (0, 0)
Screenshot: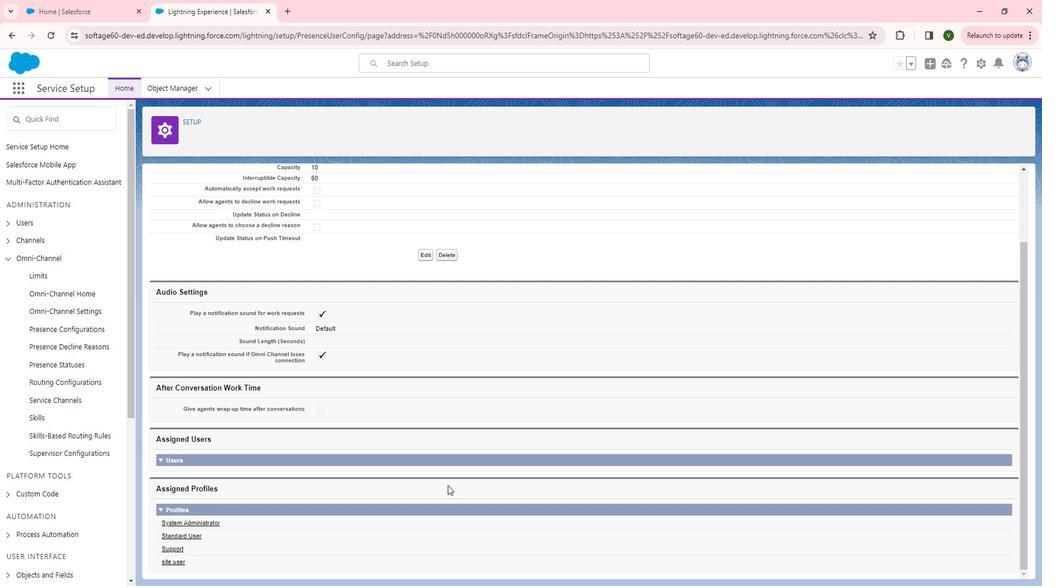 
Action: Mouse scrolled (461, 480) with delta (0, 0)
Screenshot: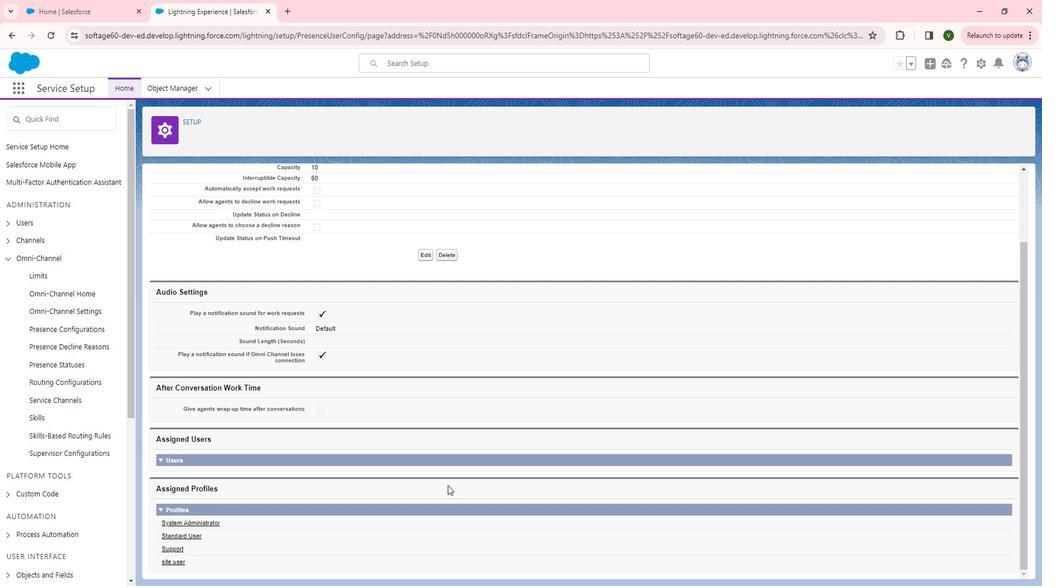 
Action: Mouse scrolled (461, 481) with delta (0, 0)
Screenshot: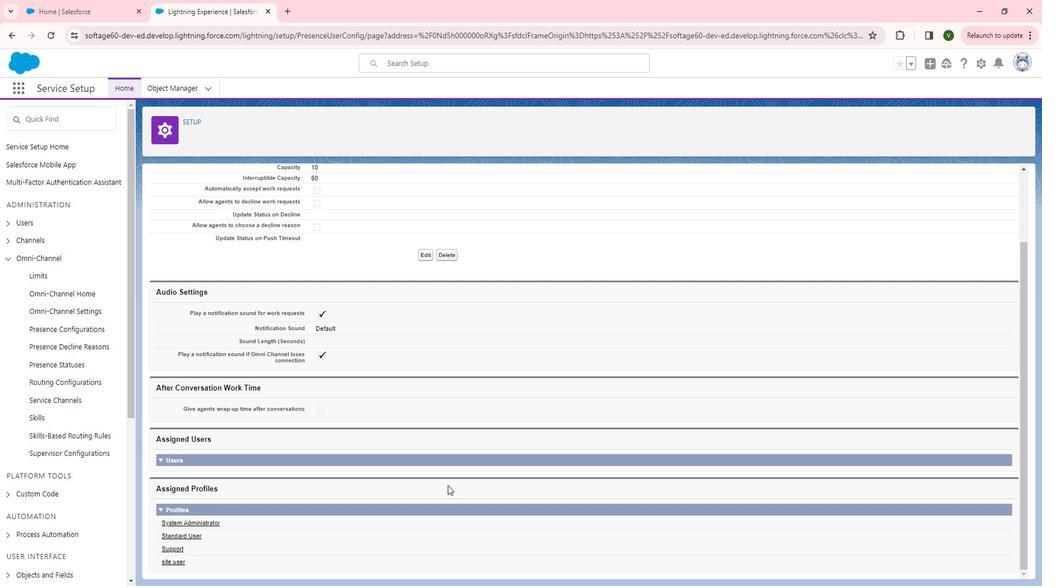 
Action: Mouse scrolled (461, 481) with delta (0, 0)
Screenshot: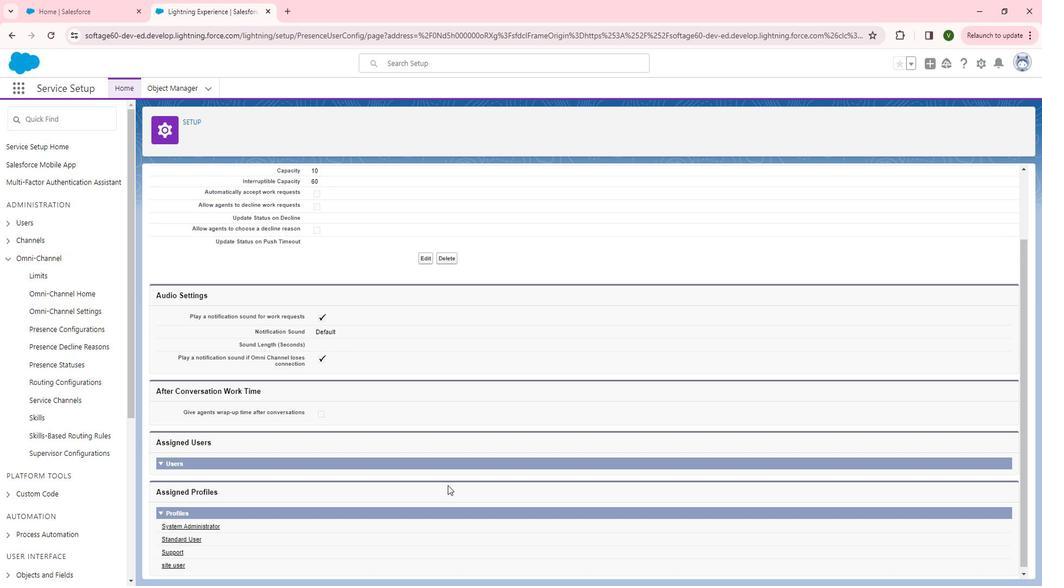 
Action: Mouse scrolled (461, 481) with delta (0, 0)
Screenshot: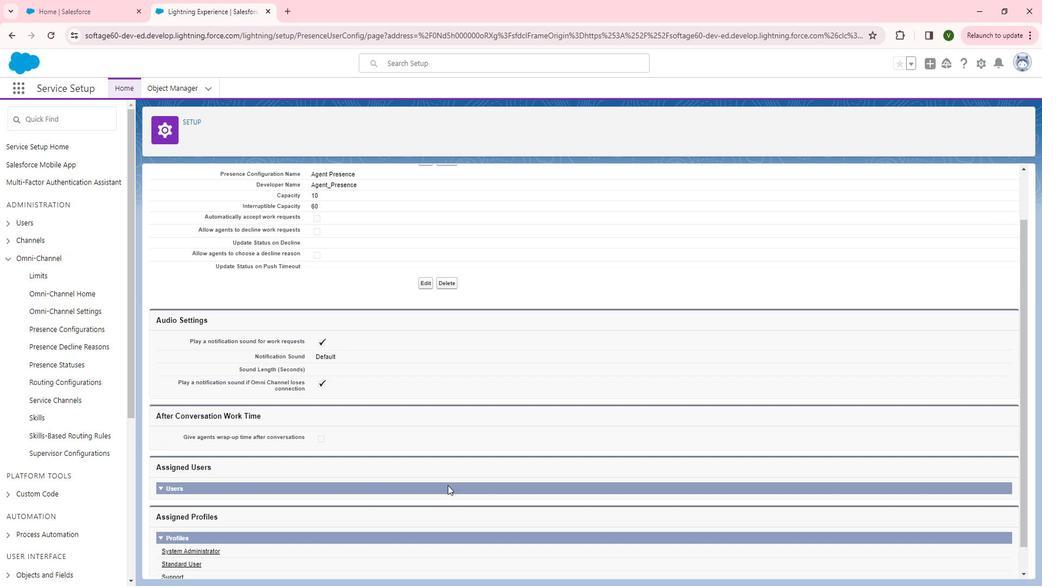 
